 Task: Look for space in Ust'-Katav, Russia from 8th September, 2023 to 16th September, 2023 for 4 adults in price range Rs.10000 to Rs.14000. Place can be private room with 4 bedrooms having 4 beds and 4 bathrooms. Property type can be house, flat, guest house, hotel. Amenities needed are: wifi, TV, free parkinig on premises, gym, breakfast. Booking option can be shelf check-in. Required host language is English.
Action: Mouse moved to (422, 93)
Screenshot: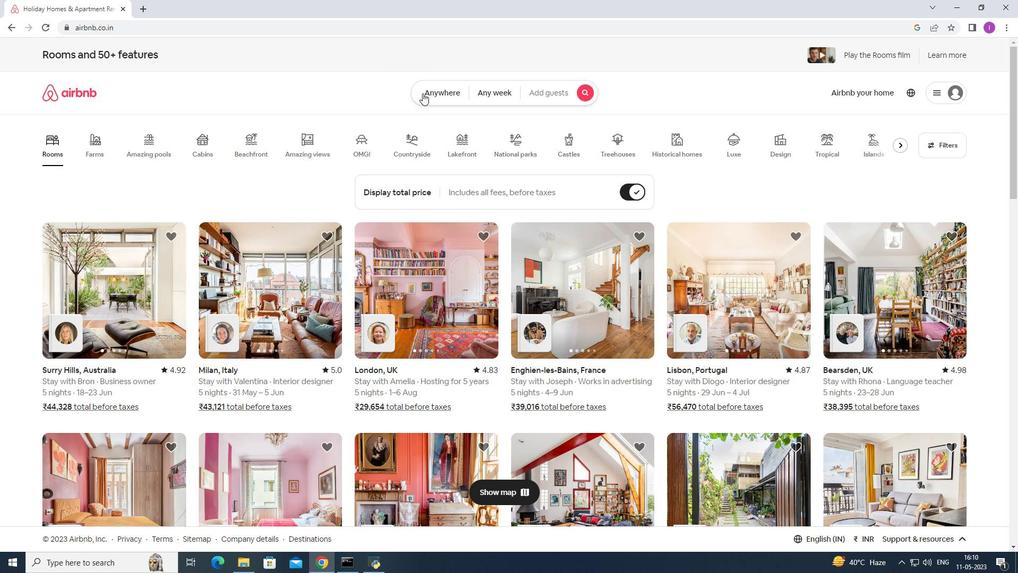 
Action: Mouse pressed left at (422, 93)
Screenshot: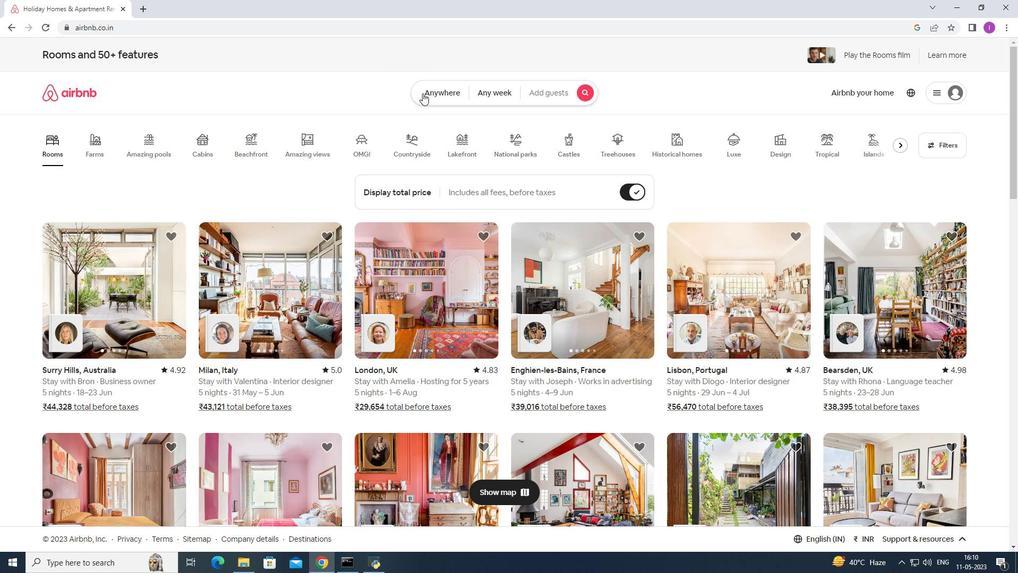 
Action: Mouse moved to (366, 130)
Screenshot: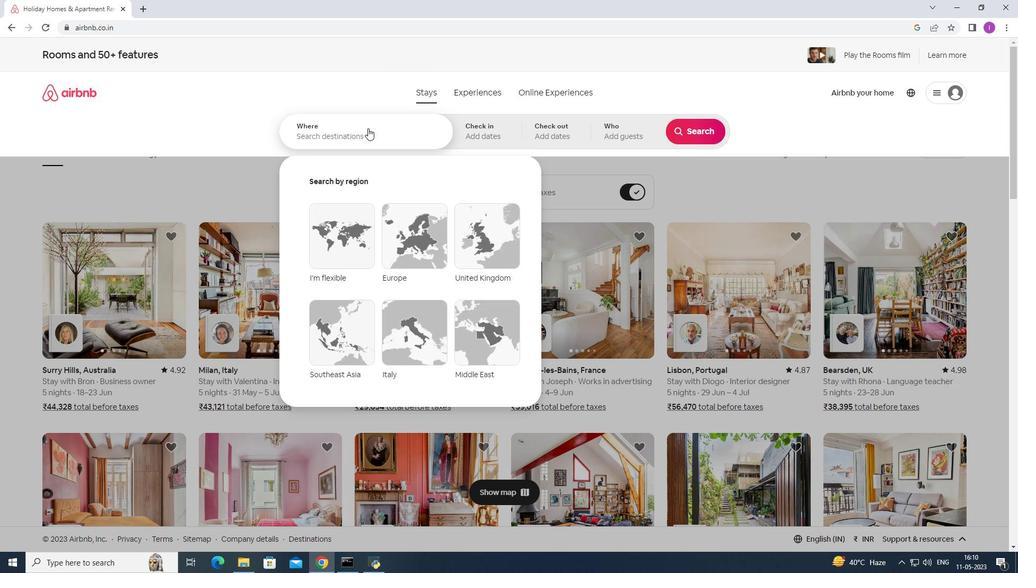 
Action: Mouse pressed left at (366, 130)
Screenshot: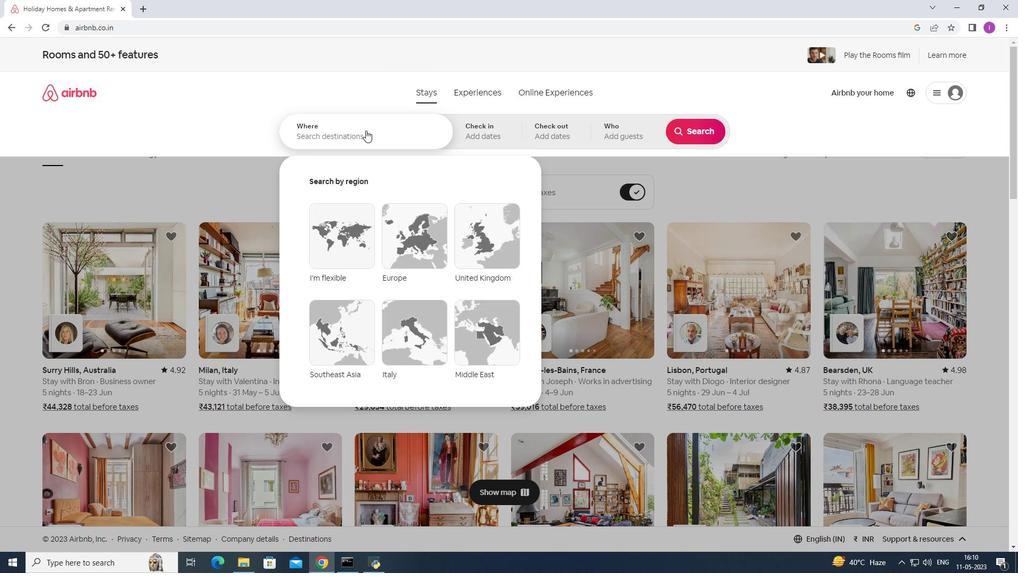 
Action: Mouse moved to (367, 130)
Screenshot: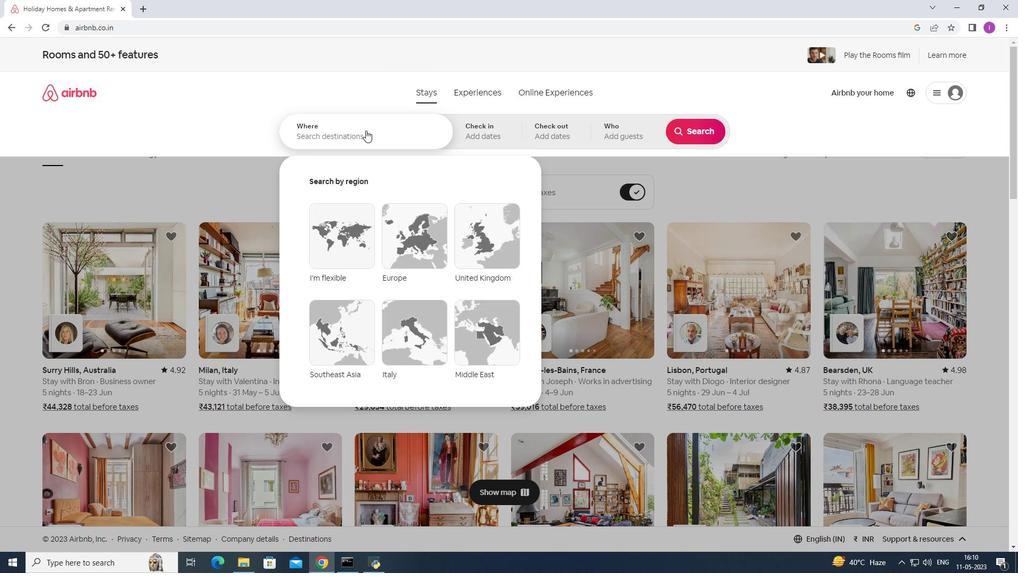 
Action: Key pressed <Key.shift>Ust-<Key.shift>Katav,<Key.shift><Key.shift><Key.shift><Key.shift><Key.shift><Key.shift><Key.shift><Key.shift>Russia
Screenshot: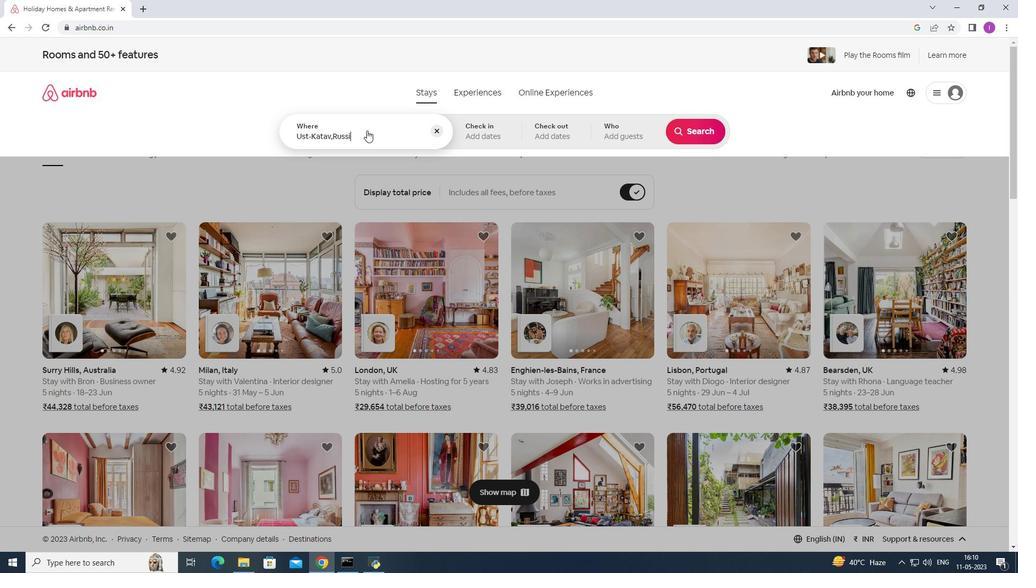 
Action: Mouse moved to (486, 127)
Screenshot: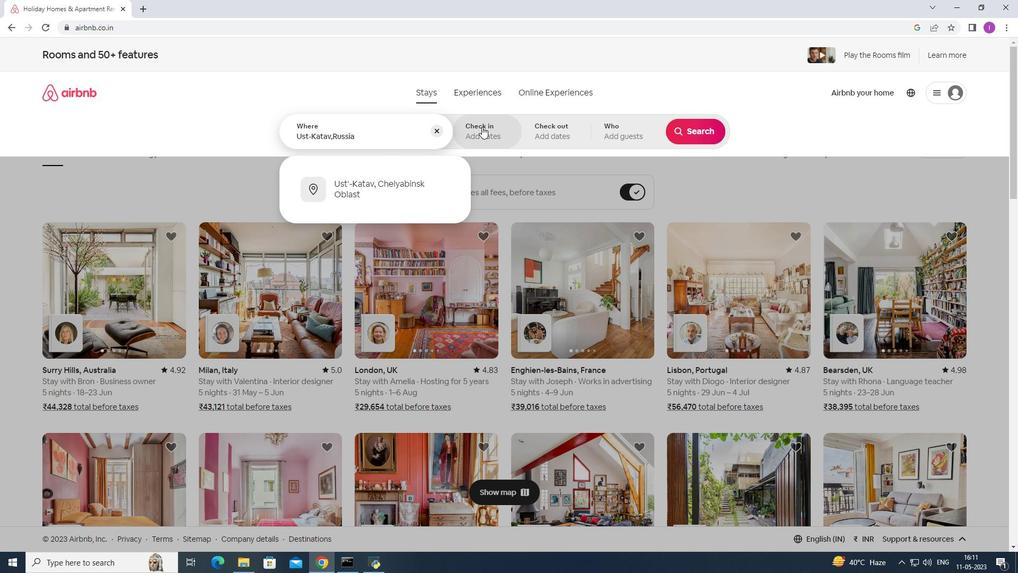 
Action: Mouse pressed left at (486, 127)
Screenshot: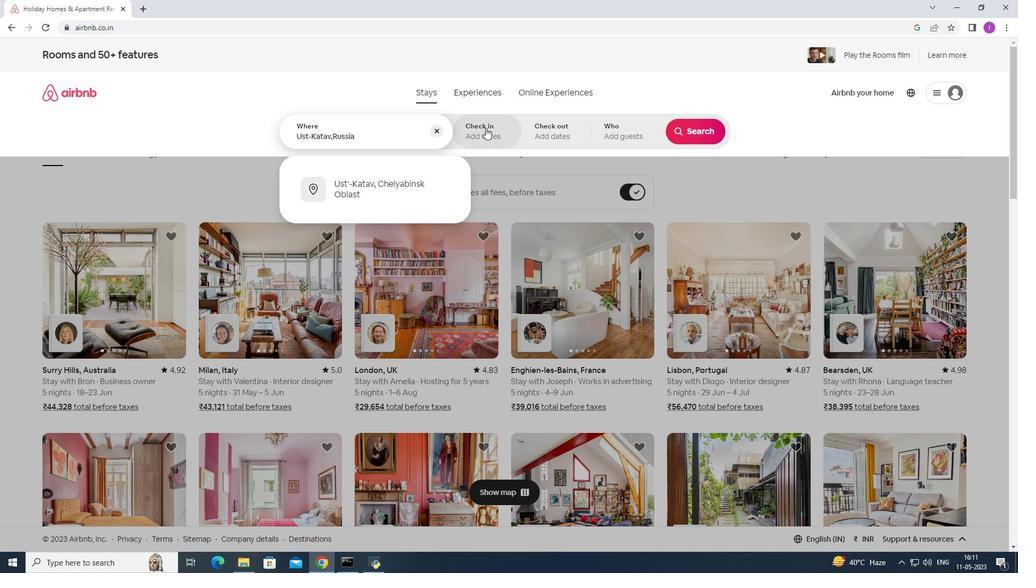 
Action: Mouse moved to (686, 216)
Screenshot: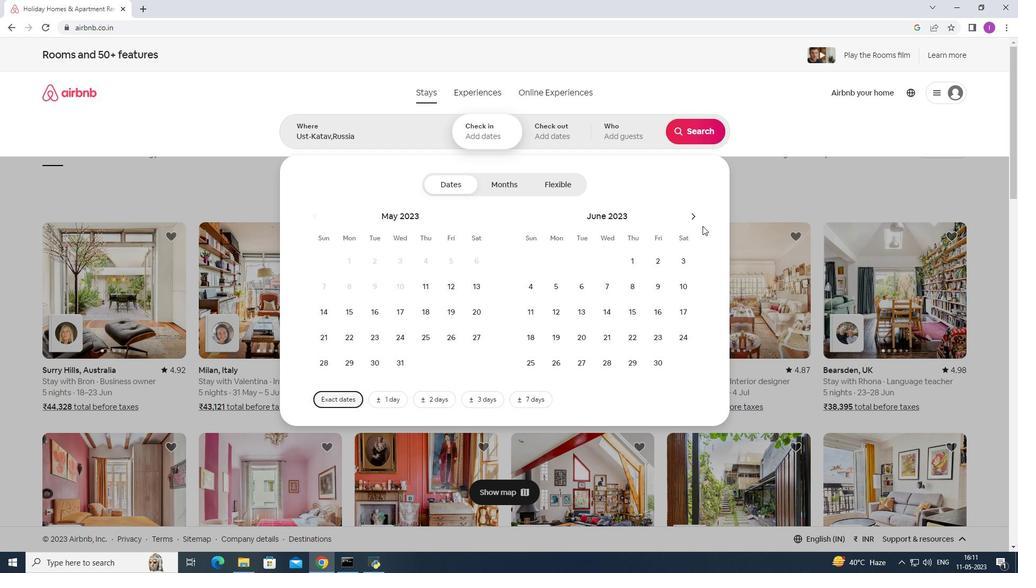 
Action: Mouse pressed left at (686, 216)
Screenshot: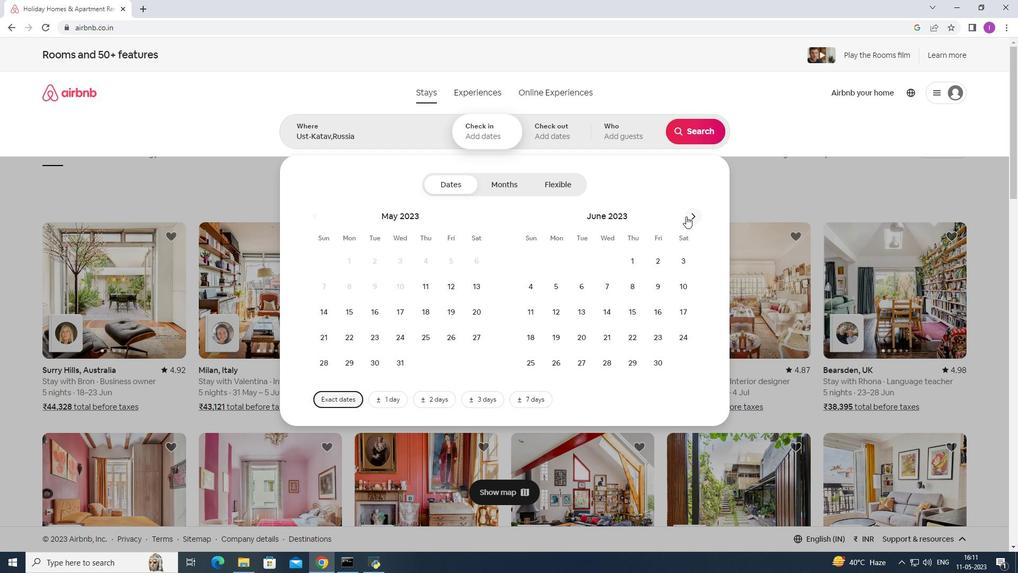 
Action: Mouse pressed left at (686, 216)
Screenshot: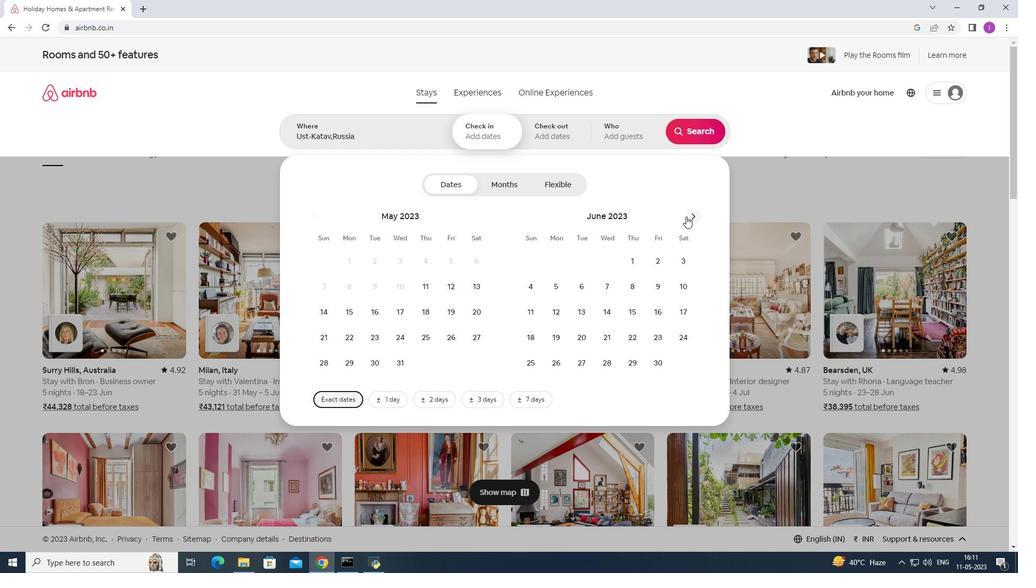 
Action: Mouse pressed left at (686, 216)
Screenshot: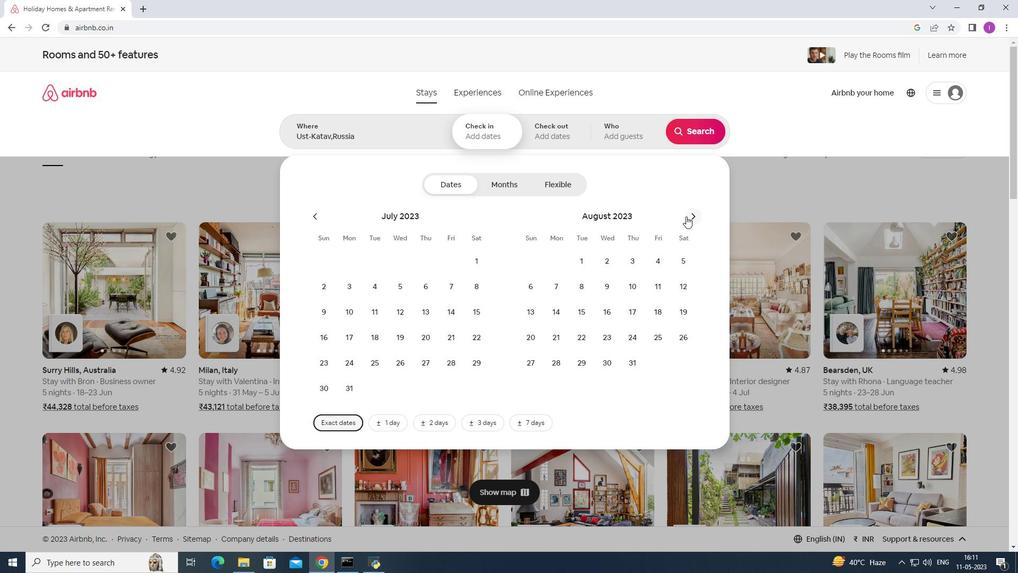 
Action: Mouse moved to (659, 289)
Screenshot: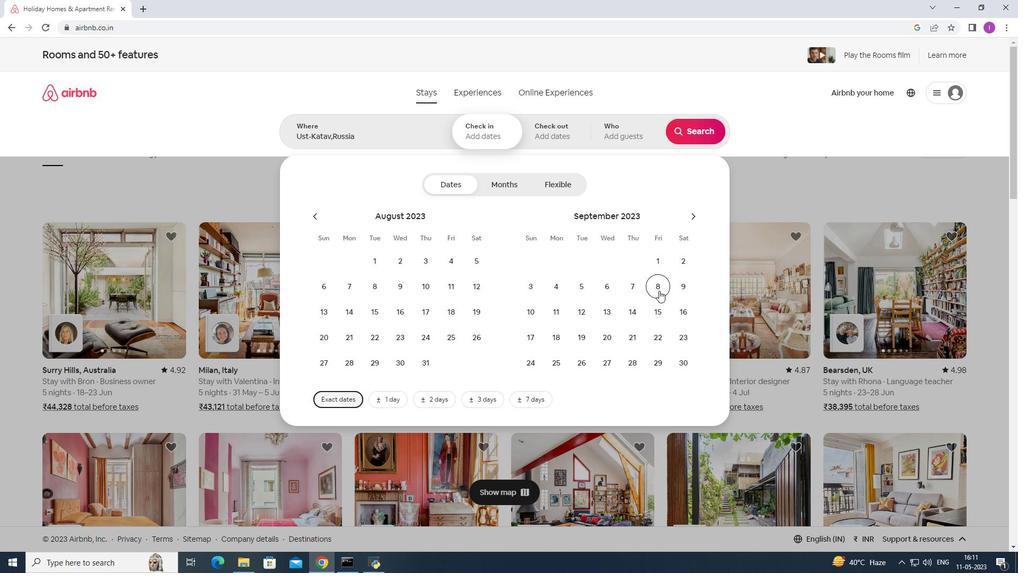 
Action: Mouse pressed left at (659, 289)
Screenshot: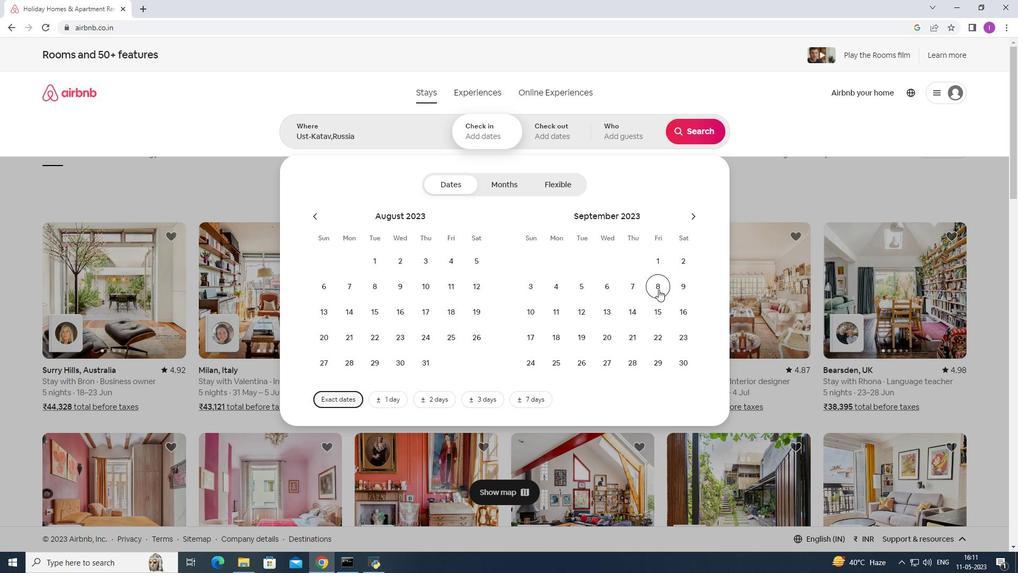 
Action: Mouse moved to (685, 313)
Screenshot: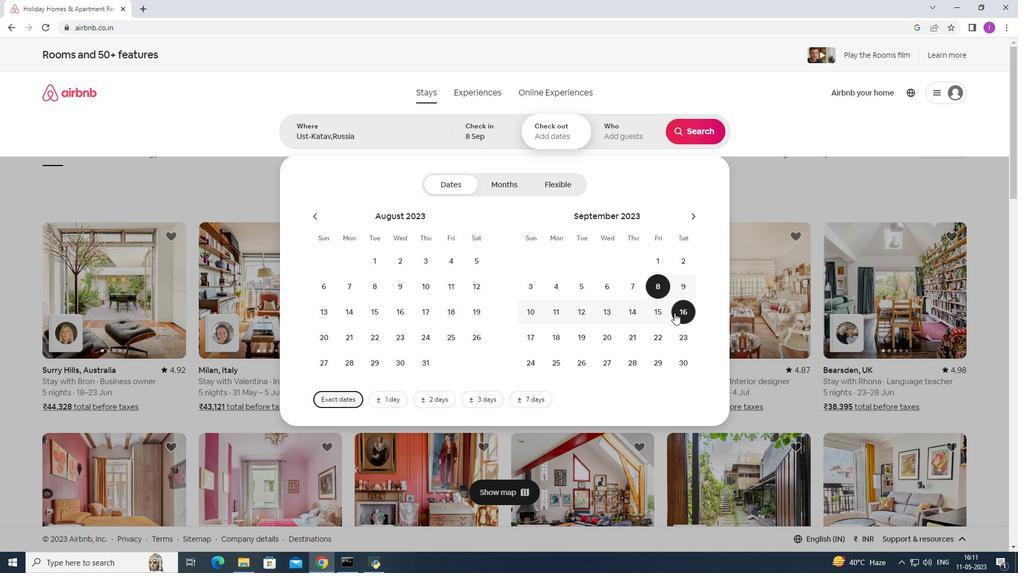 
Action: Mouse pressed left at (685, 313)
Screenshot: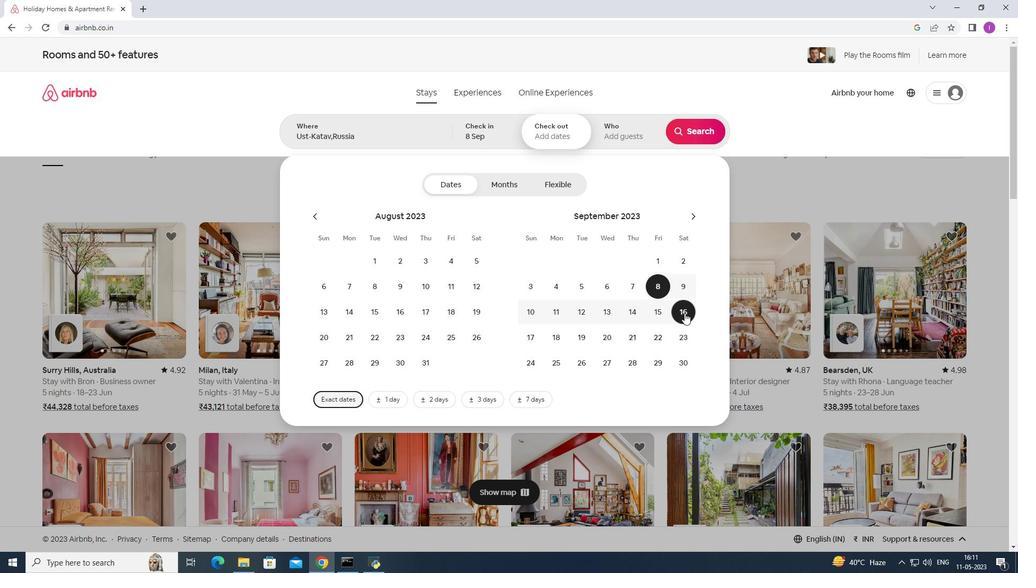 
Action: Mouse moved to (646, 132)
Screenshot: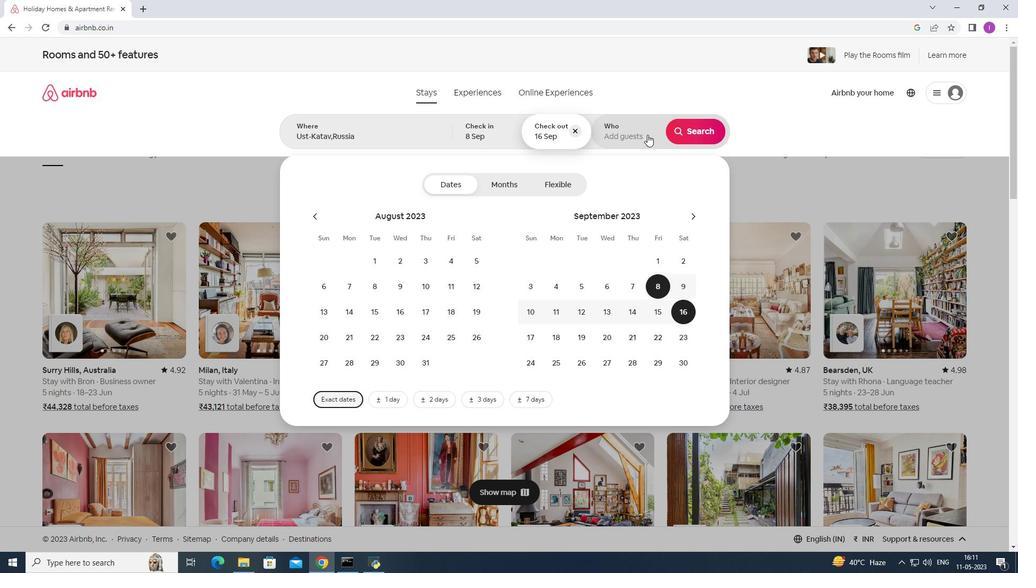 
Action: Mouse pressed left at (646, 132)
Screenshot: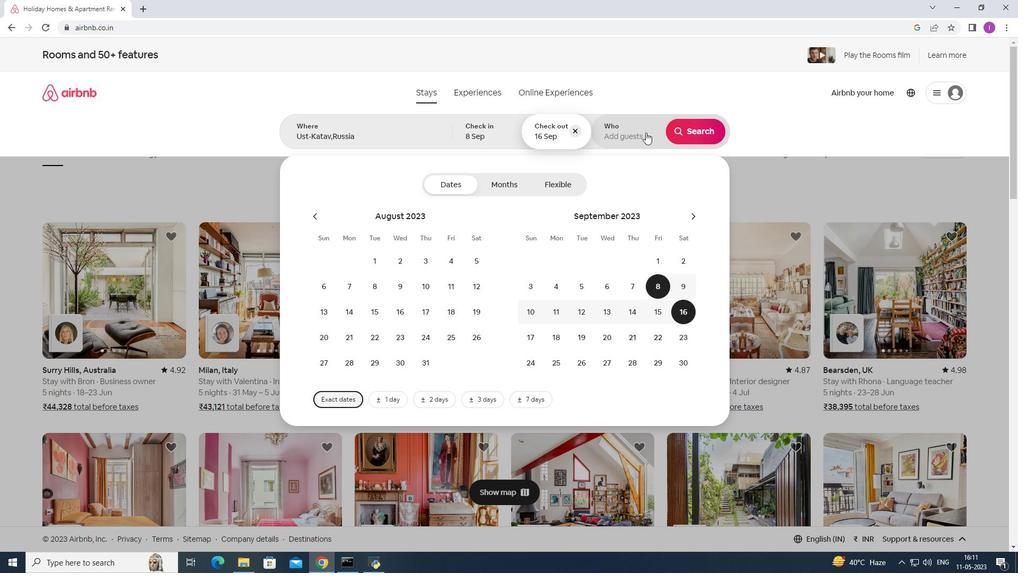 
Action: Mouse moved to (697, 190)
Screenshot: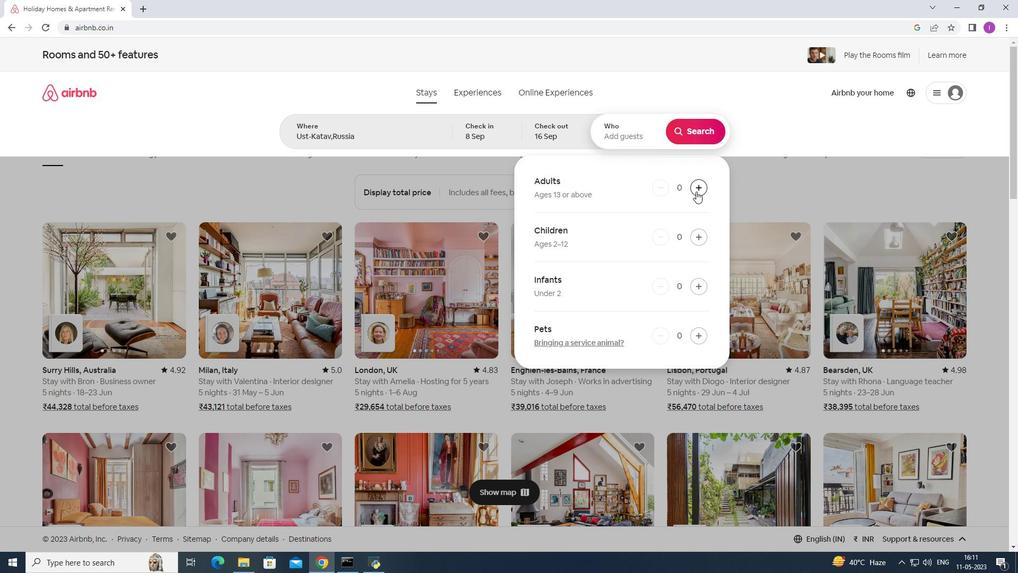 
Action: Mouse pressed left at (697, 190)
Screenshot: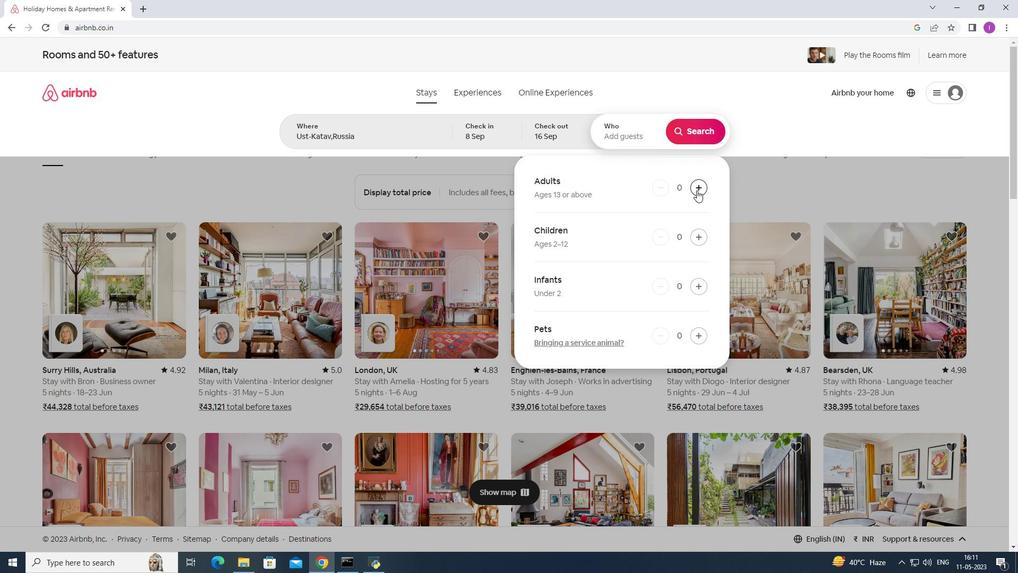 
Action: Mouse pressed left at (697, 190)
Screenshot: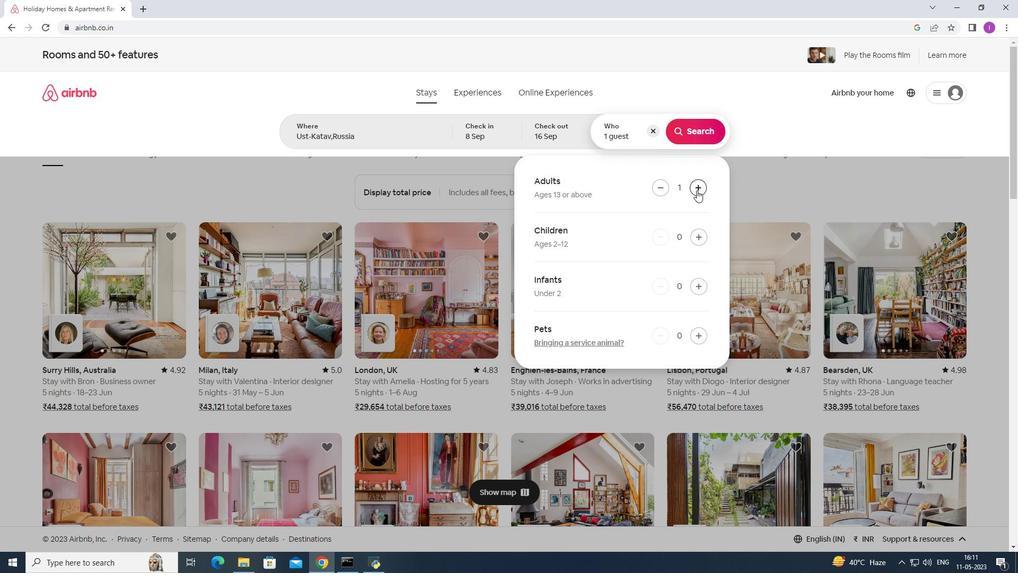 
Action: Mouse pressed left at (697, 190)
Screenshot: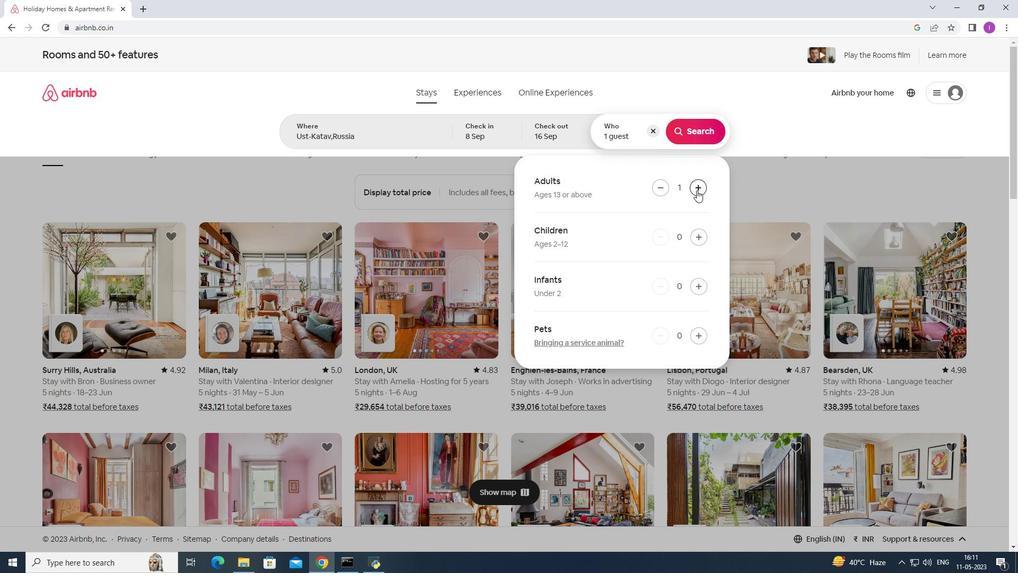 
Action: Mouse moved to (697, 190)
Screenshot: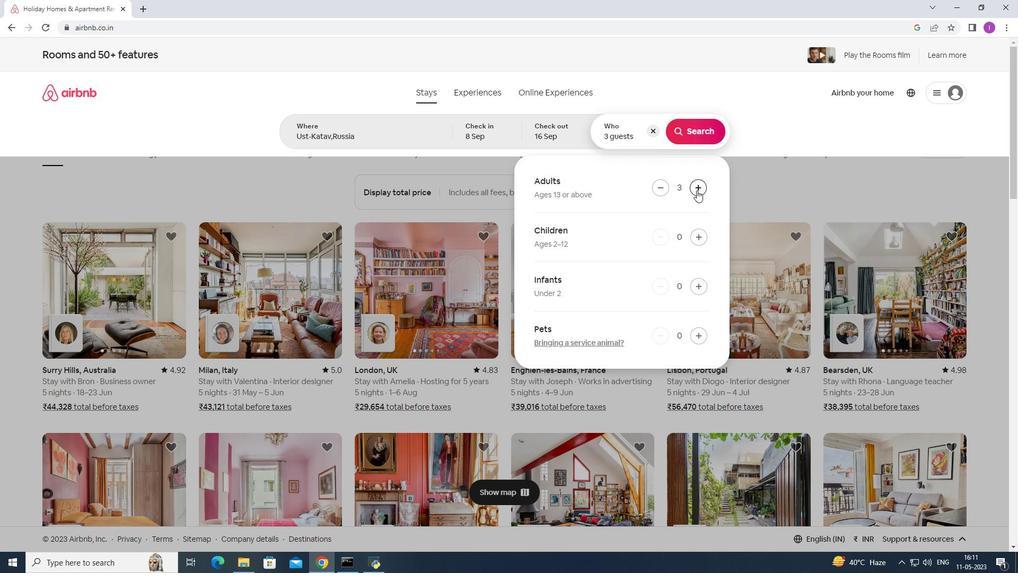 
Action: Mouse pressed left at (697, 190)
Screenshot: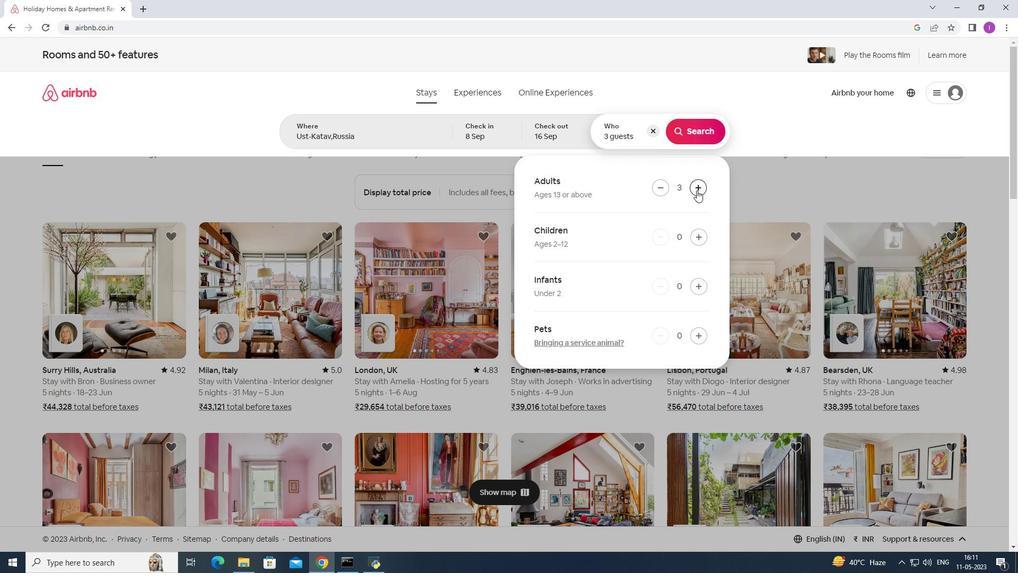 
Action: Mouse pressed left at (697, 190)
Screenshot: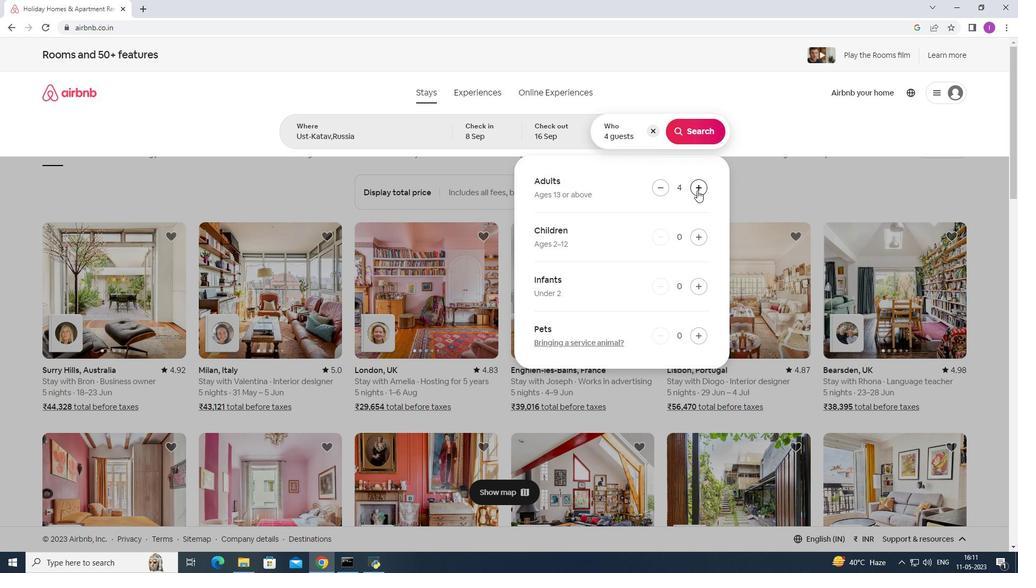 
Action: Mouse moved to (664, 190)
Screenshot: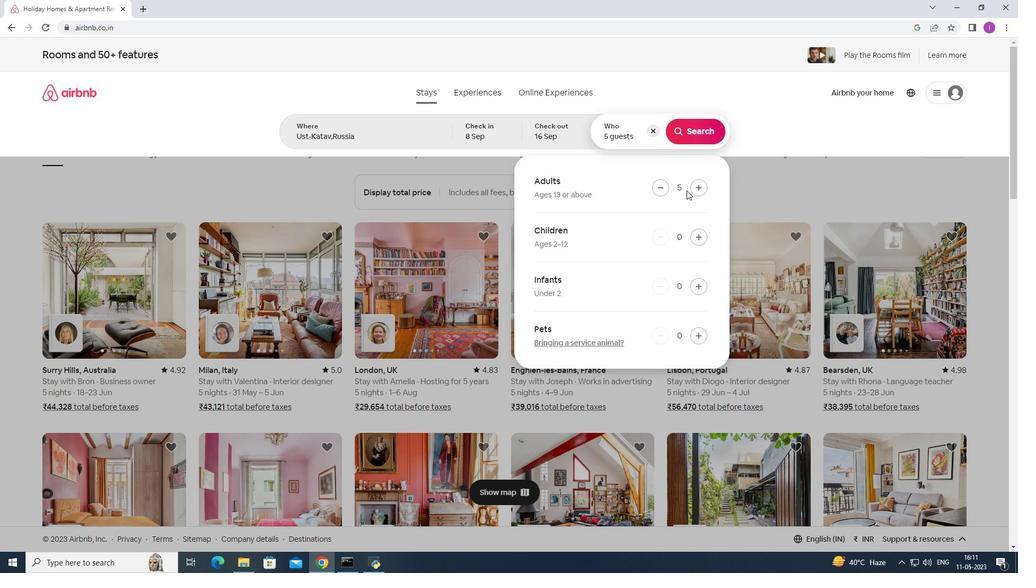 
Action: Mouse pressed left at (664, 190)
Screenshot: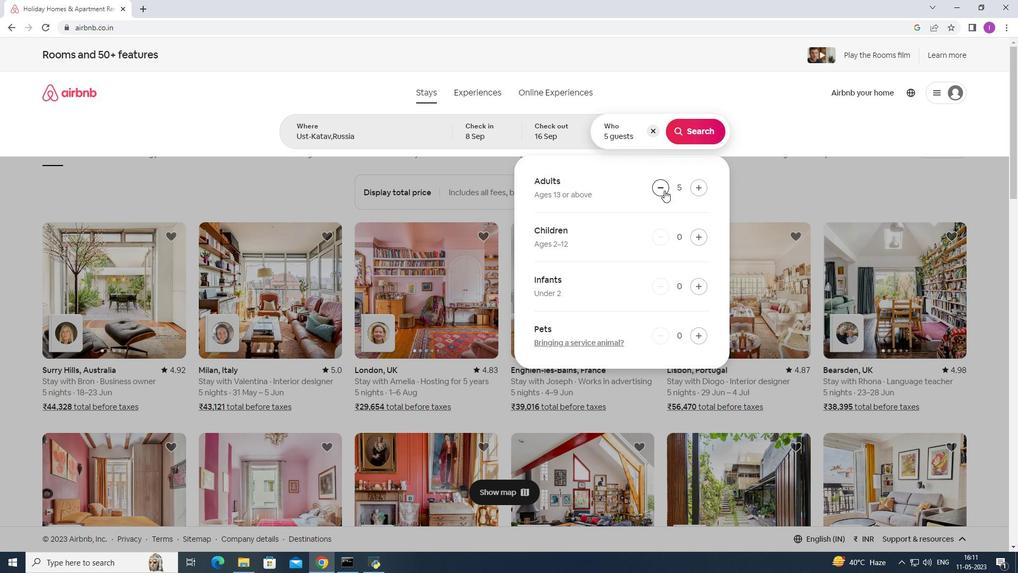 
Action: Mouse moved to (708, 132)
Screenshot: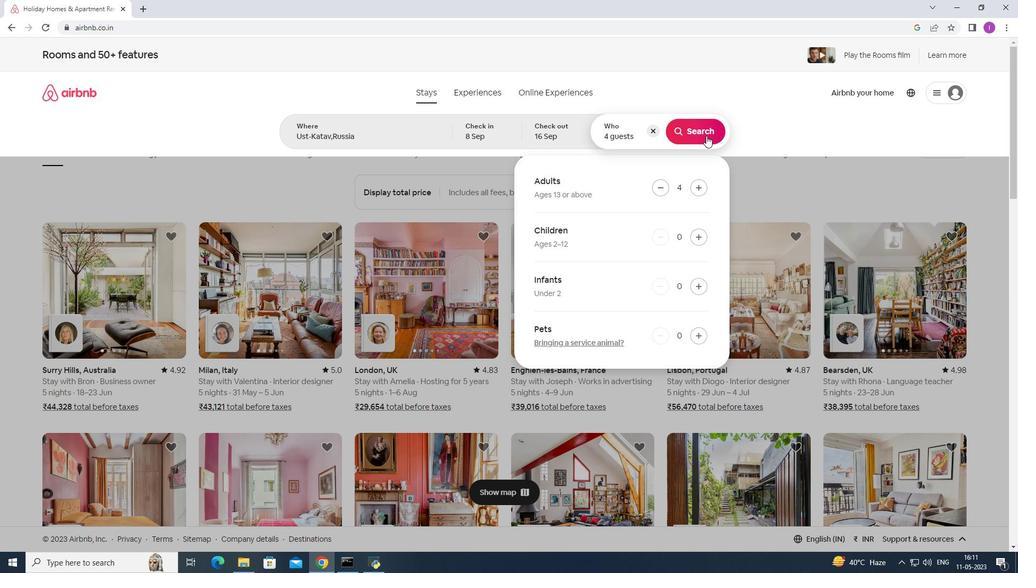 
Action: Mouse pressed left at (708, 132)
Screenshot: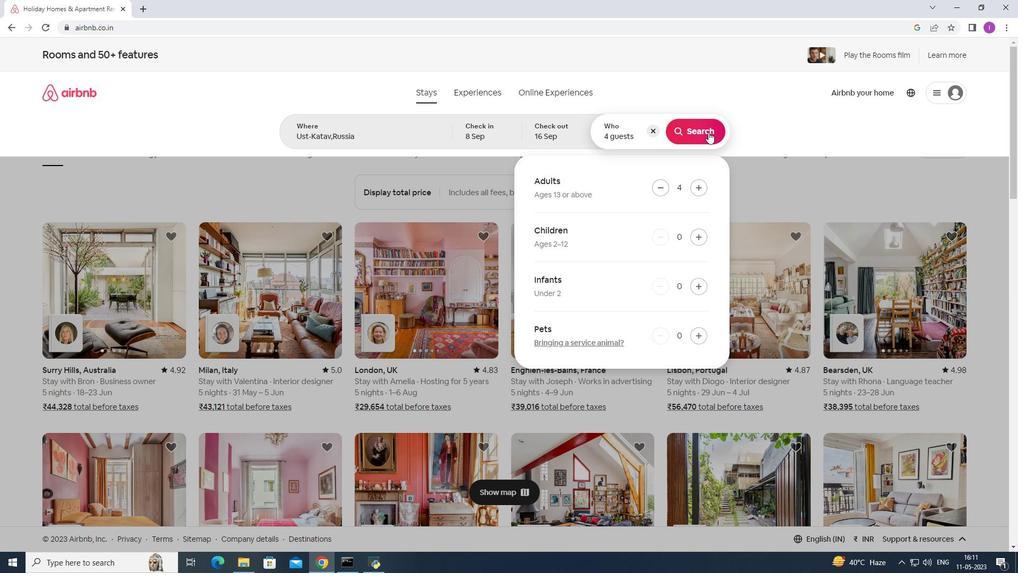 
Action: Mouse moved to (971, 99)
Screenshot: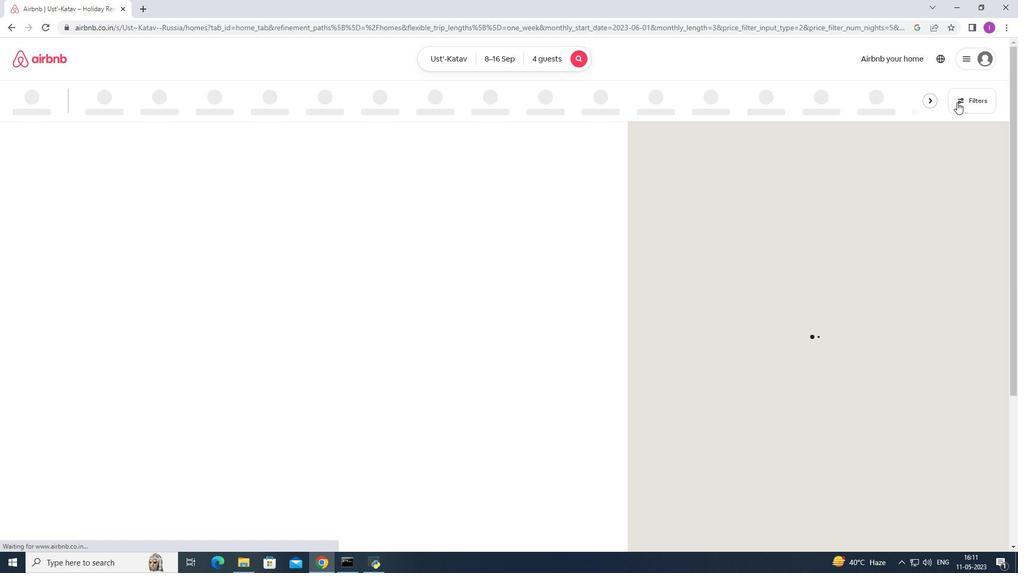 
Action: Mouse pressed left at (971, 99)
Screenshot: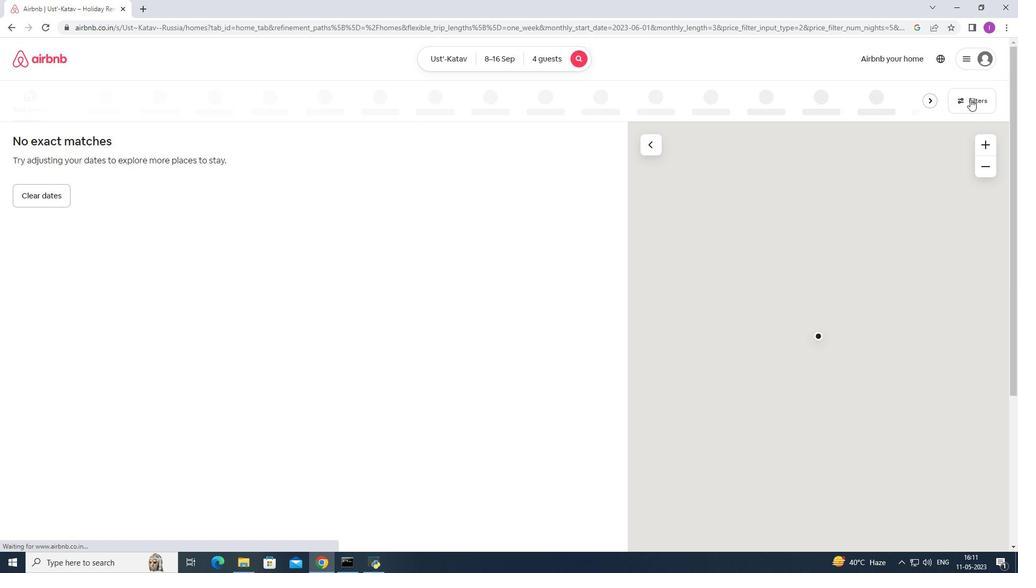 
Action: Mouse moved to (574, 366)
Screenshot: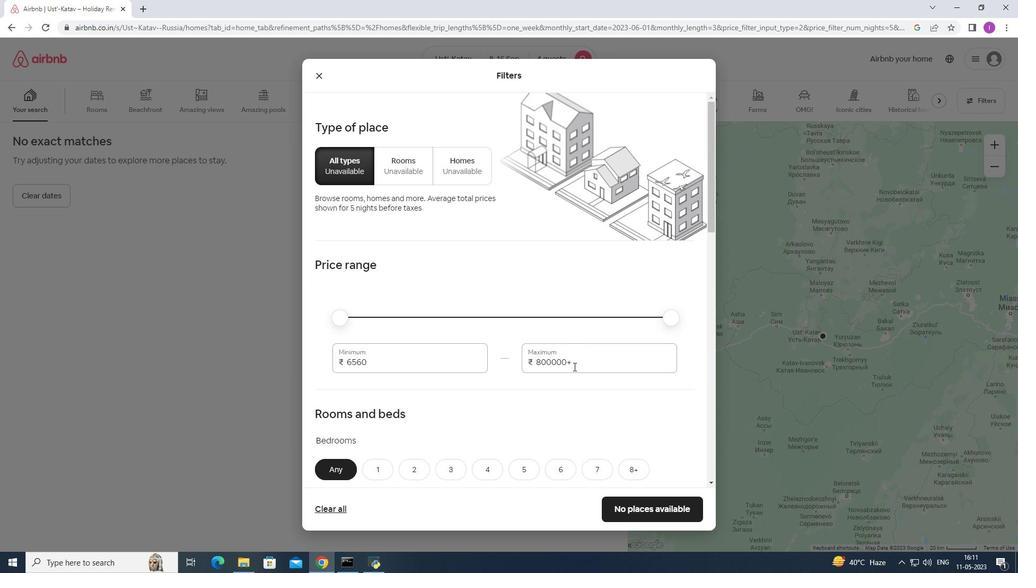 
Action: Mouse pressed left at (574, 366)
Screenshot: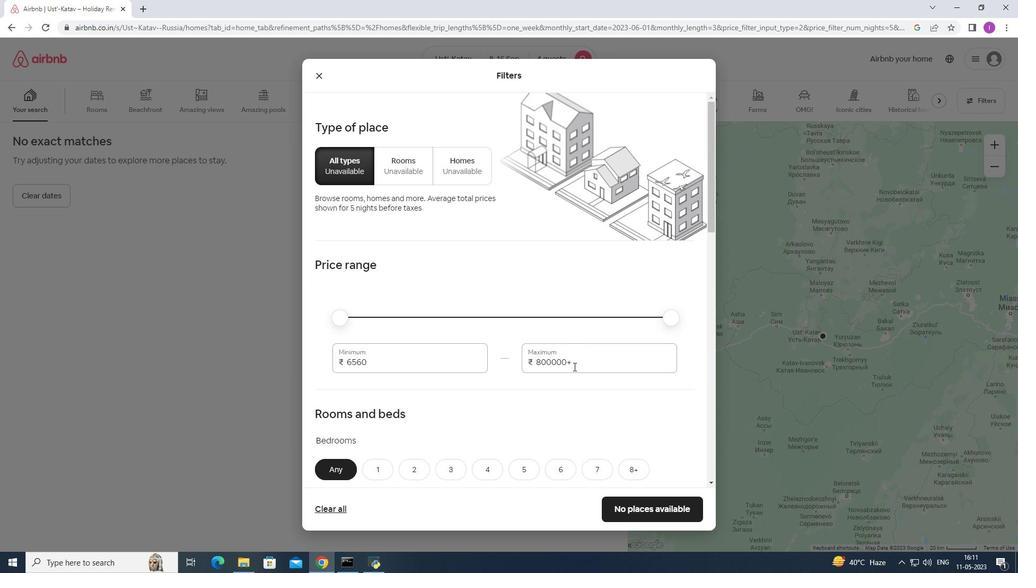
Action: Mouse moved to (516, 361)
Screenshot: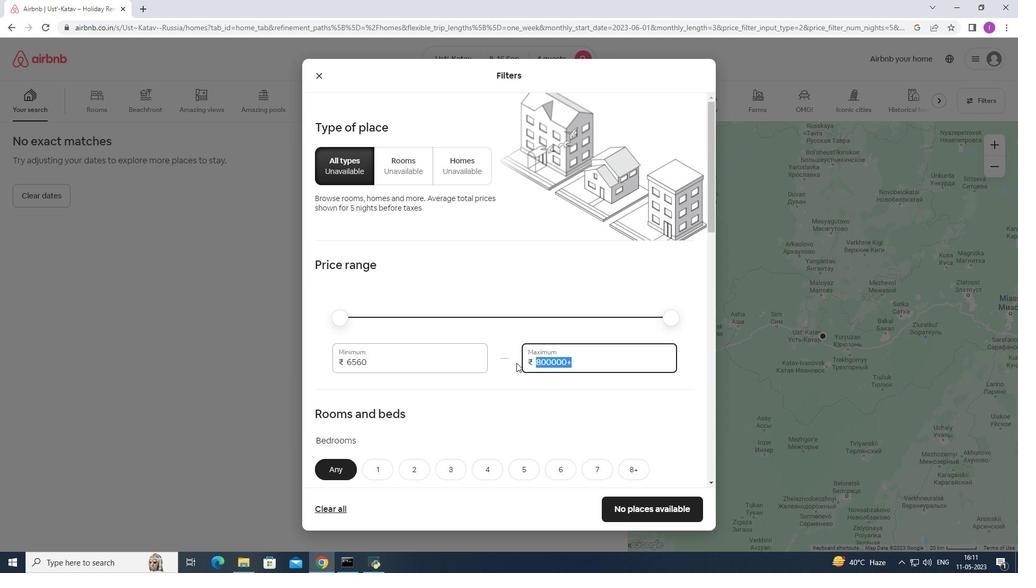 
Action: Key pressed 1
Screenshot: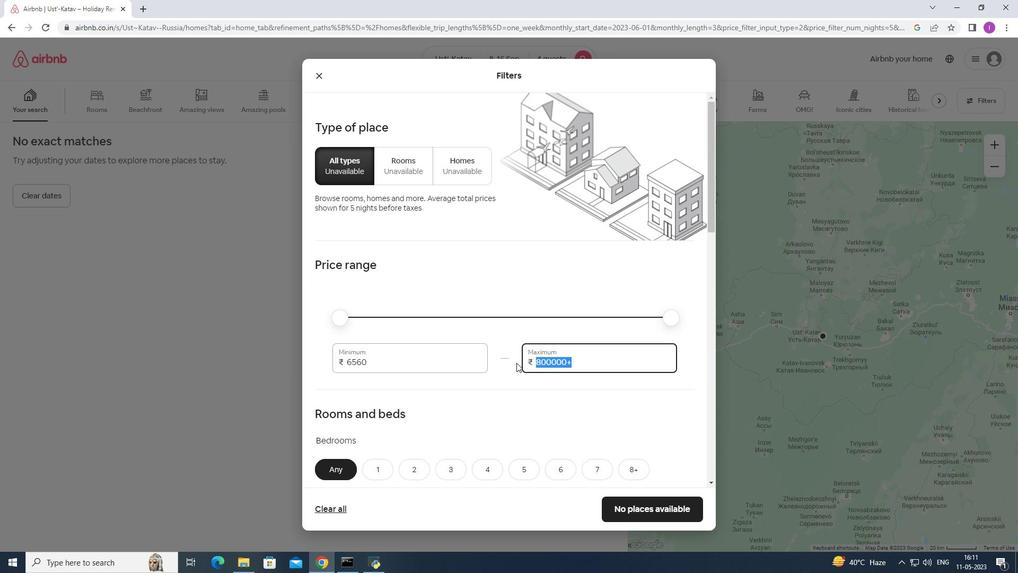 
Action: Mouse moved to (518, 360)
Screenshot: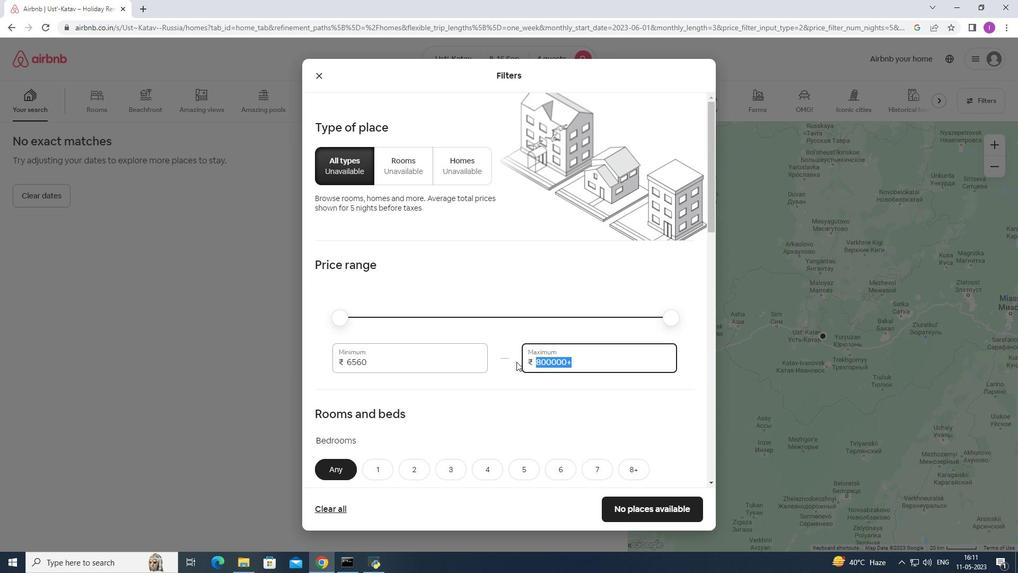 
Action: Key pressed 4
Screenshot: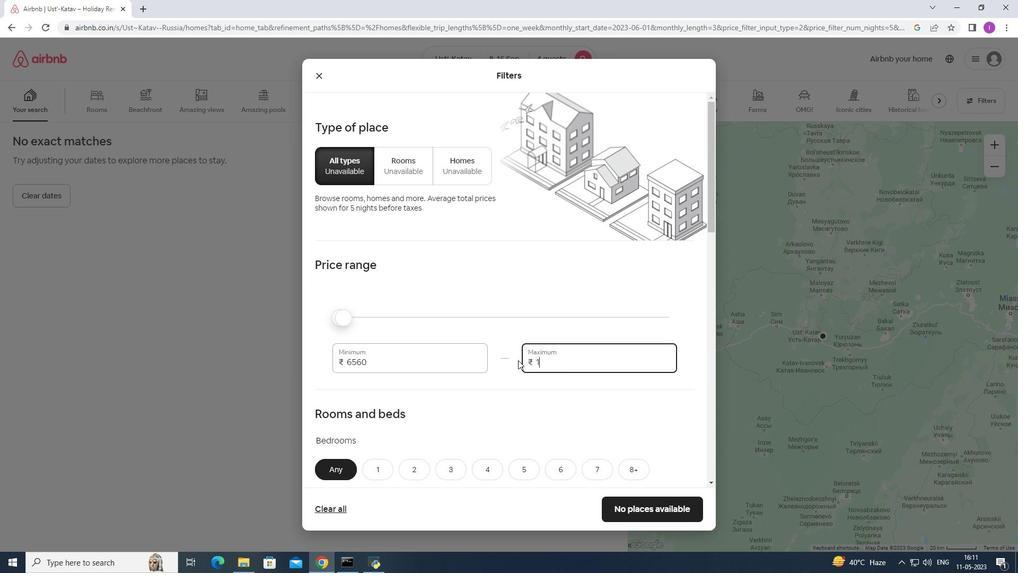 
Action: Mouse moved to (518, 359)
Screenshot: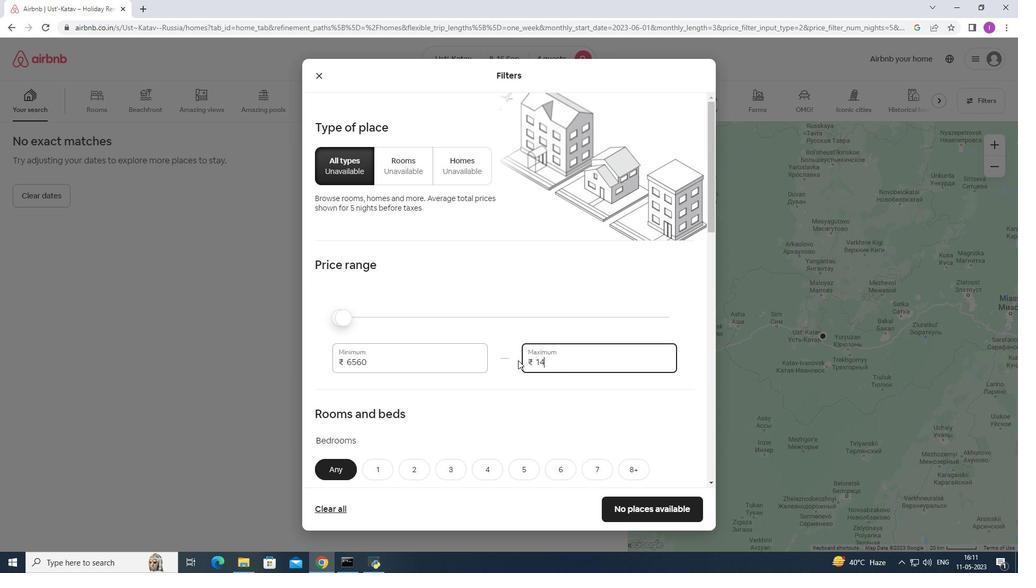 
Action: Key pressed 0
Screenshot: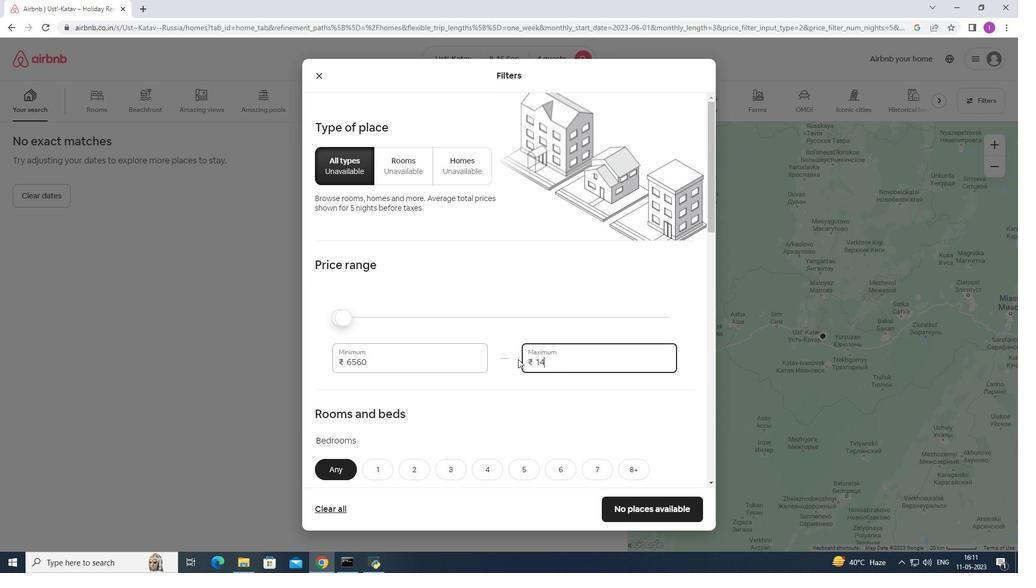 
Action: Mouse moved to (518, 358)
Screenshot: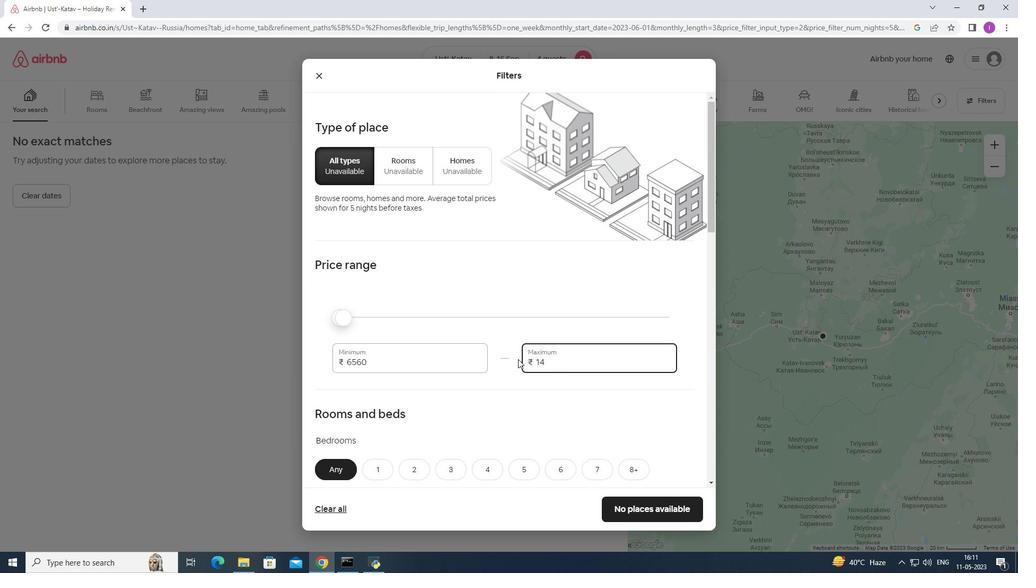 
Action: Key pressed 0
Screenshot: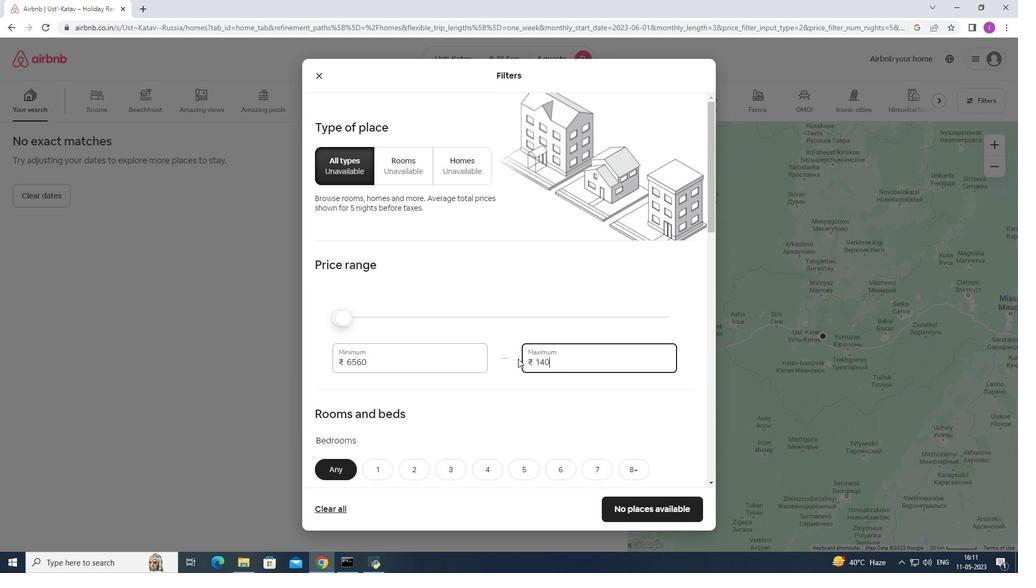 
Action: Mouse moved to (519, 358)
Screenshot: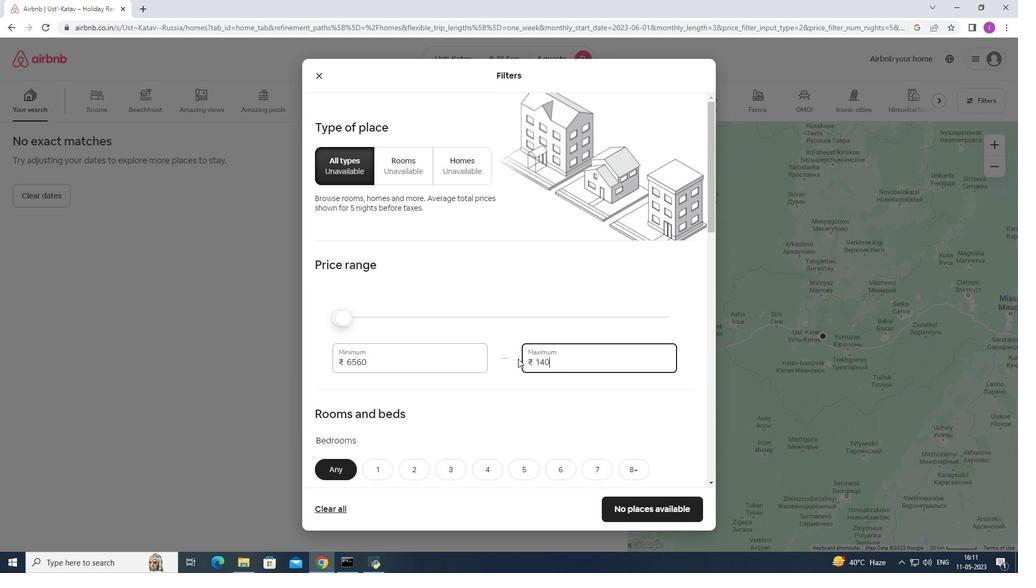 
Action: Key pressed 0
Screenshot: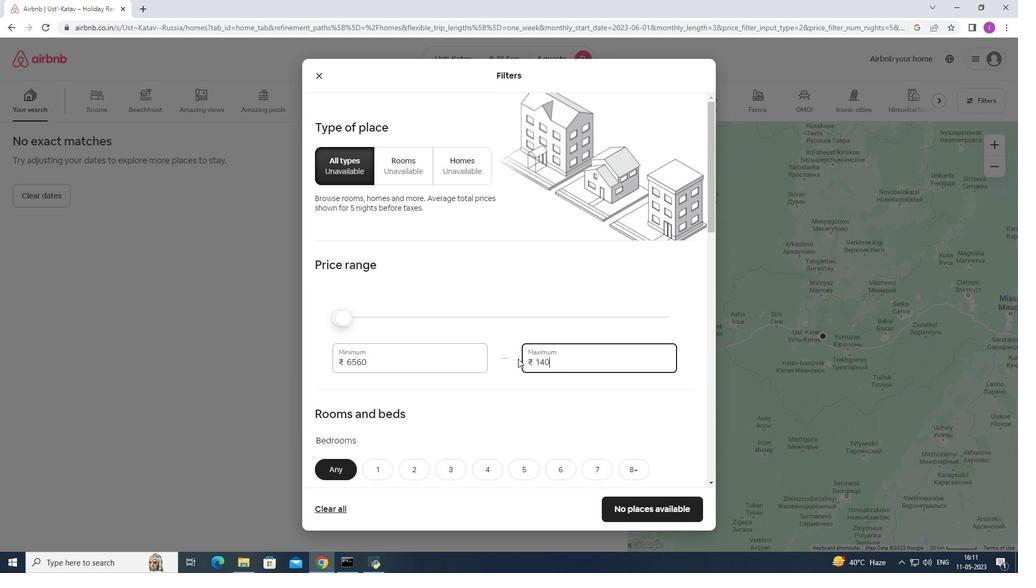 
Action: Mouse moved to (399, 362)
Screenshot: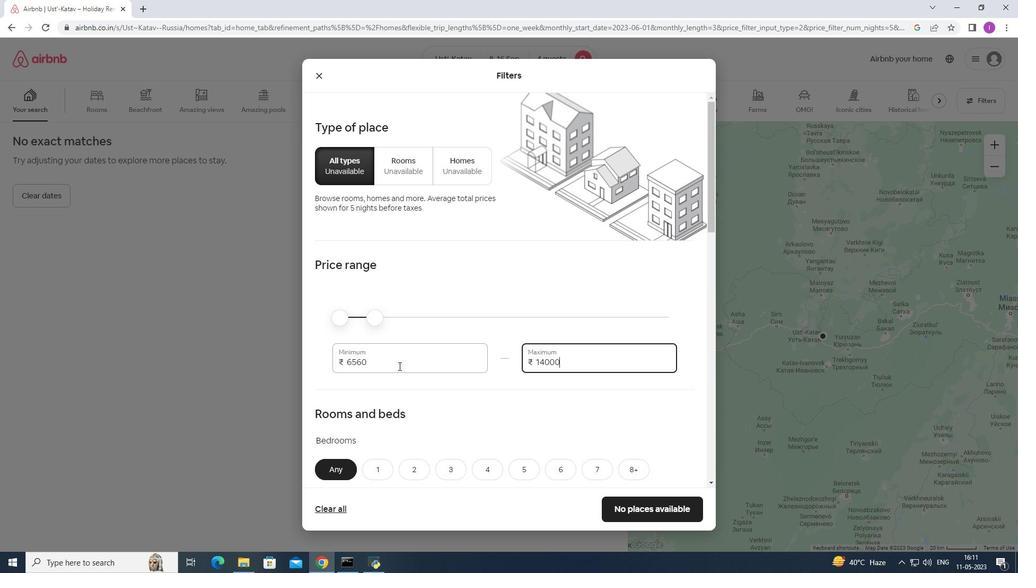
Action: Mouse pressed left at (399, 362)
Screenshot: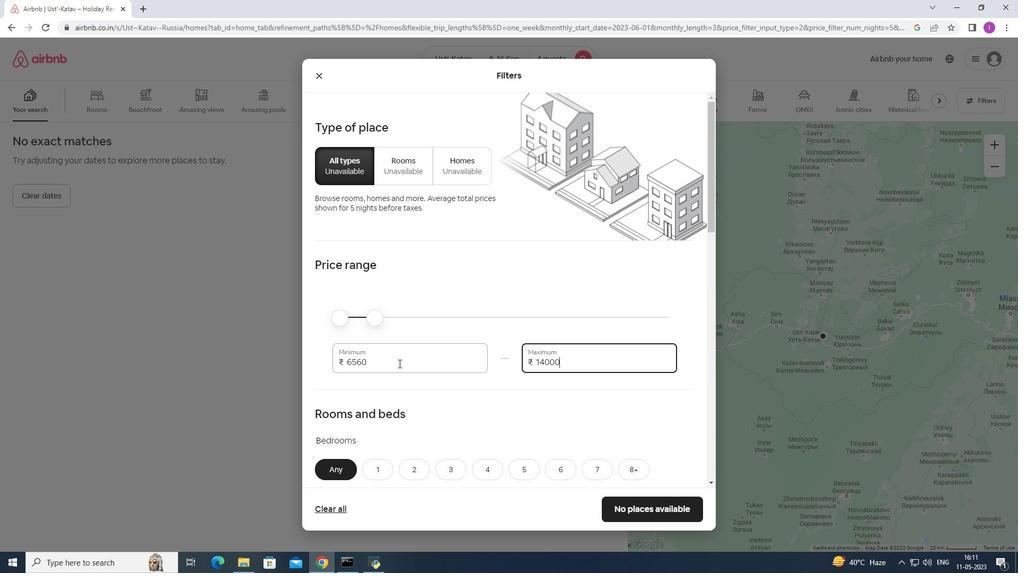 
Action: Mouse moved to (430, 352)
Screenshot: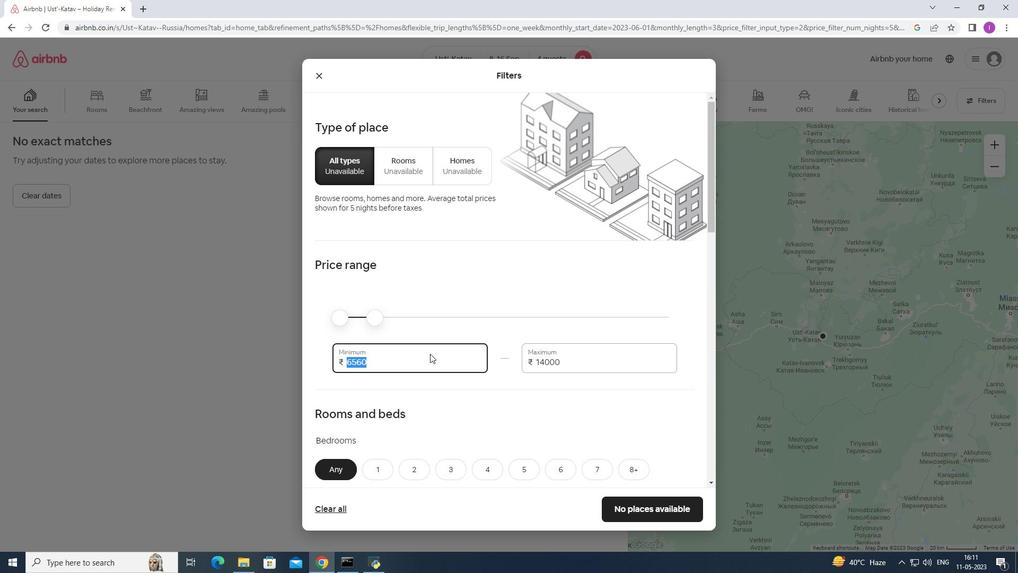 
Action: Key pressed 1
Screenshot: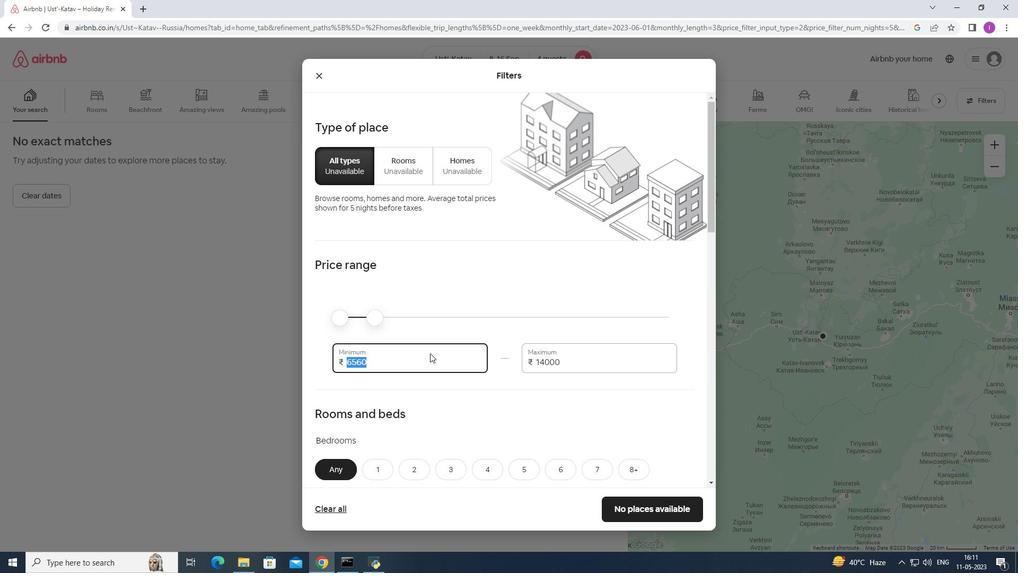 
Action: Mouse moved to (431, 351)
Screenshot: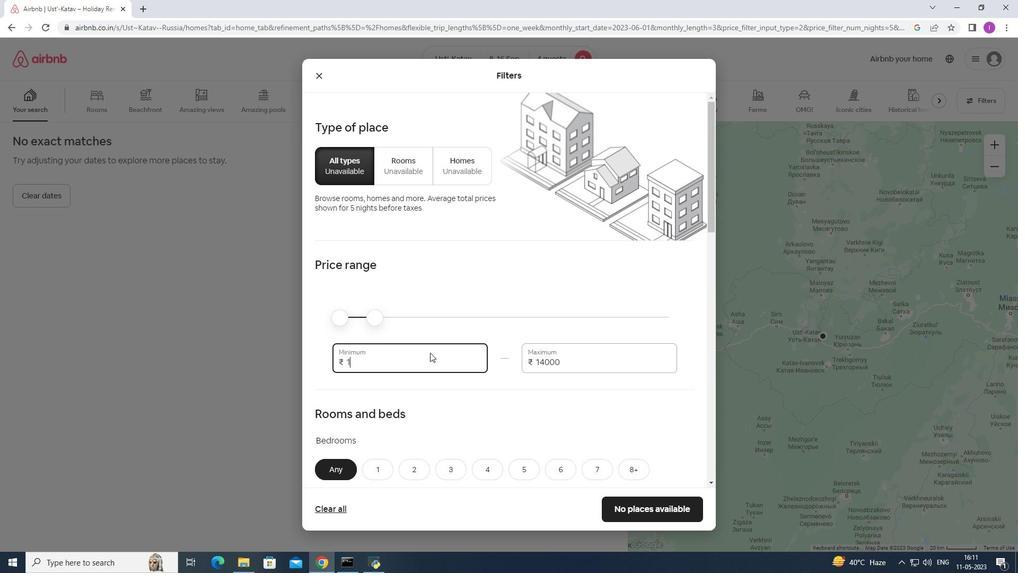 
Action: Key pressed 0
Screenshot: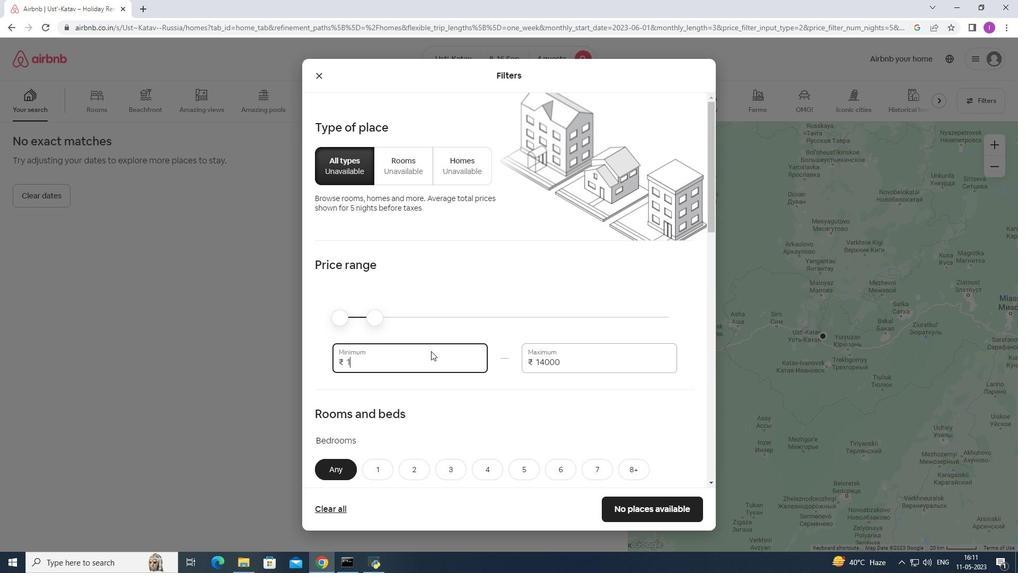 
Action: Mouse moved to (431, 351)
Screenshot: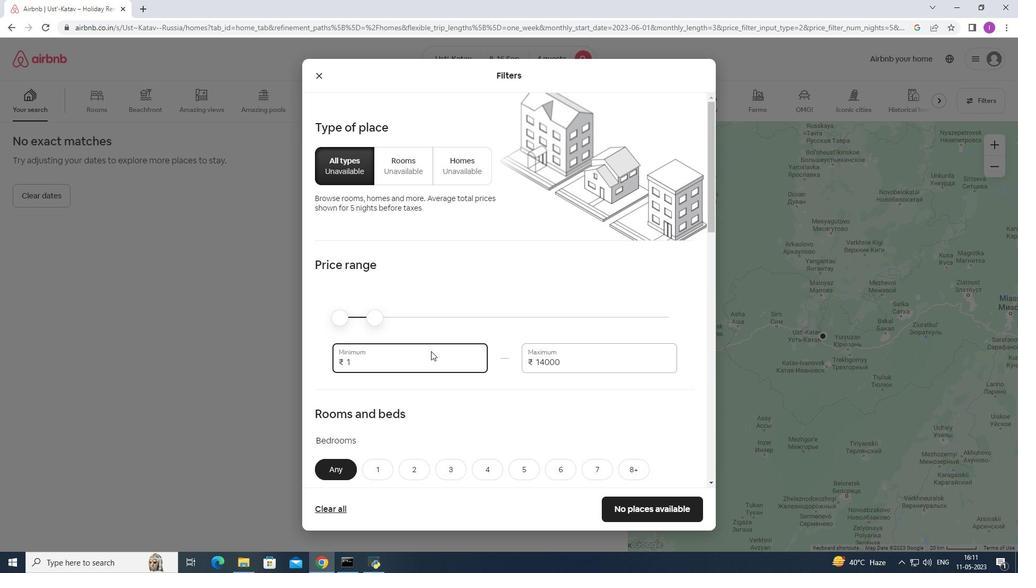 
Action: Key pressed 0
Screenshot: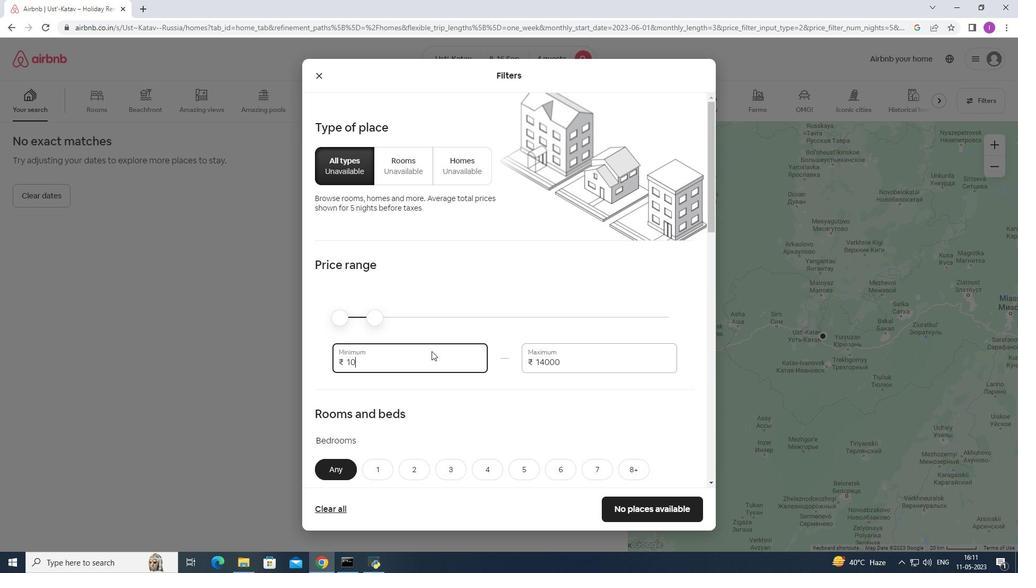 
Action: Mouse moved to (433, 348)
Screenshot: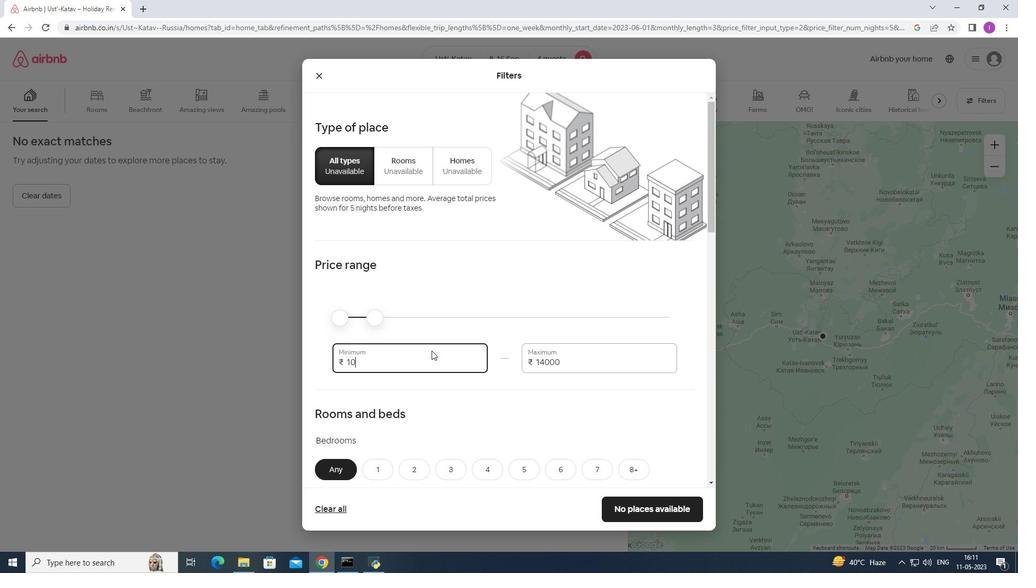
Action: Key pressed 0
Screenshot: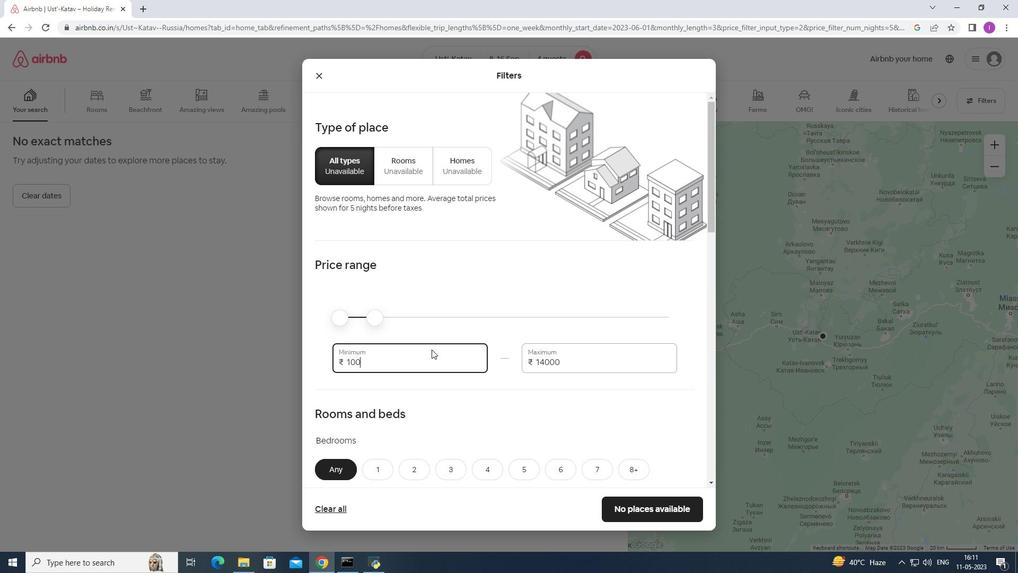 
Action: Mouse moved to (433, 348)
Screenshot: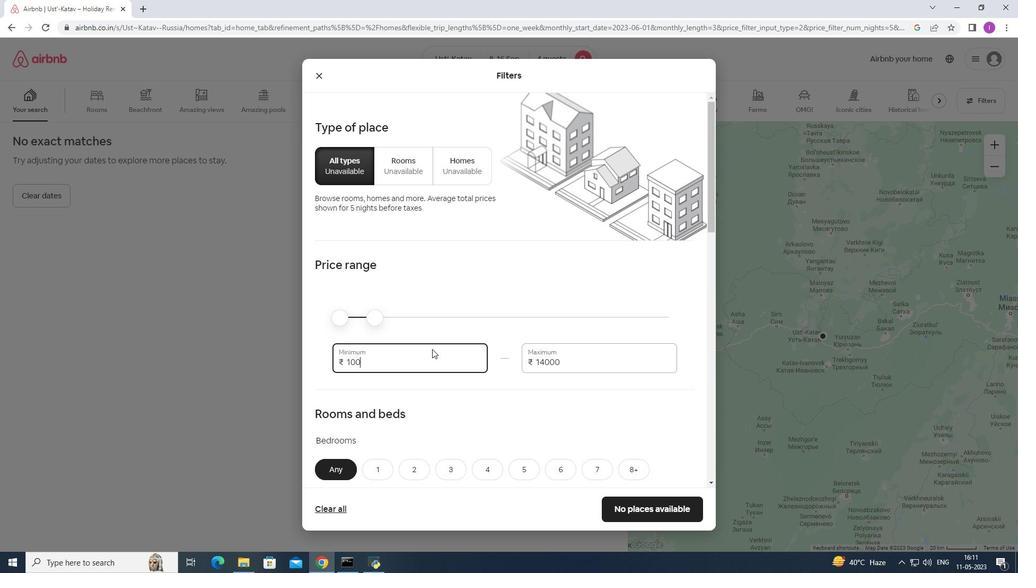
Action: Key pressed 0
Screenshot: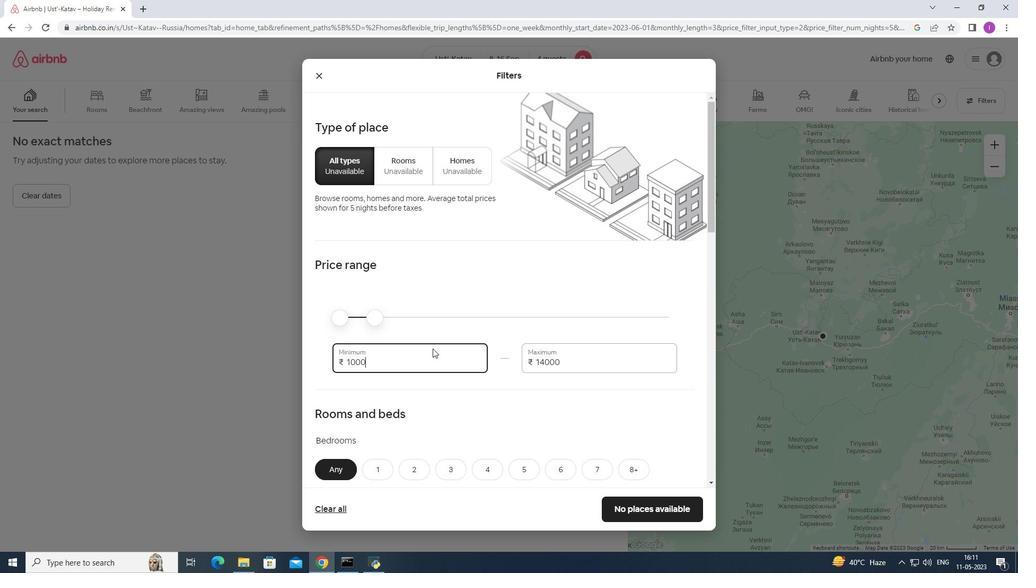 
Action: Mouse moved to (413, 362)
Screenshot: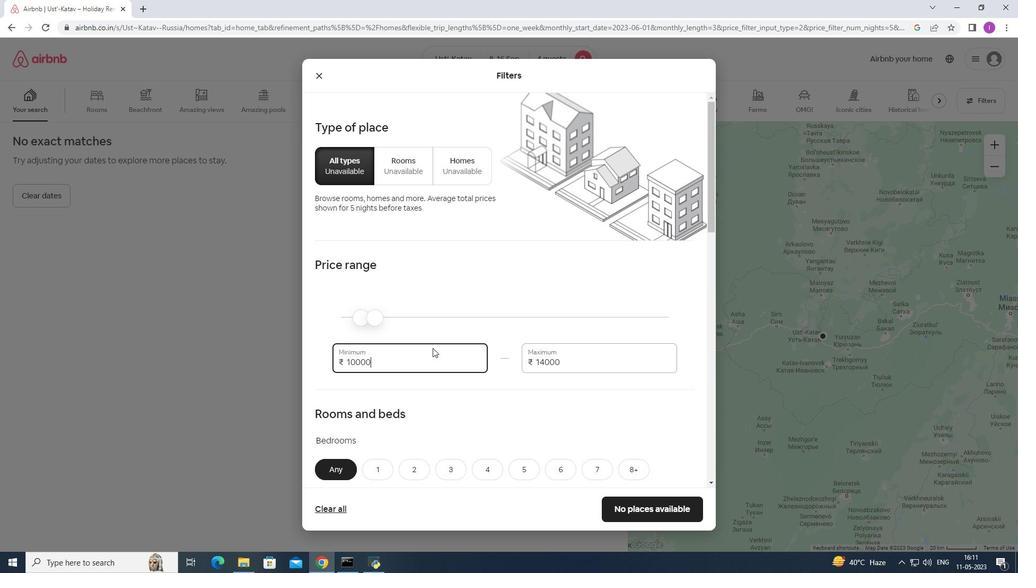 
Action: Mouse scrolled (413, 362) with delta (0, 0)
Screenshot: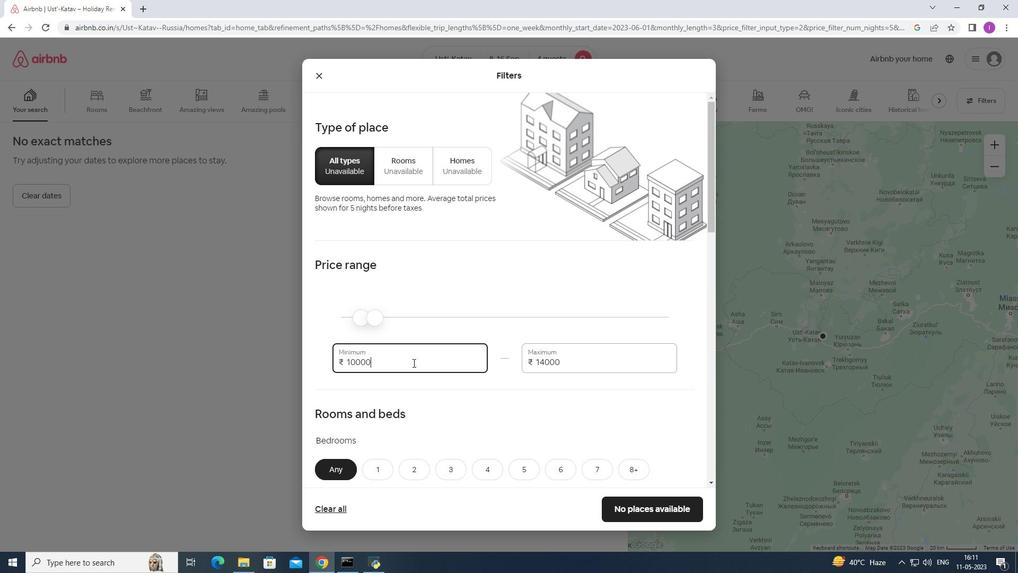 
Action: Mouse moved to (418, 363)
Screenshot: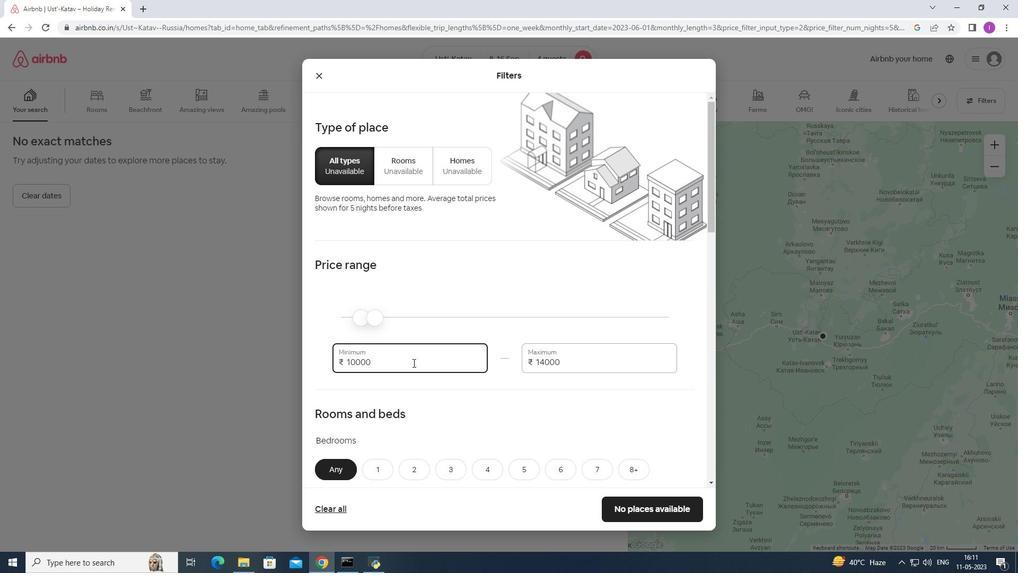 
Action: Mouse scrolled (416, 362) with delta (0, 0)
Screenshot: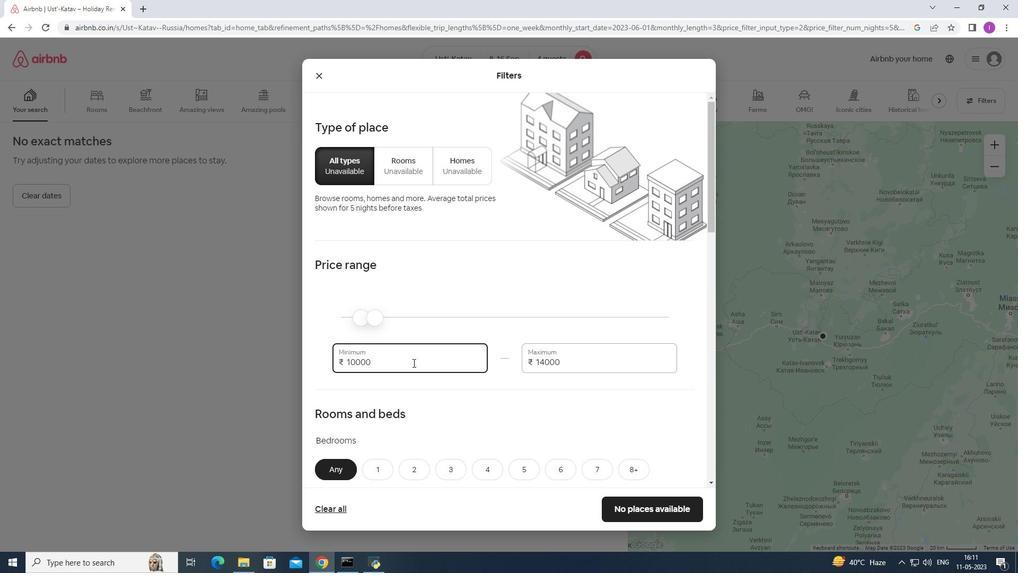 
Action: Mouse moved to (459, 354)
Screenshot: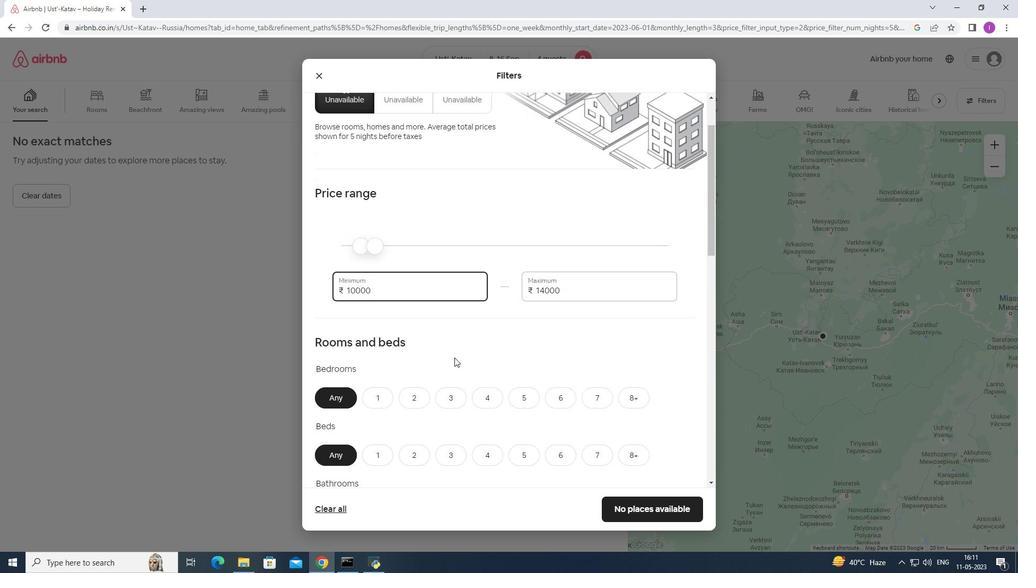 
Action: Mouse scrolled (459, 353) with delta (0, 0)
Screenshot: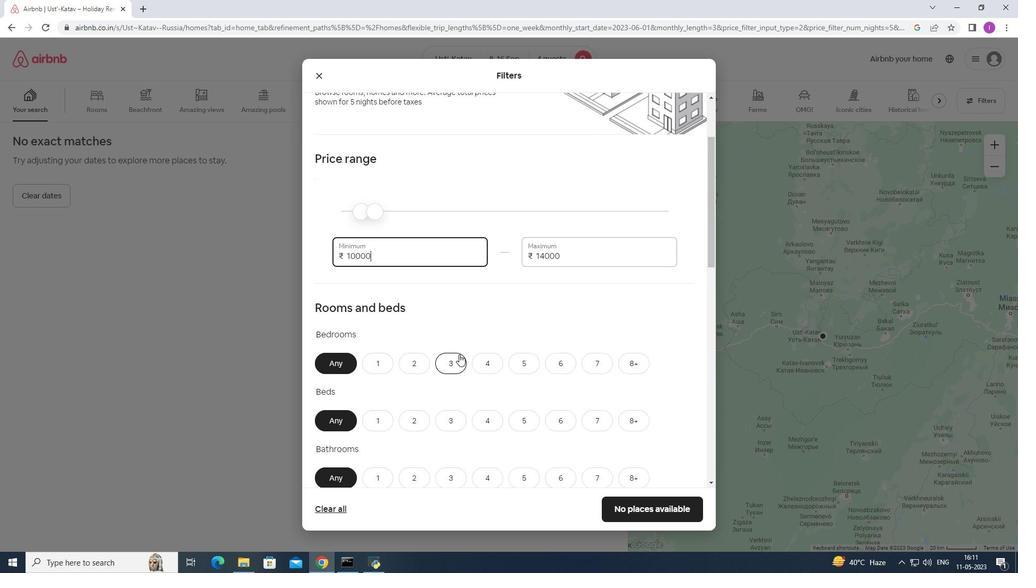 
Action: Mouse moved to (480, 312)
Screenshot: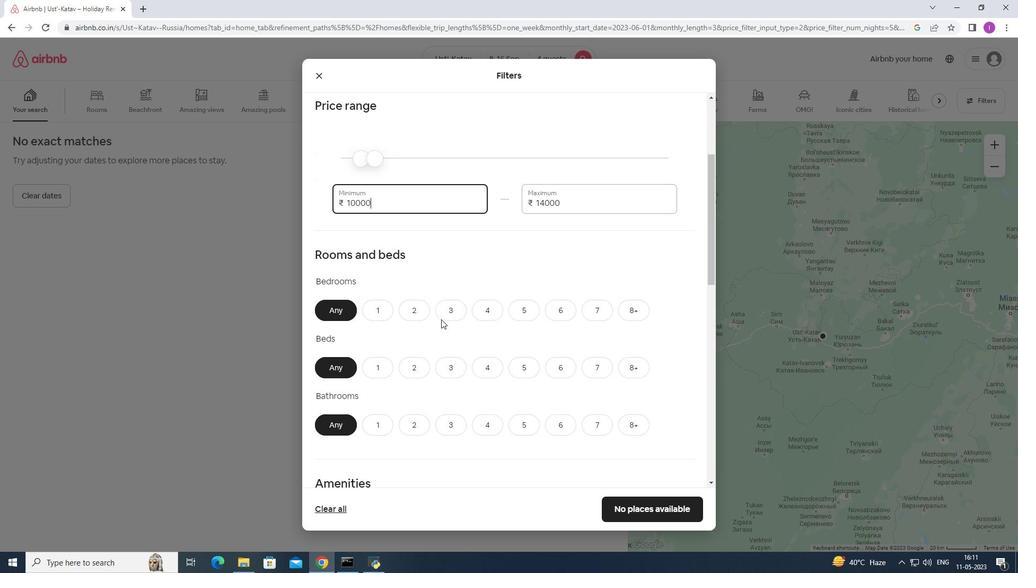 
Action: Mouse pressed left at (480, 312)
Screenshot: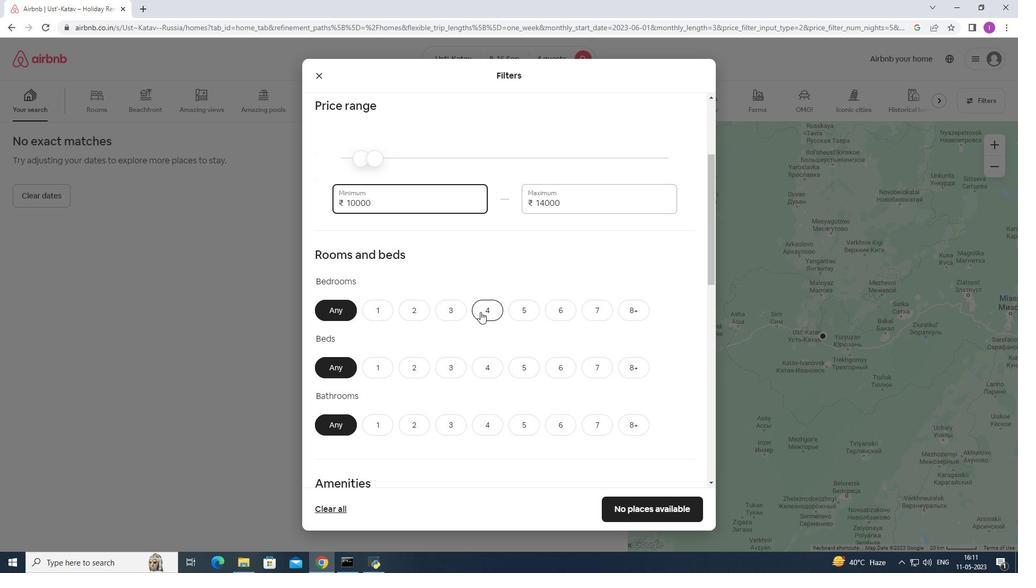 
Action: Mouse moved to (489, 362)
Screenshot: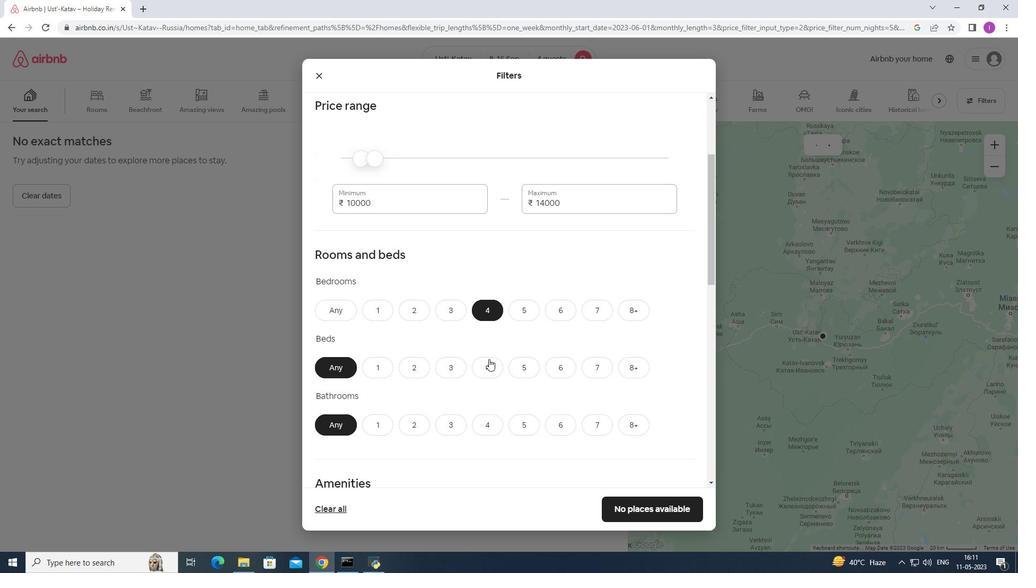 
Action: Mouse pressed left at (489, 362)
Screenshot: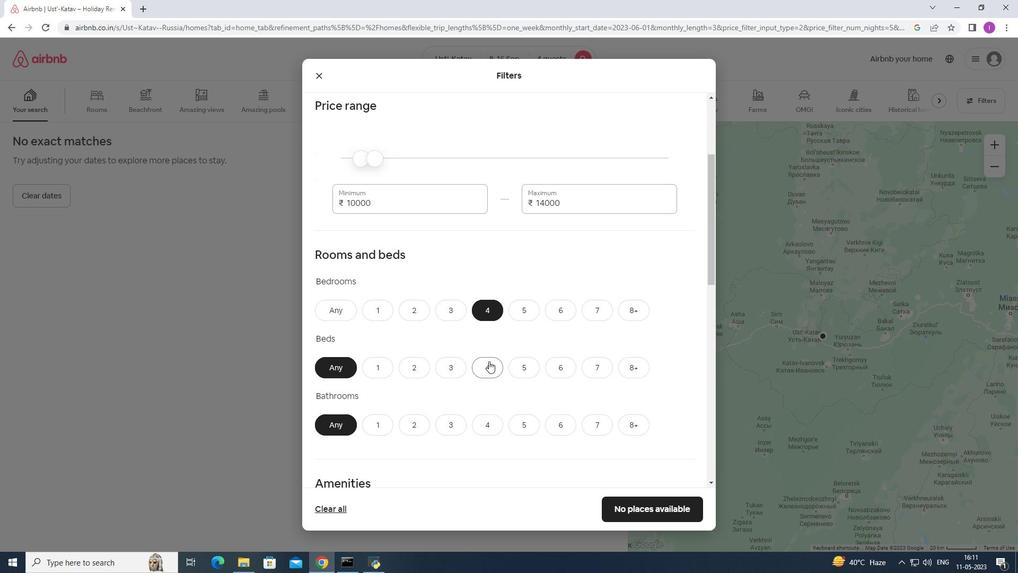 
Action: Mouse moved to (486, 417)
Screenshot: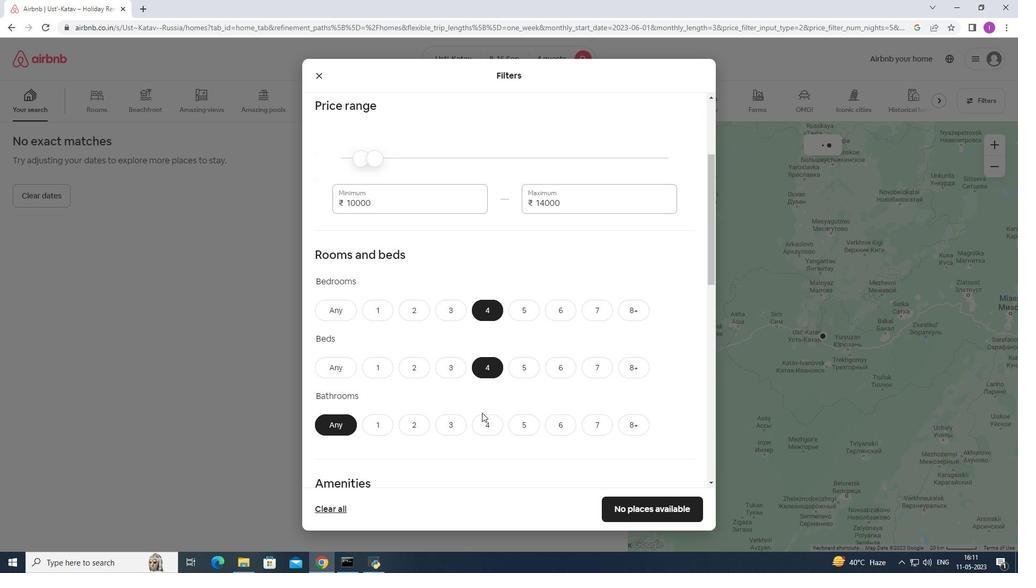 
Action: Mouse pressed left at (486, 417)
Screenshot: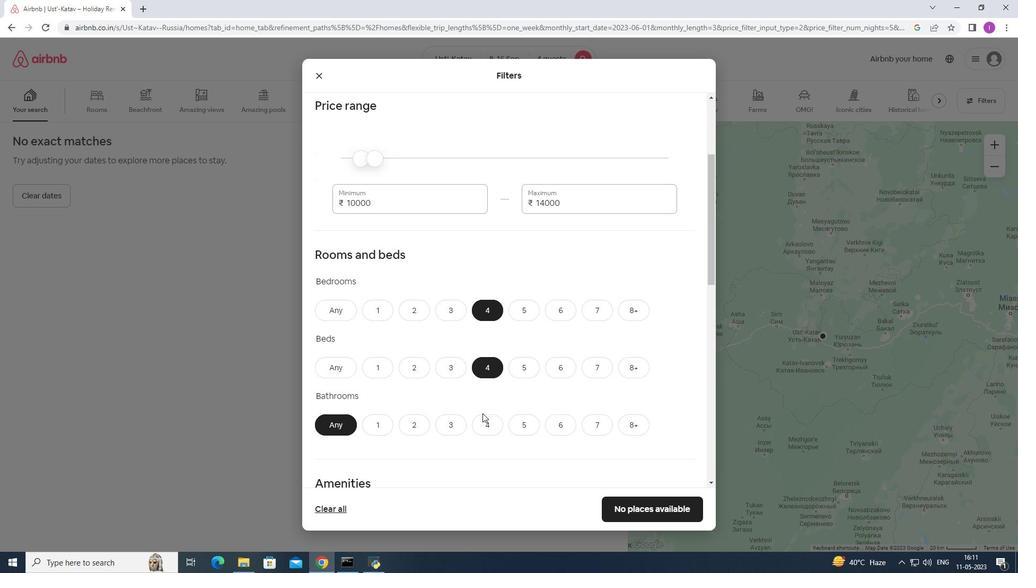 
Action: Mouse moved to (485, 388)
Screenshot: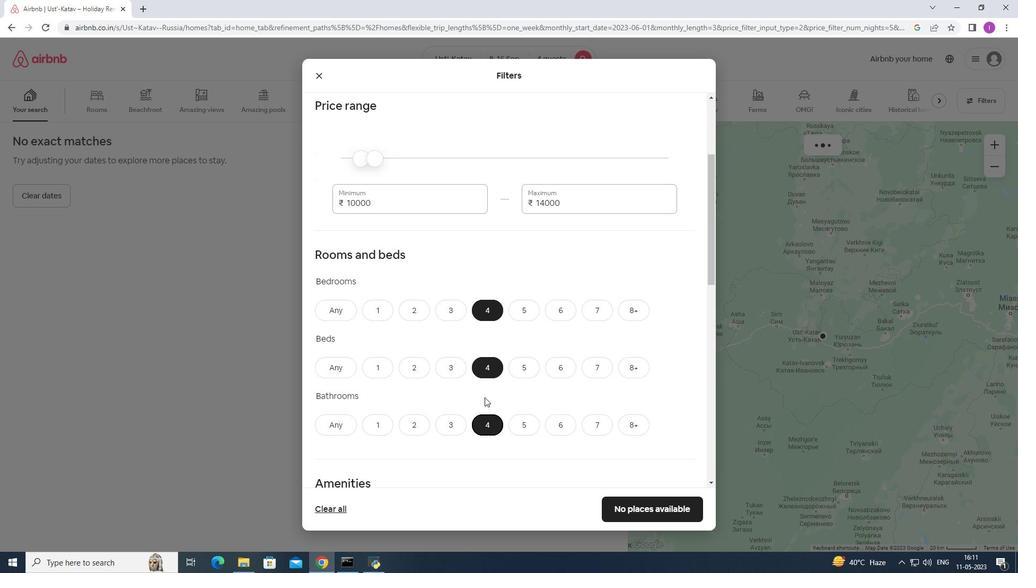 
Action: Mouse scrolled (485, 388) with delta (0, 0)
Screenshot: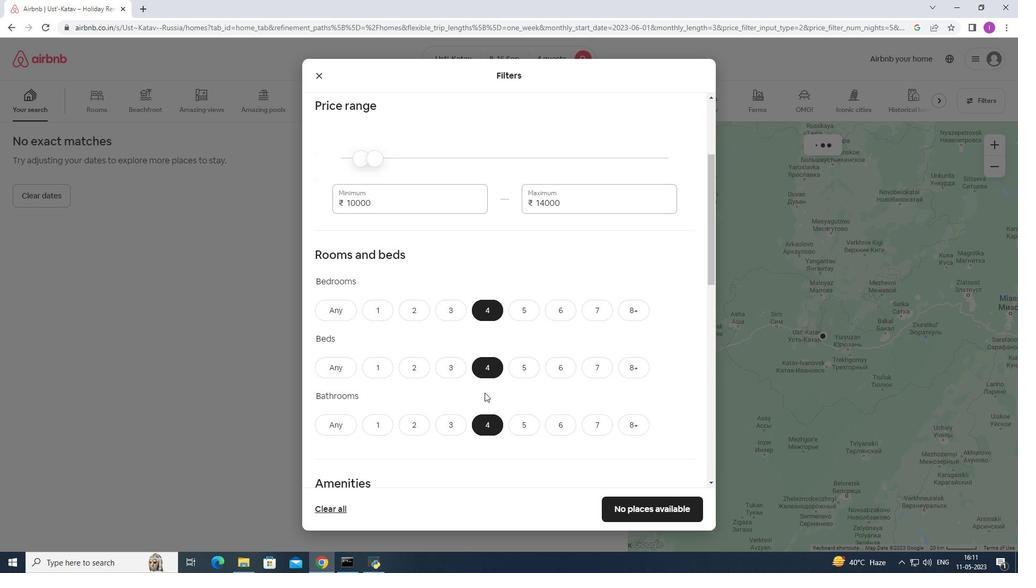 
Action: Mouse scrolled (485, 388) with delta (0, 0)
Screenshot: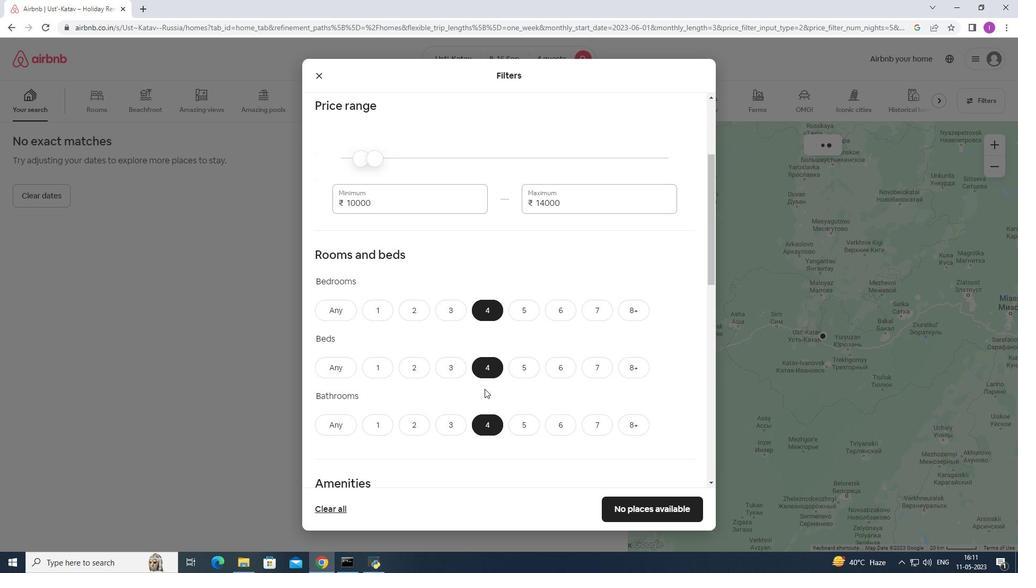 
Action: Mouse moved to (487, 378)
Screenshot: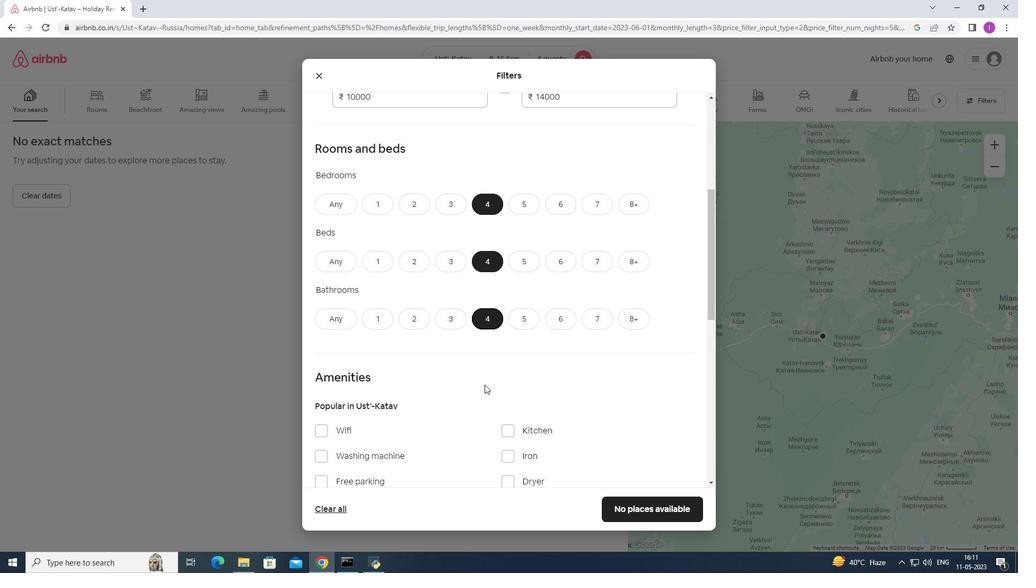 
Action: Mouse scrolled (487, 378) with delta (0, 0)
Screenshot: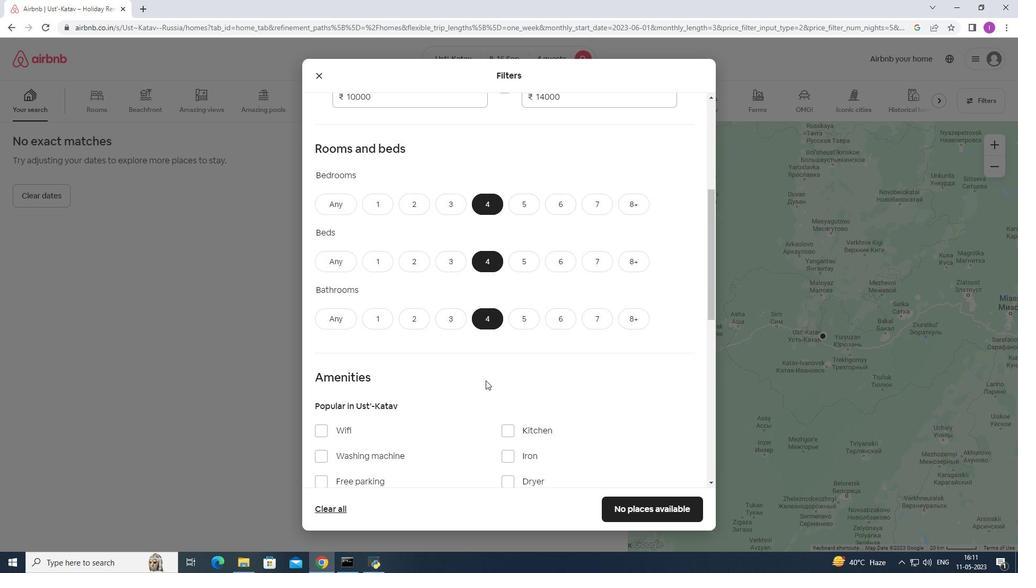 
Action: Mouse scrolled (487, 378) with delta (0, 0)
Screenshot: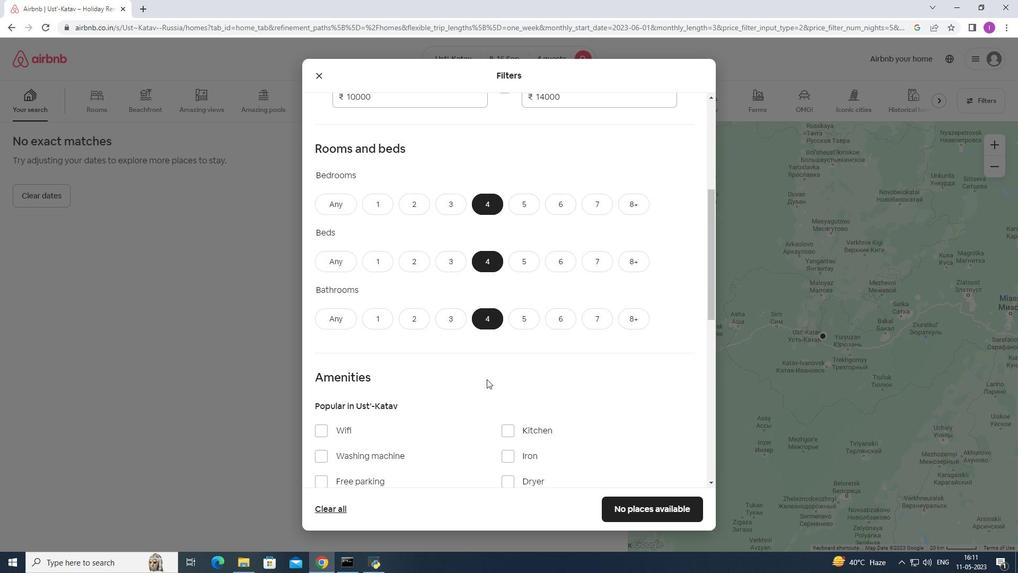
Action: Mouse scrolled (487, 378) with delta (0, 0)
Screenshot: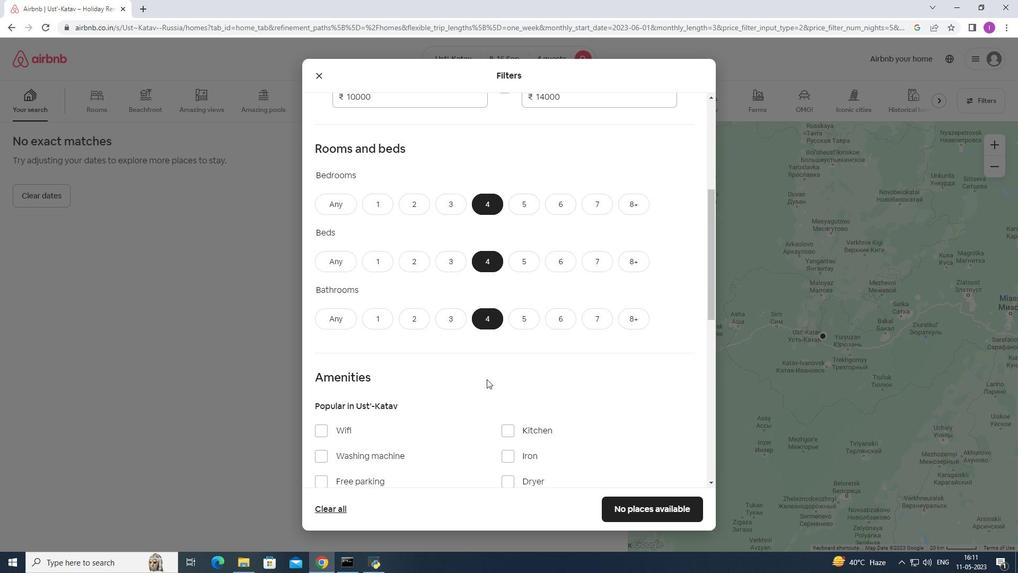 
Action: Mouse moved to (348, 348)
Screenshot: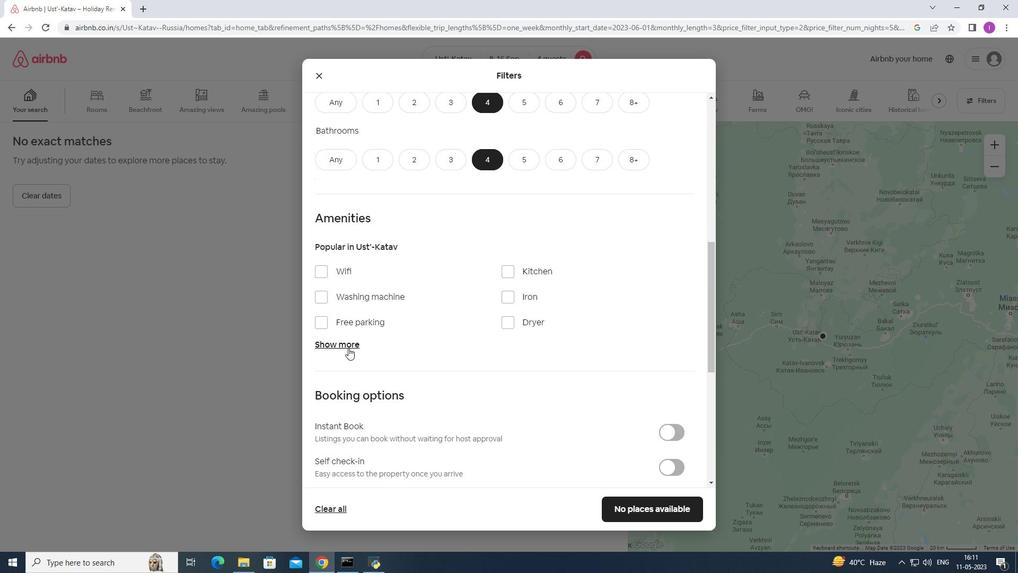 
Action: Mouse pressed left at (348, 348)
Screenshot: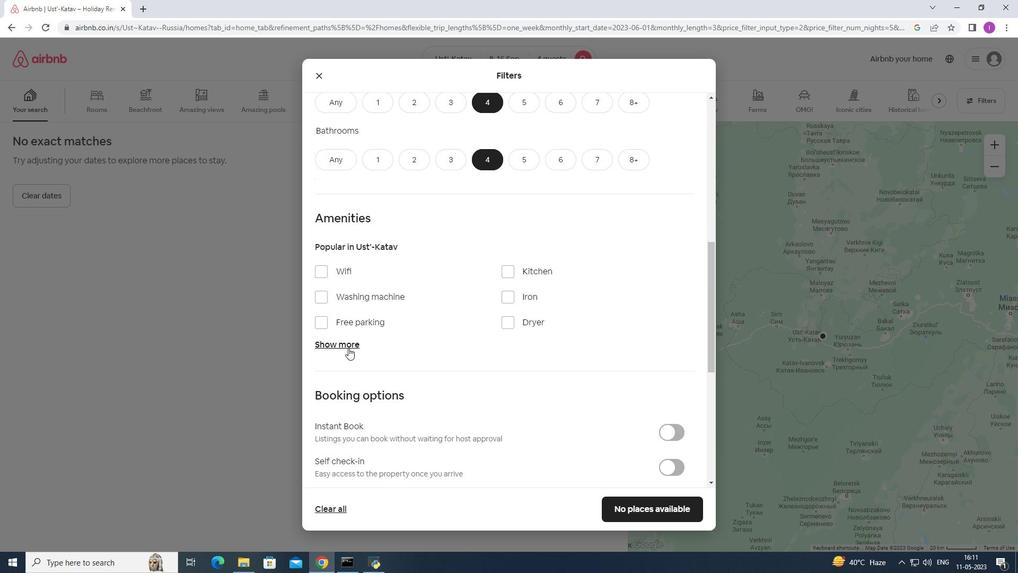 
Action: Mouse moved to (325, 268)
Screenshot: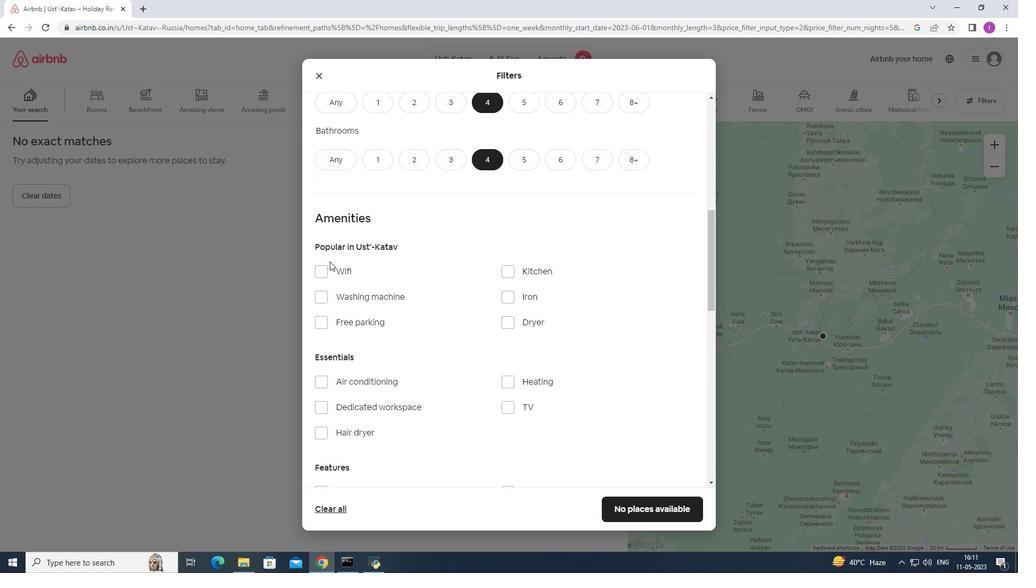 
Action: Mouse pressed left at (325, 268)
Screenshot: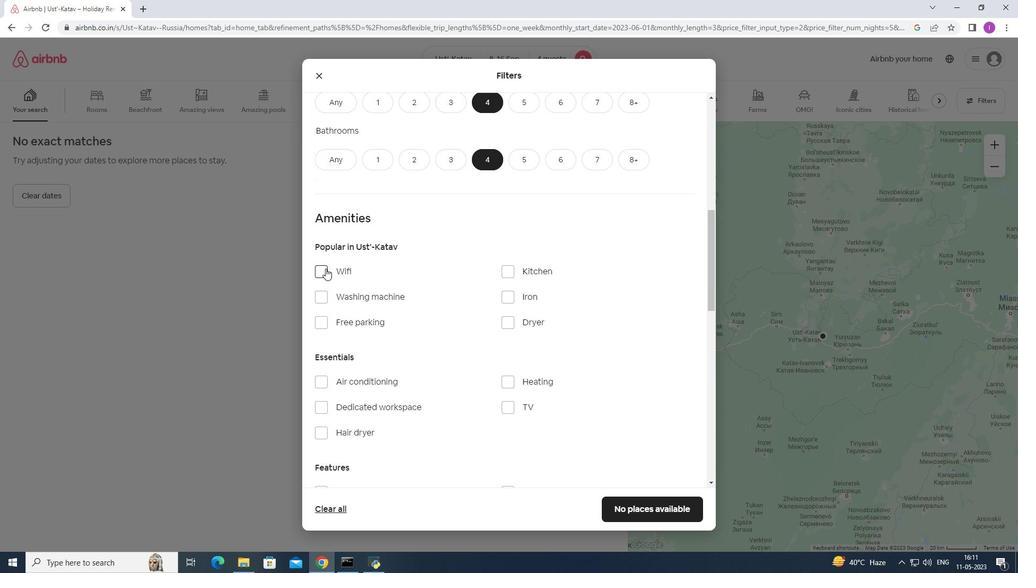 
Action: Mouse moved to (341, 321)
Screenshot: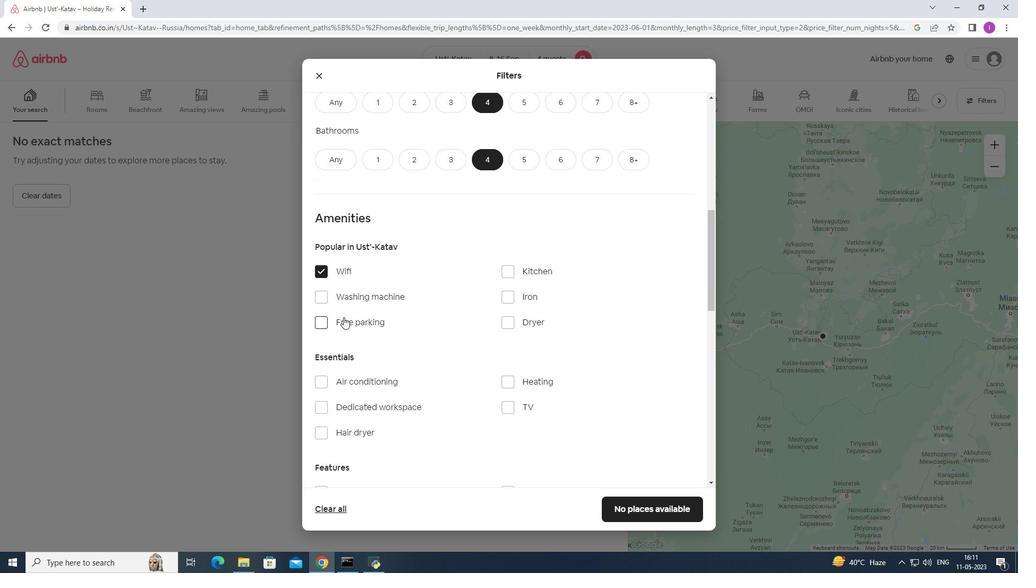 
Action: Mouse pressed left at (341, 321)
Screenshot: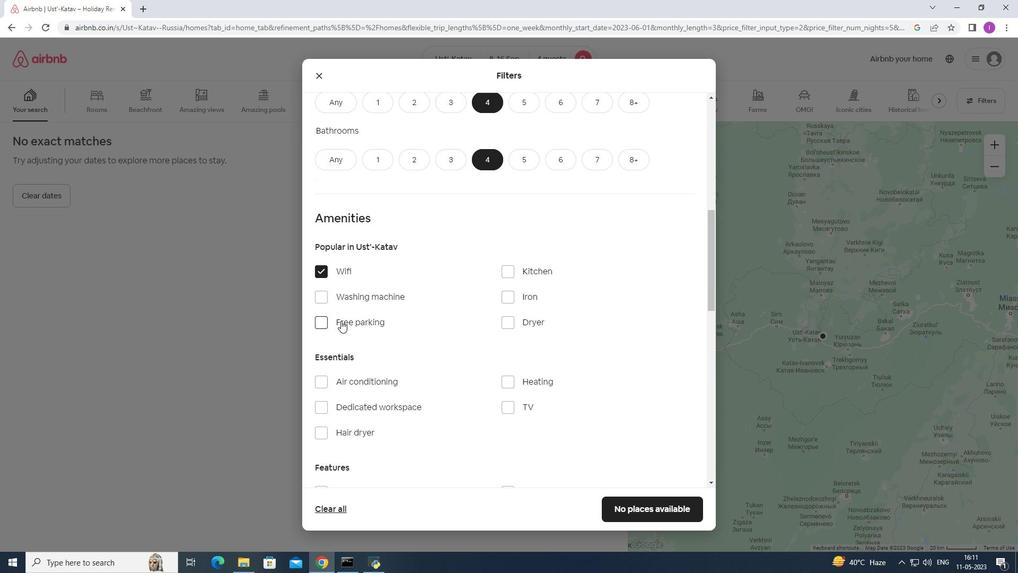 
Action: Mouse moved to (363, 324)
Screenshot: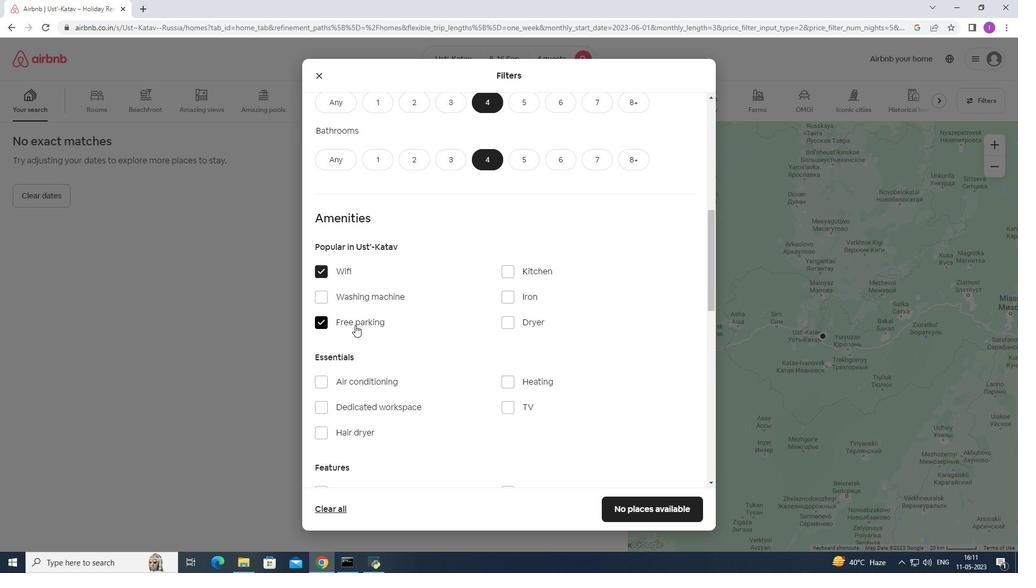
Action: Mouse scrolled (363, 323) with delta (0, 0)
Screenshot: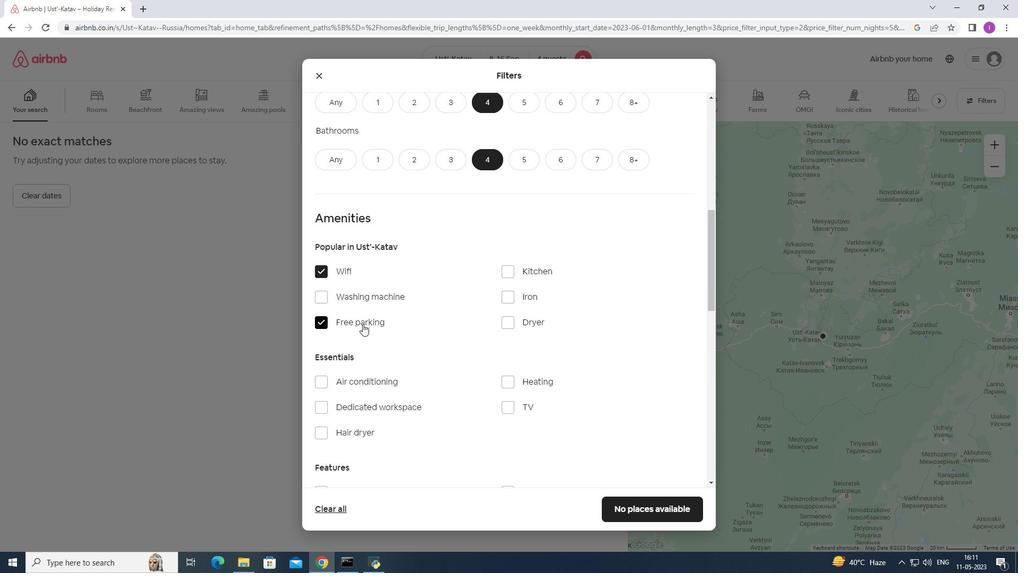 
Action: Mouse moved to (510, 356)
Screenshot: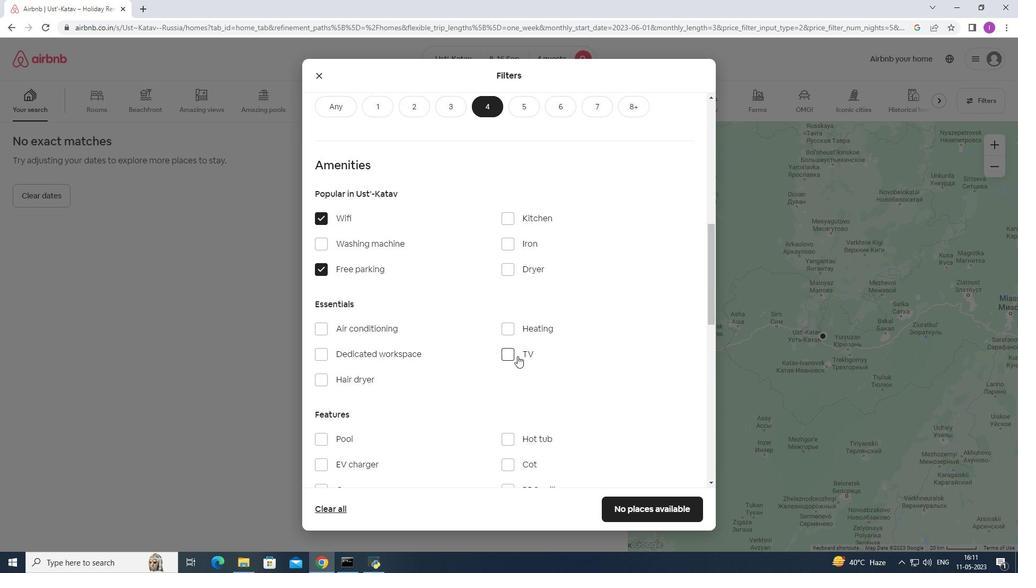 
Action: Mouse pressed left at (510, 356)
Screenshot: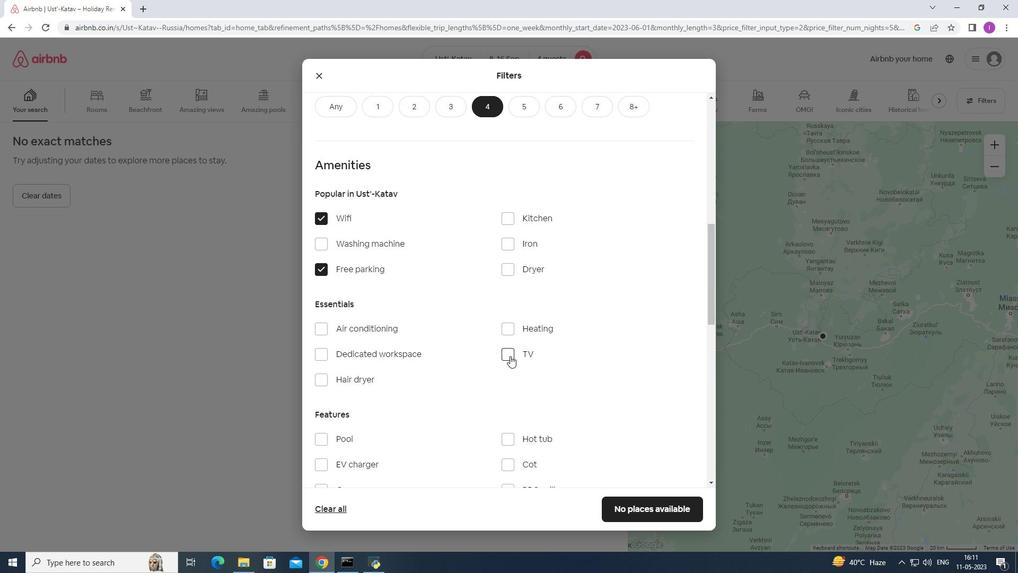 
Action: Mouse moved to (378, 339)
Screenshot: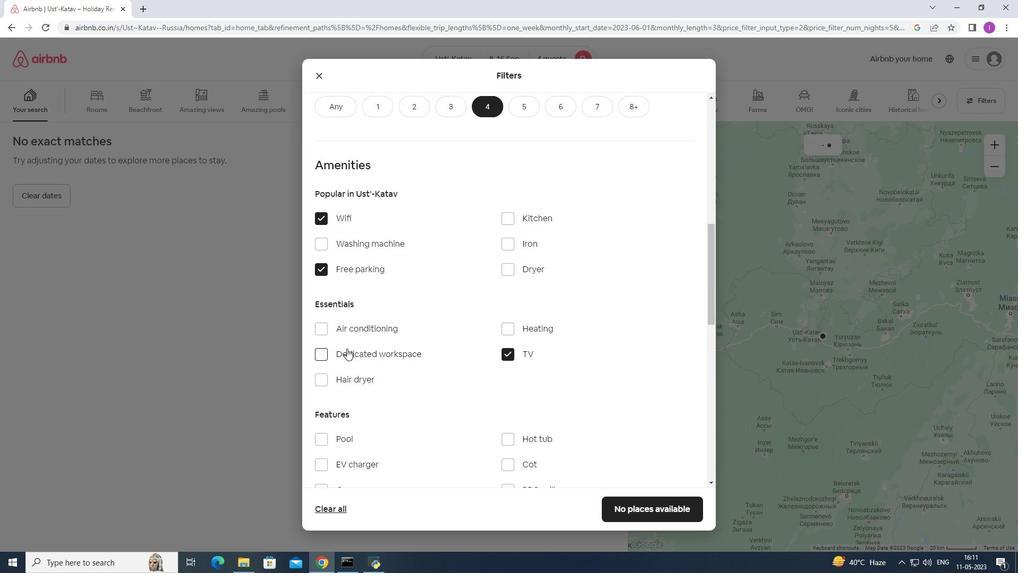 
Action: Mouse scrolled (378, 338) with delta (0, 0)
Screenshot: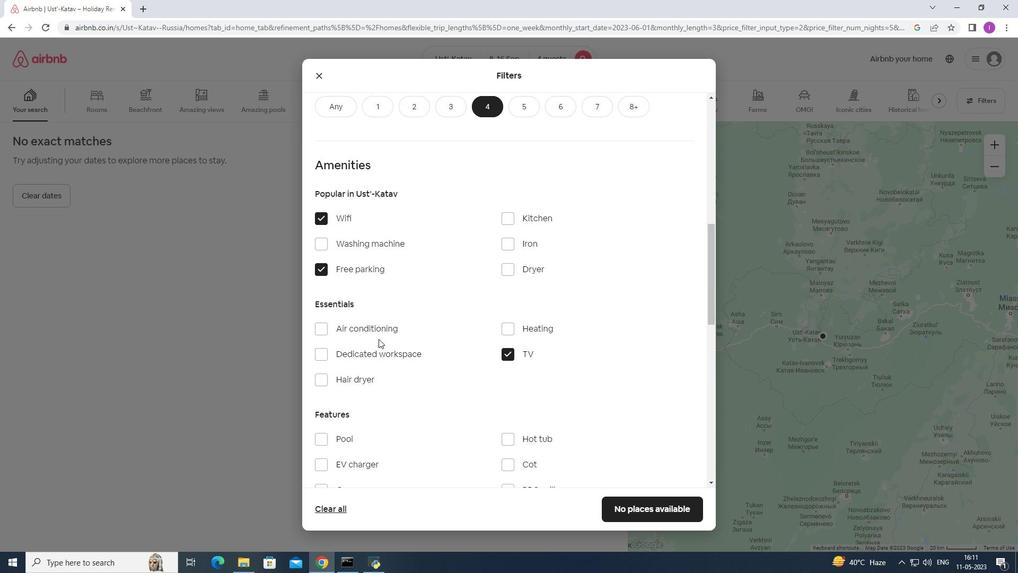 
Action: Mouse scrolled (378, 338) with delta (0, 0)
Screenshot: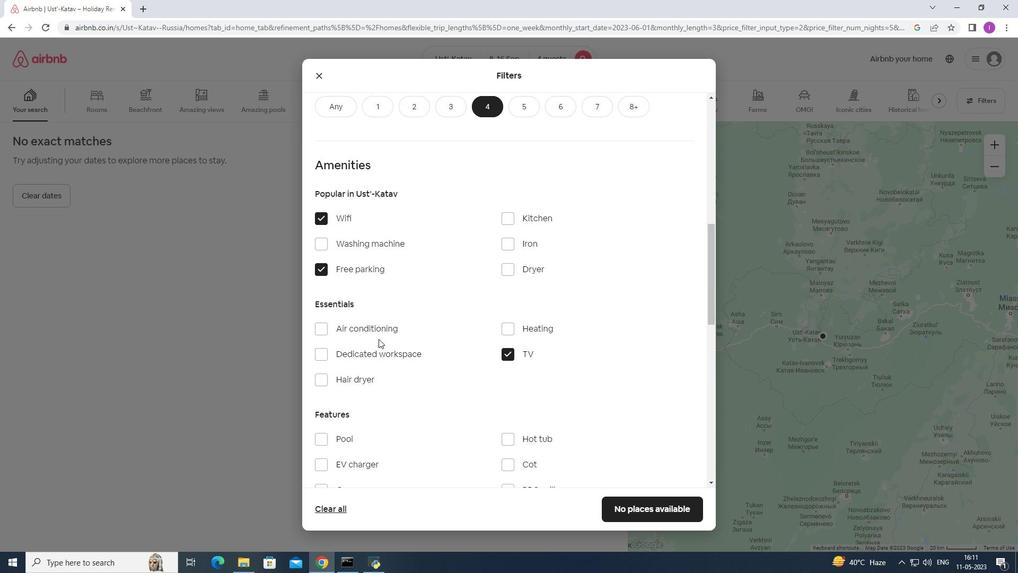 
Action: Mouse moved to (329, 384)
Screenshot: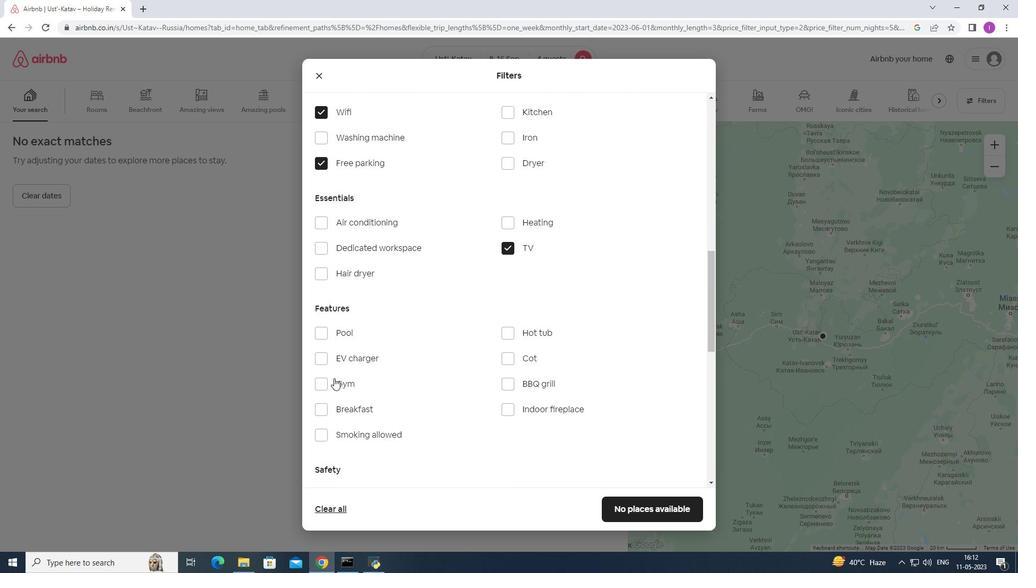 
Action: Mouse pressed left at (329, 384)
Screenshot: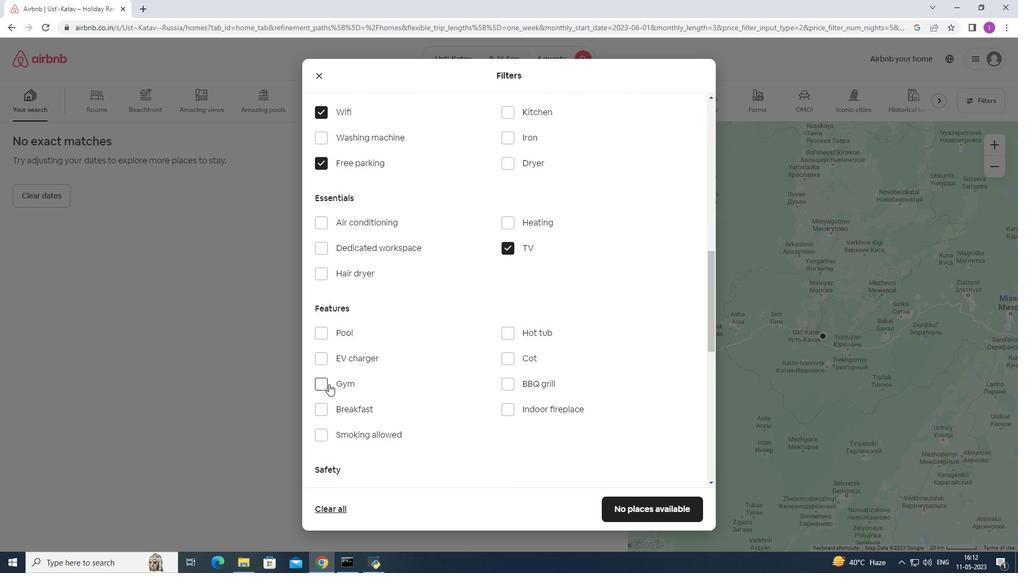 
Action: Mouse moved to (325, 413)
Screenshot: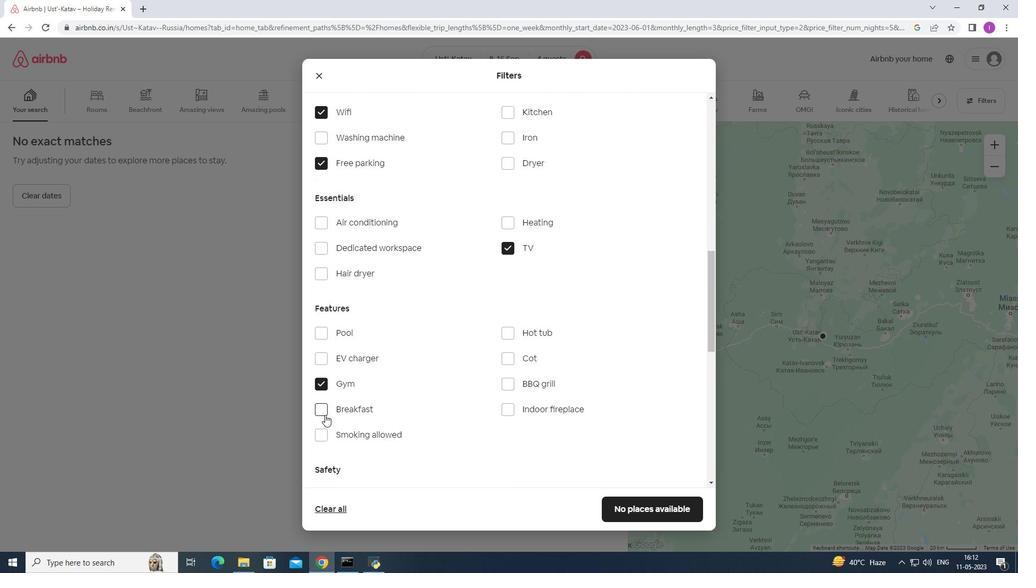 
Action: Mouse pressed left at (325, 413)
Screenshot: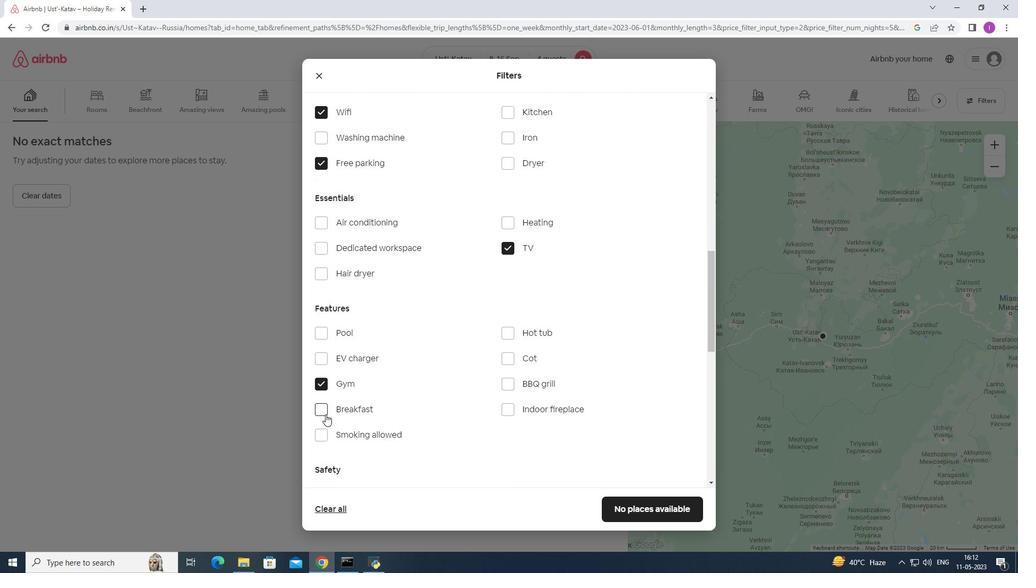 
Action: Mouse moved to (380, 398)
Screenshot: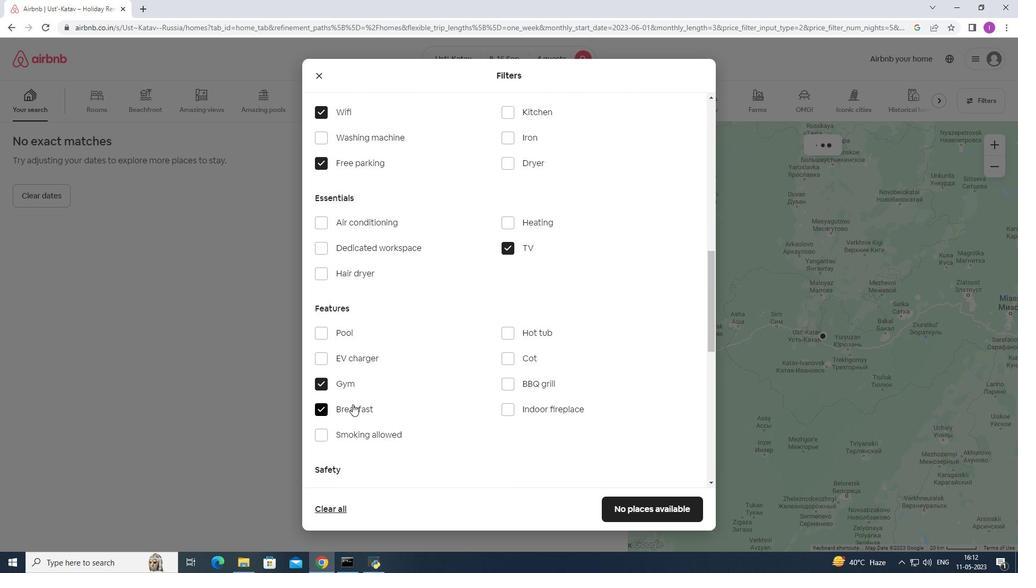 
Action: Mouse scrolled (380, 398) with delta (0, 0)
Screenshot: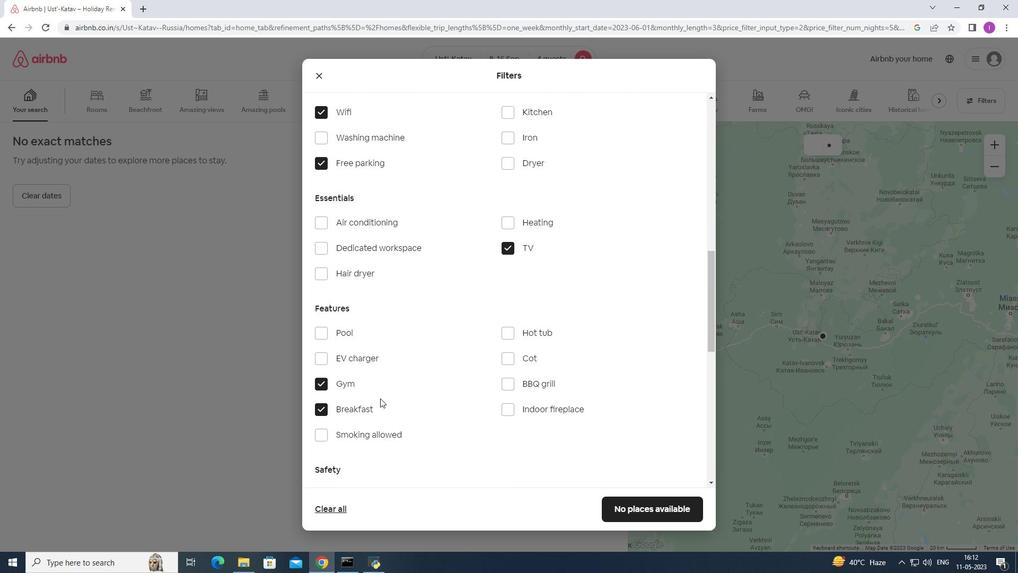
Action: Mouse scrolled (380, 398) with delta (0, 0)
Screenshot: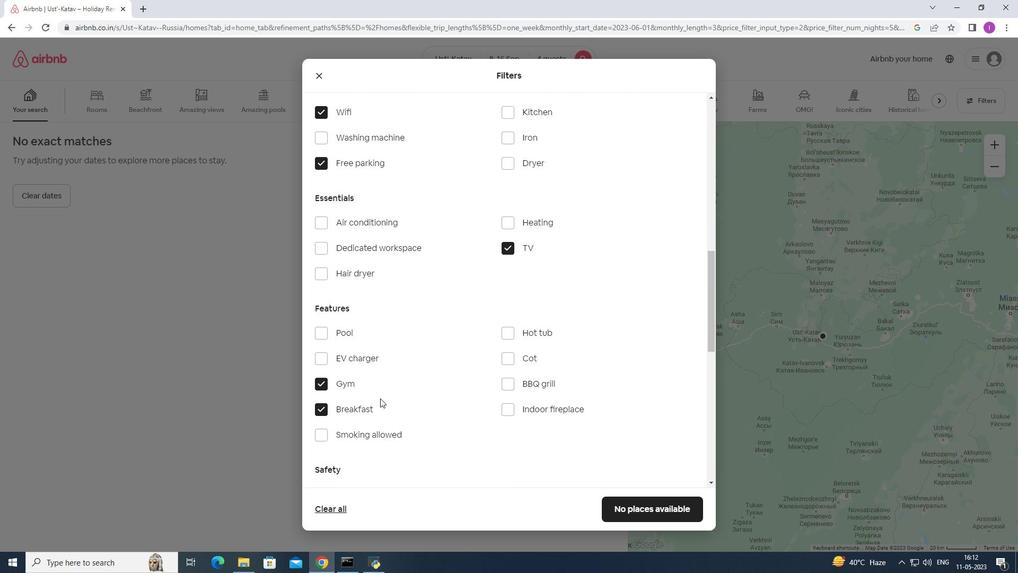 
Action: Mouse moved to (500, 386)
Screenshot: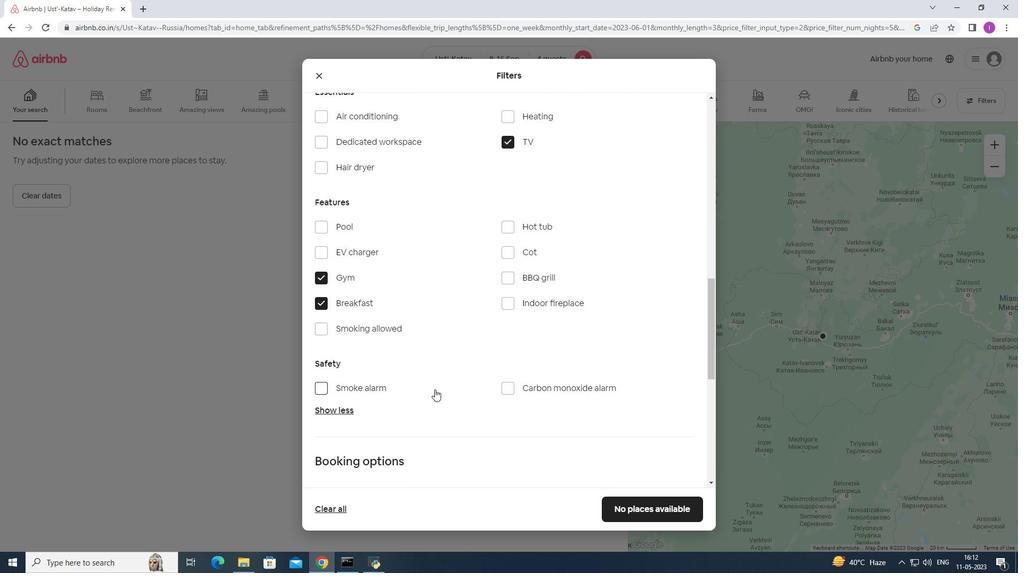 
Action: Mouse scrolled (500, 386) with delta (0, 0)
Screenshot: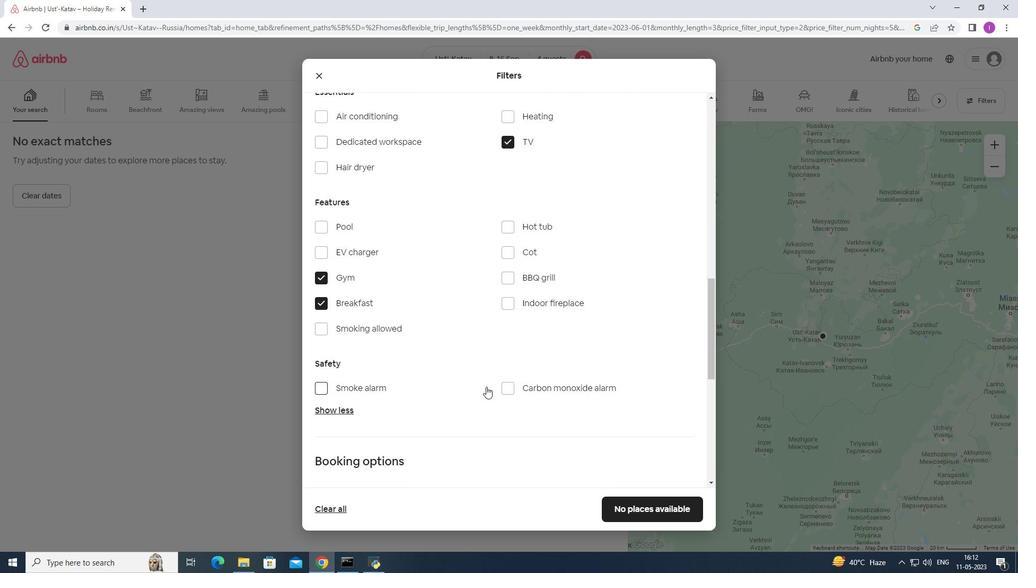 
Action: Mouse scrolled (500, 386) with delta (0, 0)
Screenshot: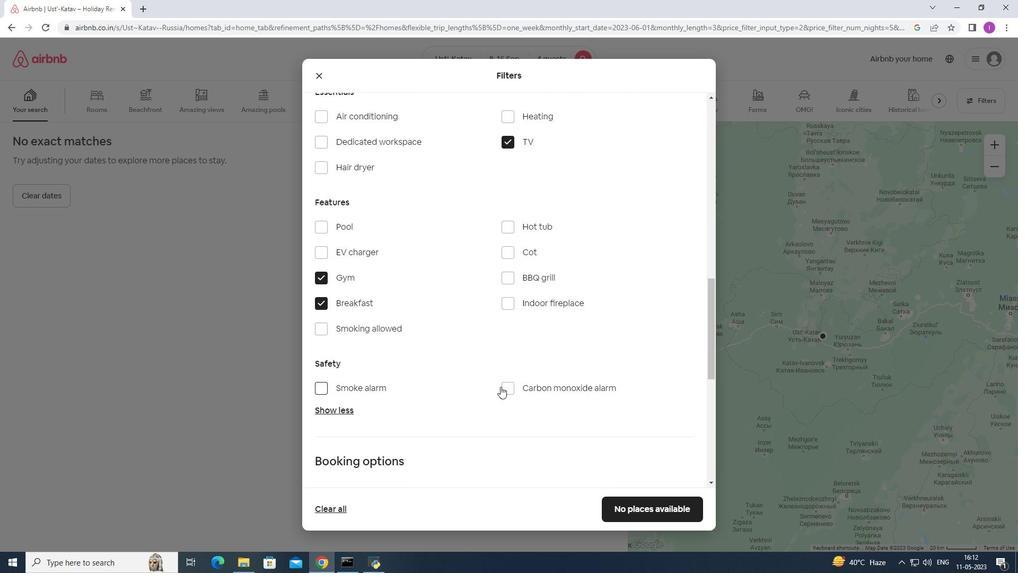 
Action: Mouse scrolled (500, 386) with delta (0, 0)
Screenshot: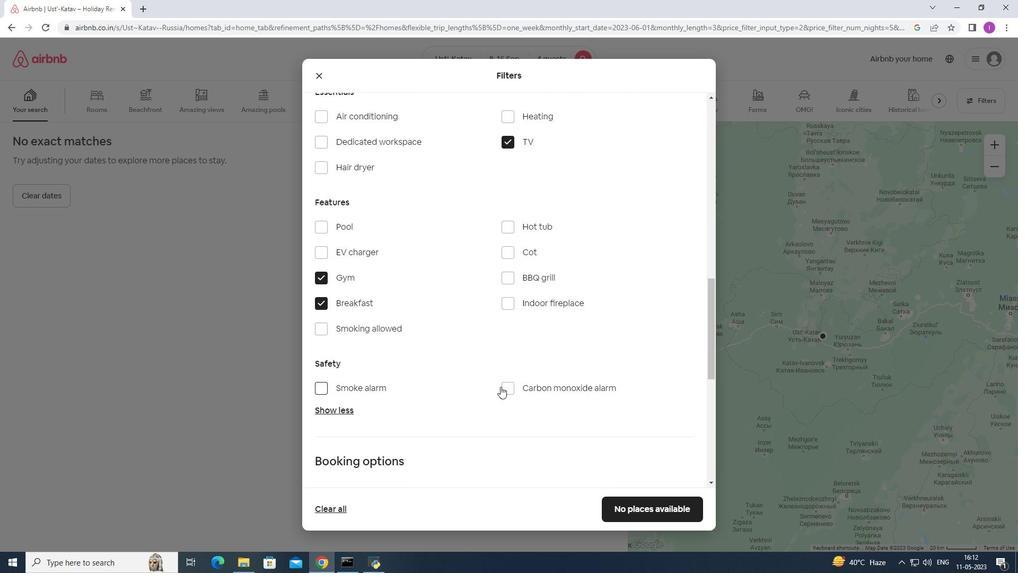 
Action: Mouse moved to (668, 374)
Screenshot: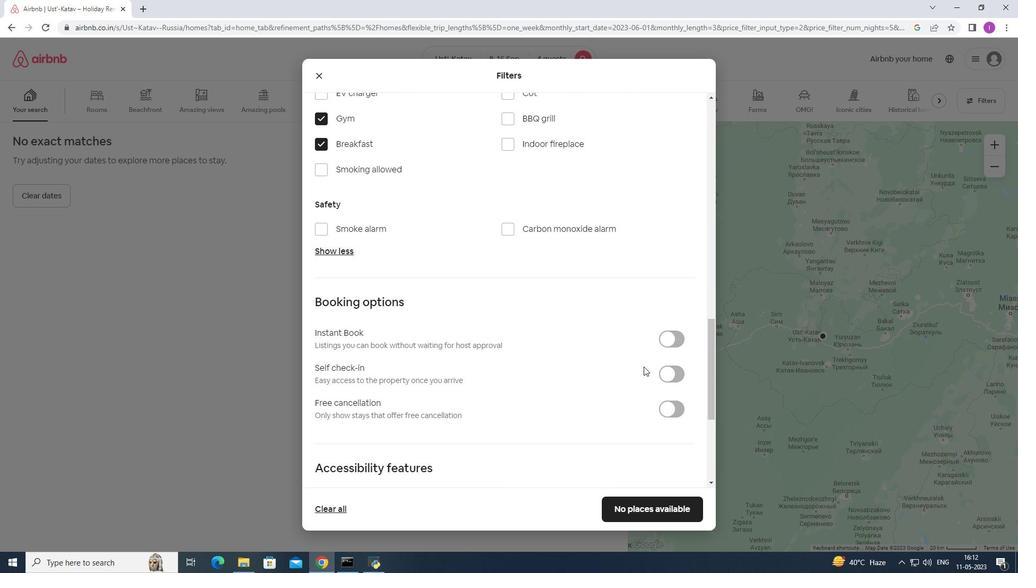 
Action: Mouse pressed left at (668, 374)
Screenshot: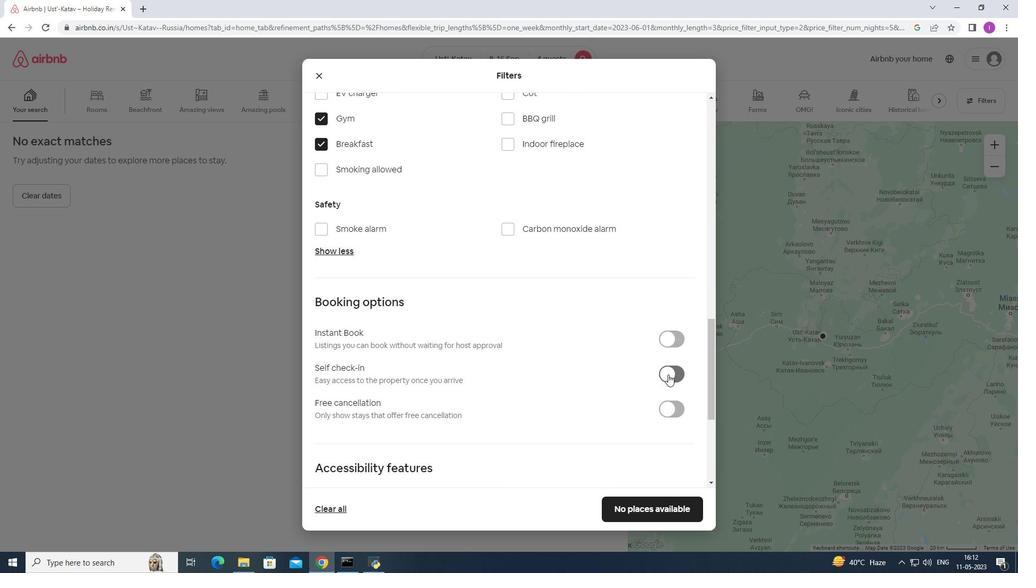
Action: Mouse moved to (608, 388)
Screenshot: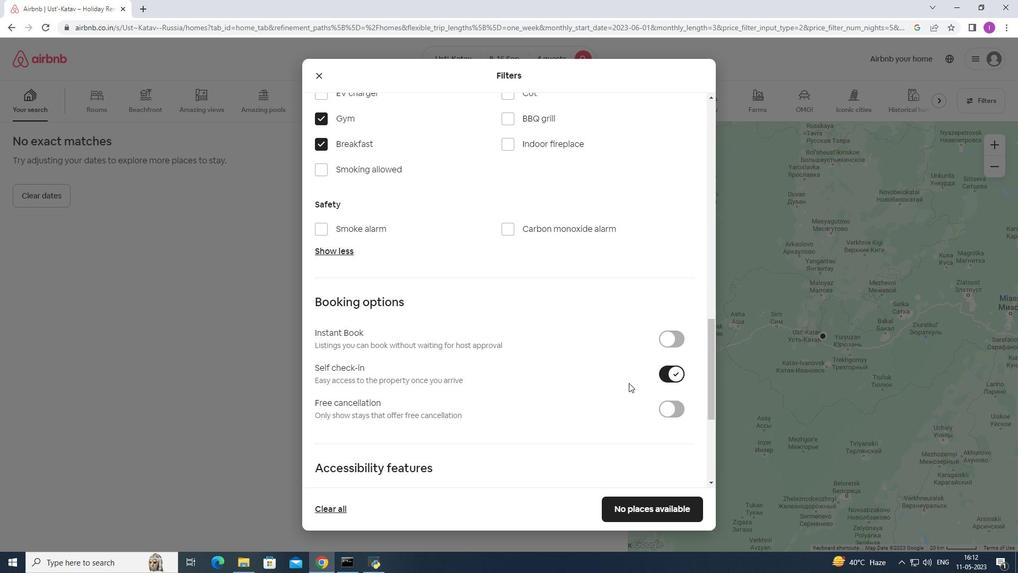 
Action: Mouse scrolled (608, 387) with delta (0, 0)
Screenshot: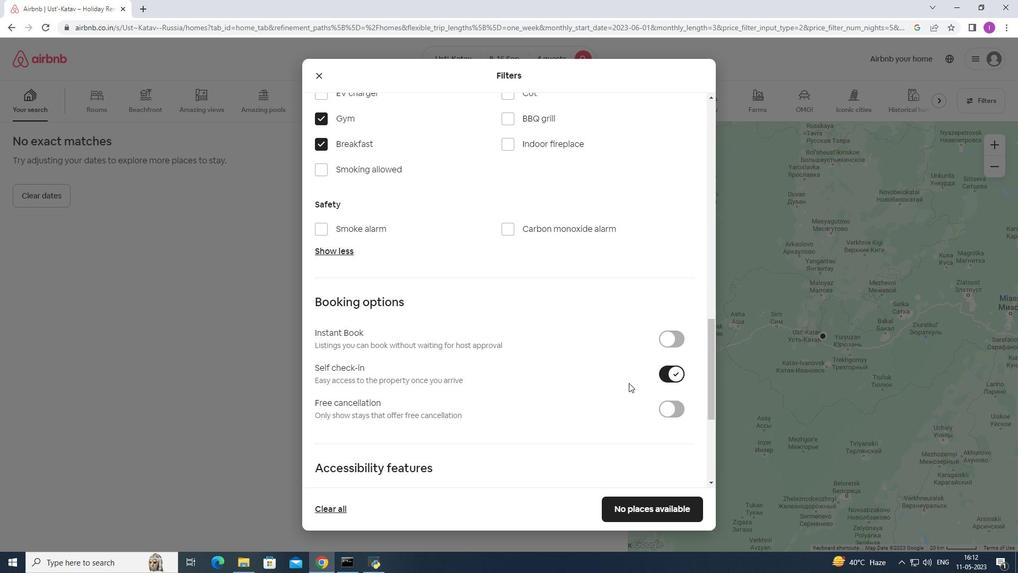 
Action: Mouse moved to (608, 389)
Screenshot: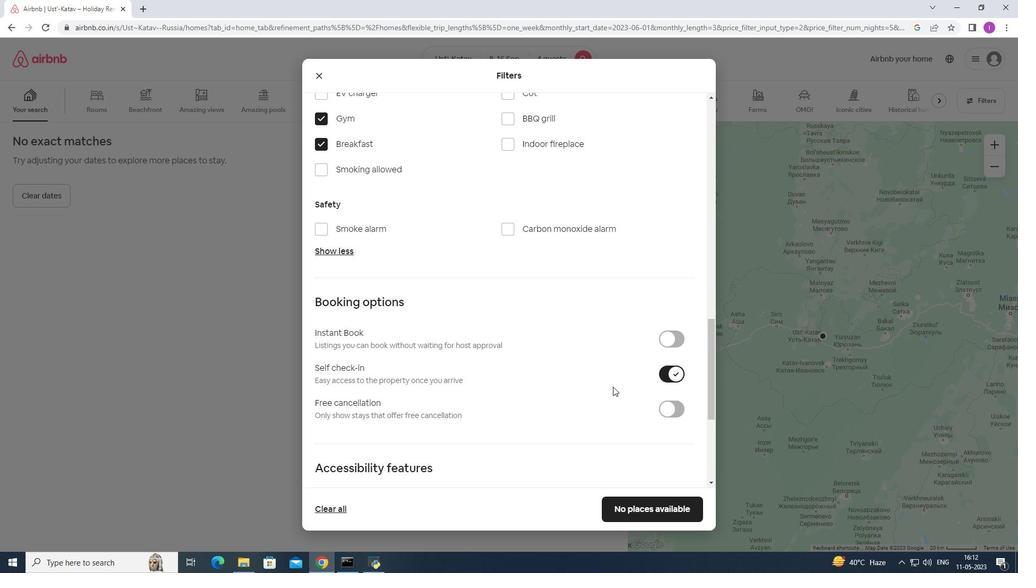 
Action: Mouse scrolled (608, 388) with delta (0, 0)
Screenshot: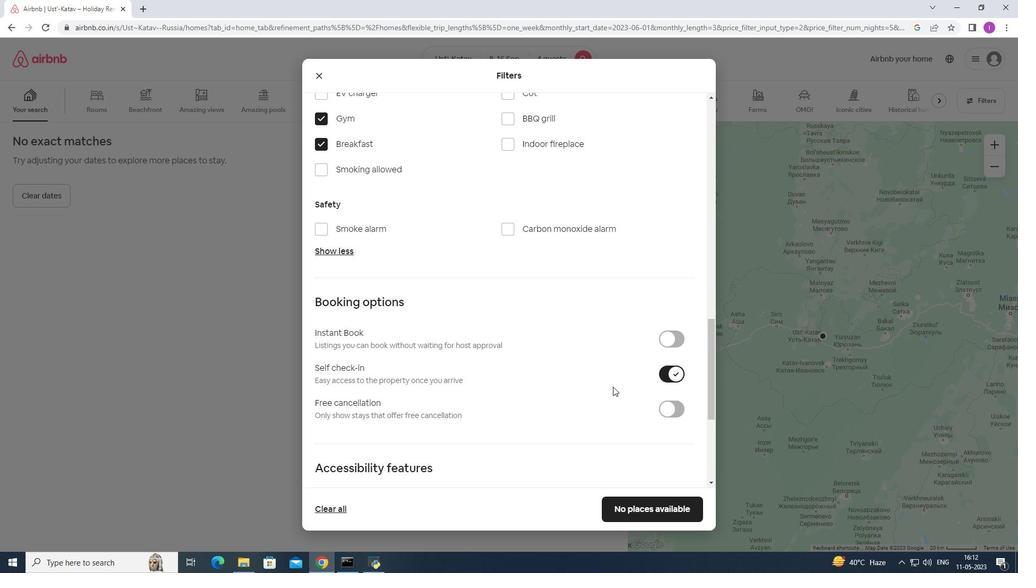 
Action: Mouse moved to (608, 389)
Screenshot: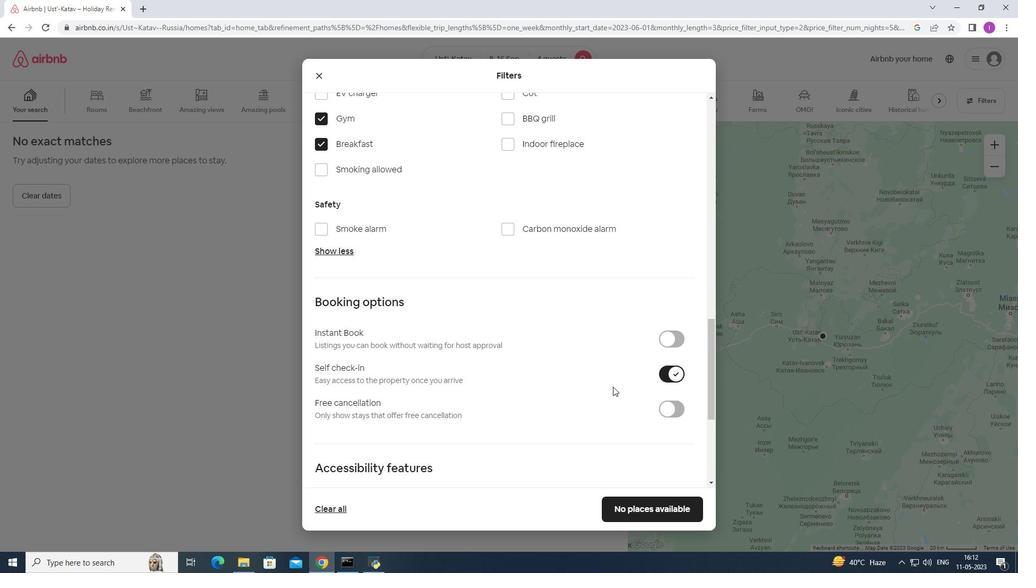 
Action: Mouse scrolled (608, 388) with delta (0, 0)
Screenshot: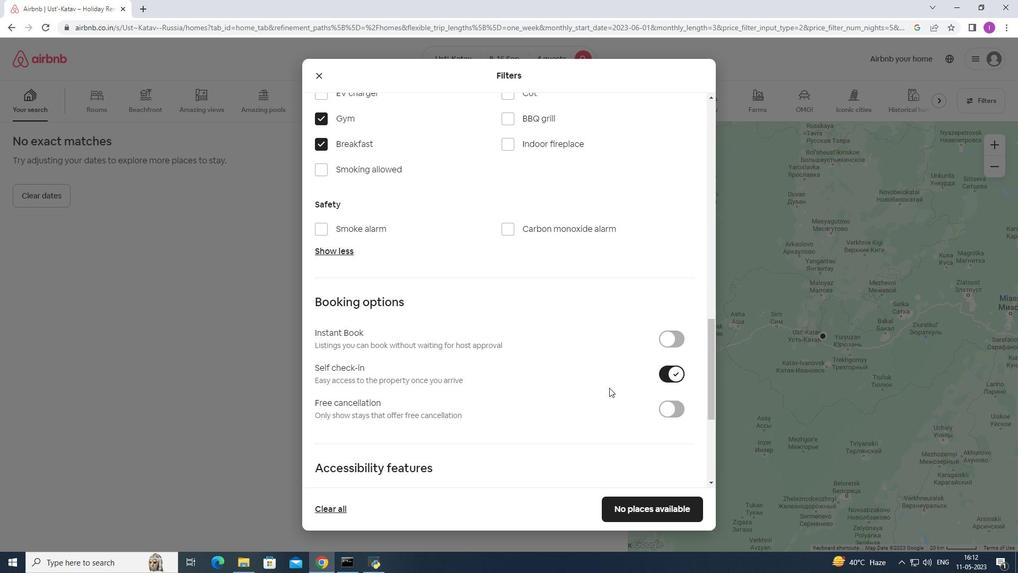 
Action: Mouse scrolled (608, 388) with delta (0, 0)
Screenshot: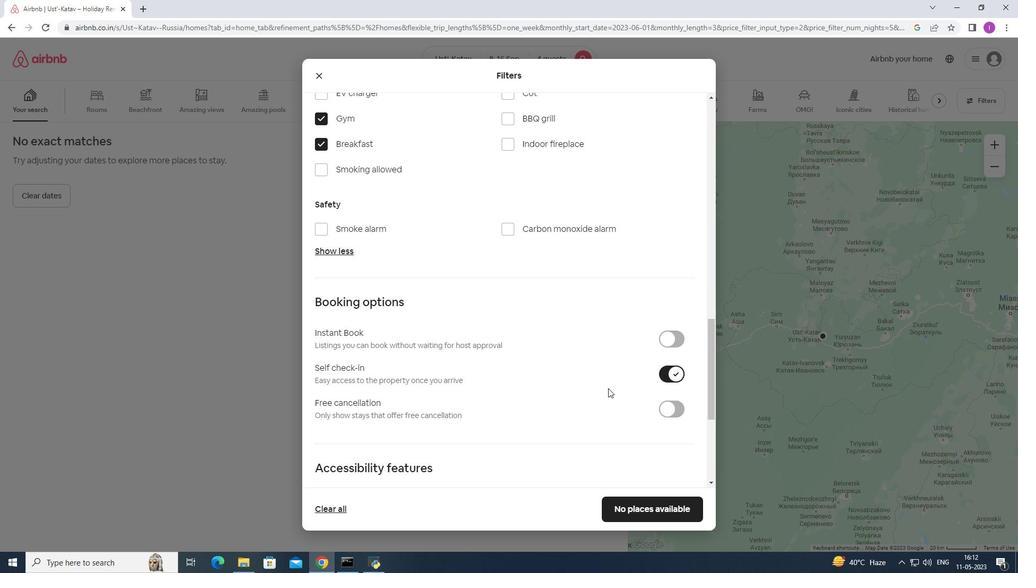 
Action: Mouse moved to (595, 388)
Screenshot: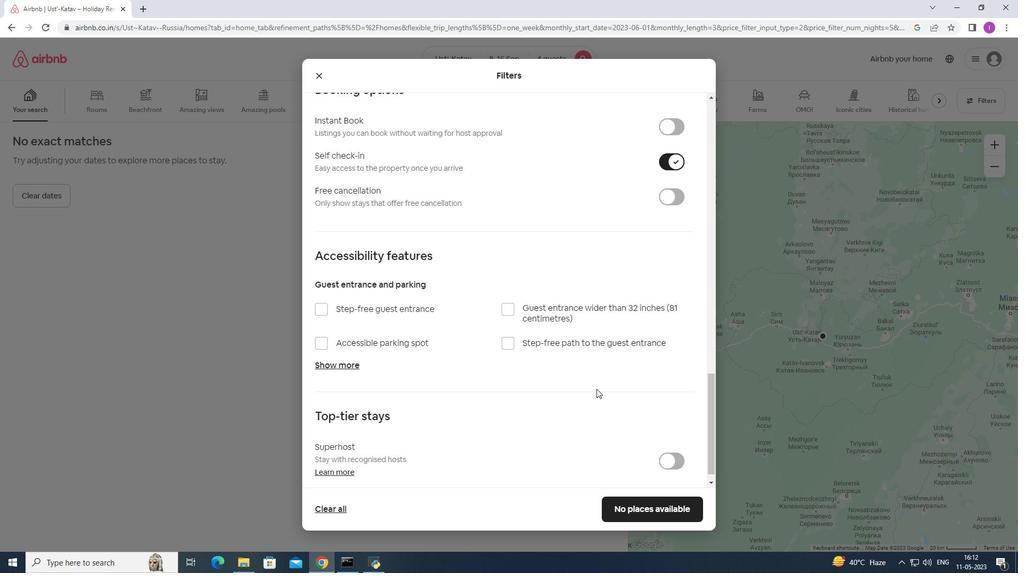 
Action: Mouse scrolled (595, 388) with delta (0, 0)
Screenshot: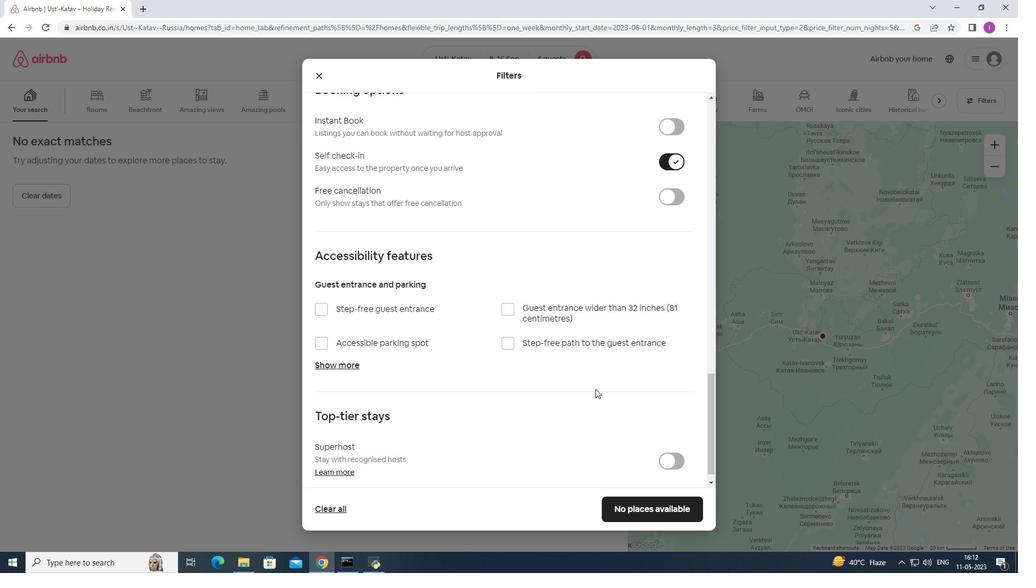 
Action: Mouse scrolled (595, 388) with delta (0, 0)
Screenshot: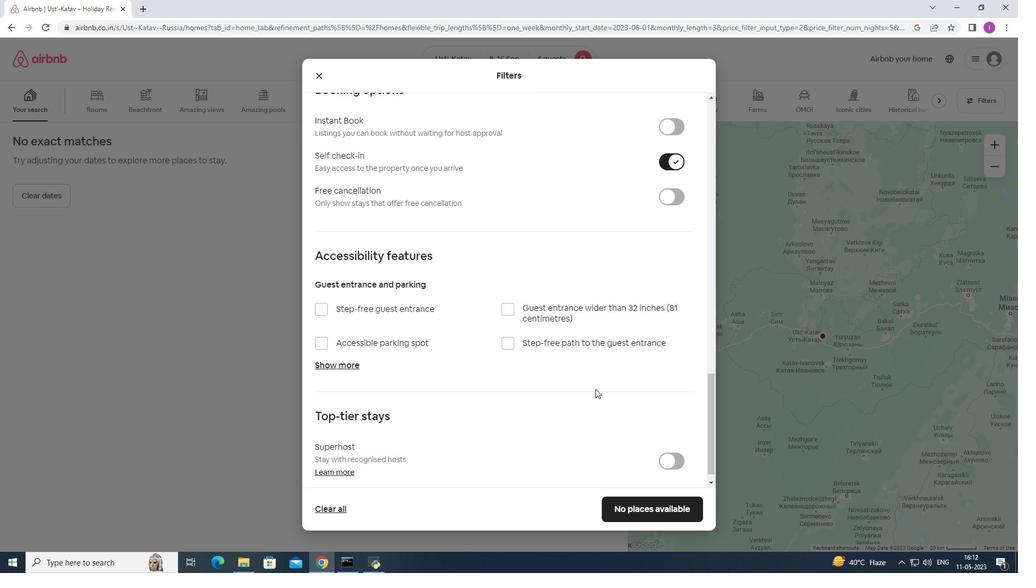 
Action: Mouse scrolled (595, 388) with delta (0, 0)
Screenshot: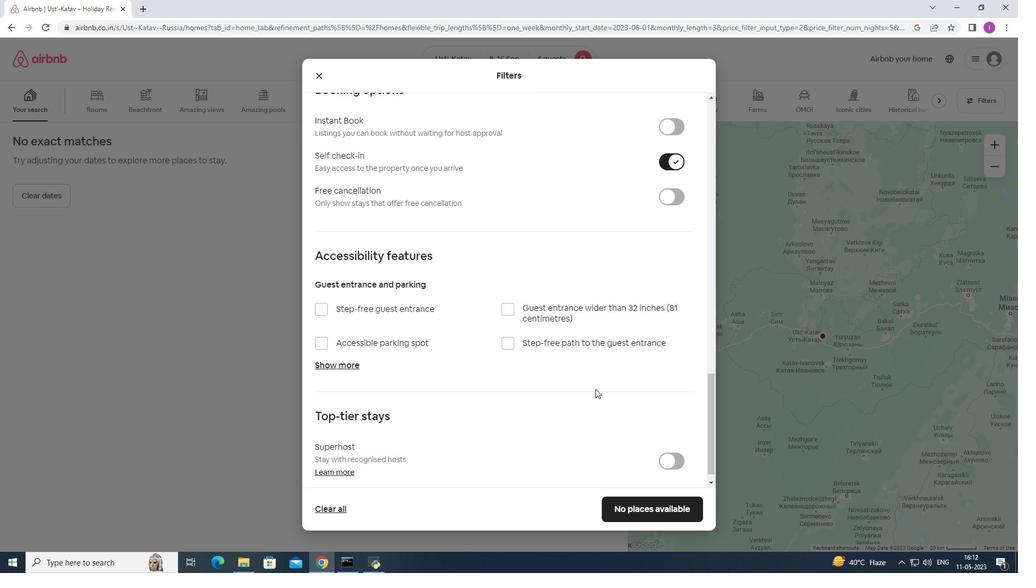 
Action: Mouse moved to (595, 388)
Screenshot: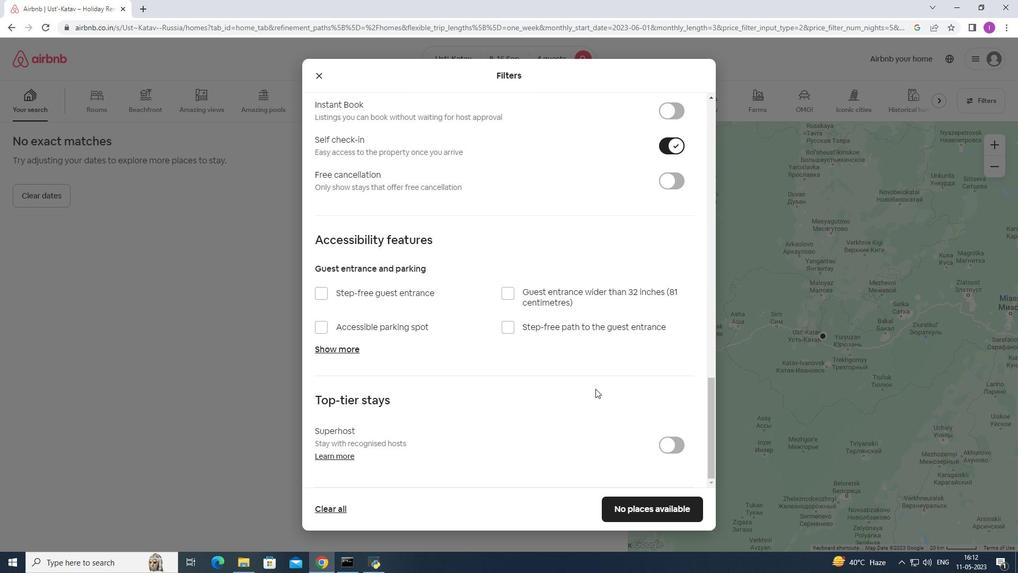
Action: Mouse scrolled (595, 387) with delta (0, 0)
Screenshot: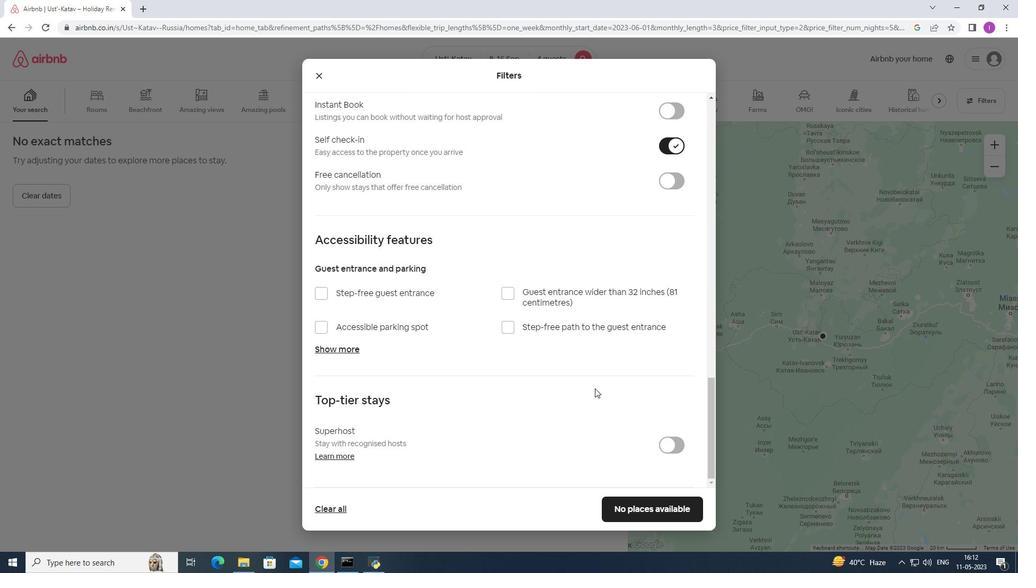 
Action: Mouse scrolled (595, 387) with delta (0, 0)
Screenshot: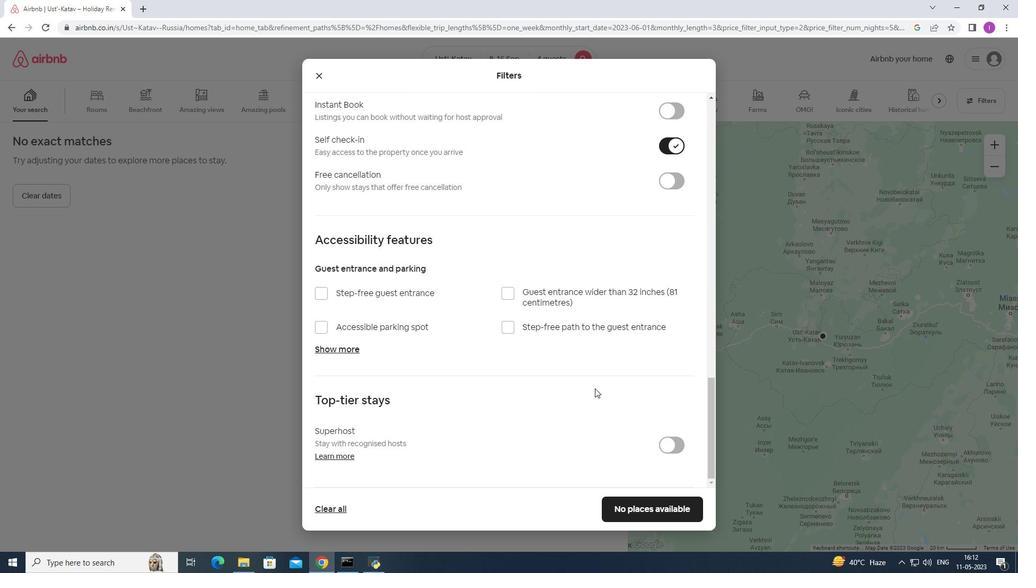 
Action: Mouse moved to (629, 505)
Screenshot: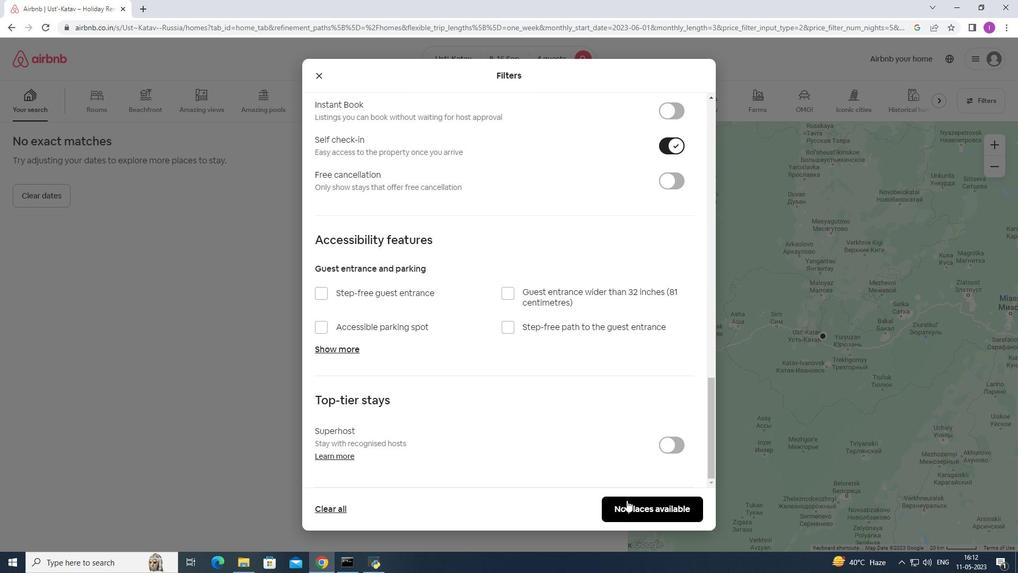 
Action: Mouse pressed left at (629, 505)
Screenshot: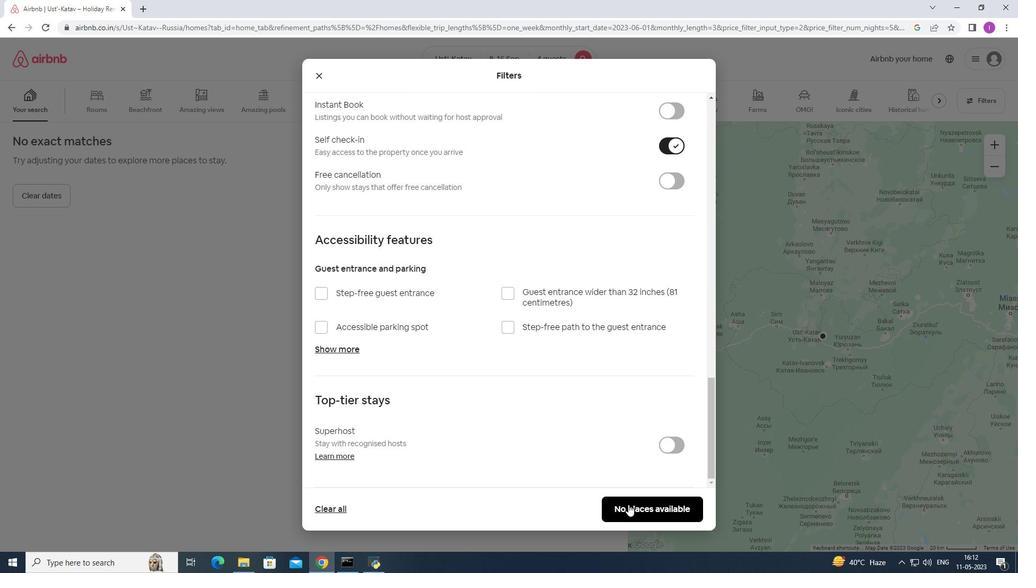 
Action: Mouse moved to (625, 479)
Screenshot: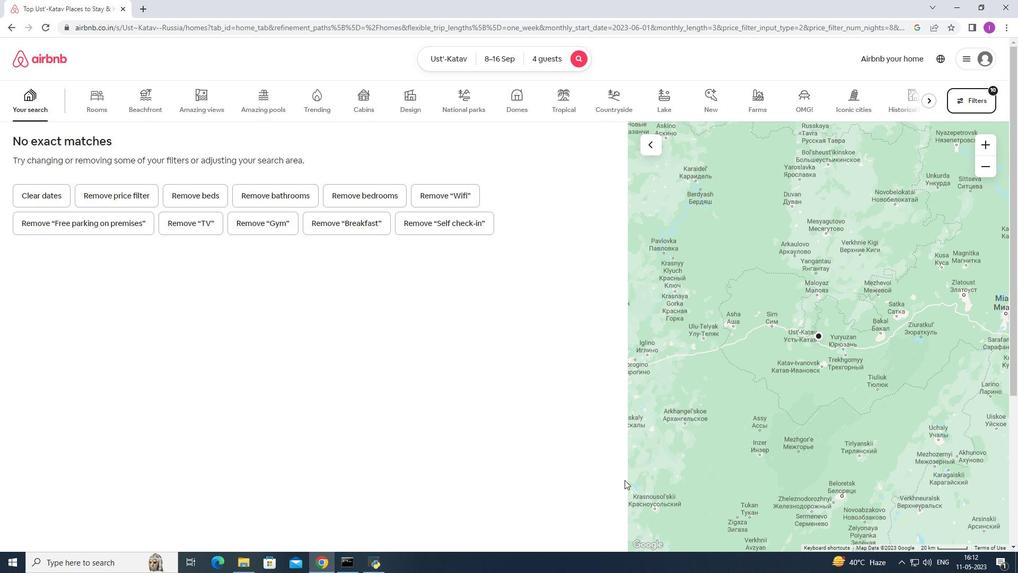 
